 Task: Find connections with filter location Letchworth Garden City with filter topic #linkedinforbusinesswith filter profile language English with filter current company V-Mart Retail Ltd. with filter school Government Polytechnic with filter industry Specialty Trade Contractors with filter service category Information Security with filter keywords title Taper
Action: Mouse moved to (198, 262)
Screenshot: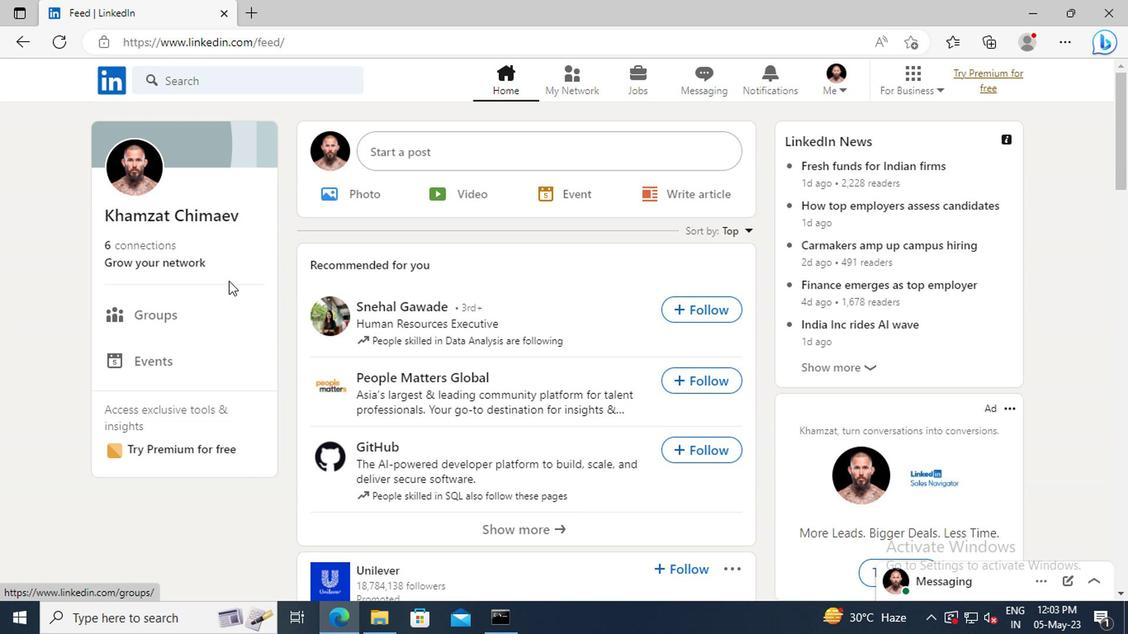 
Action: Mouse pressed left at (198, 262)
Screenshot: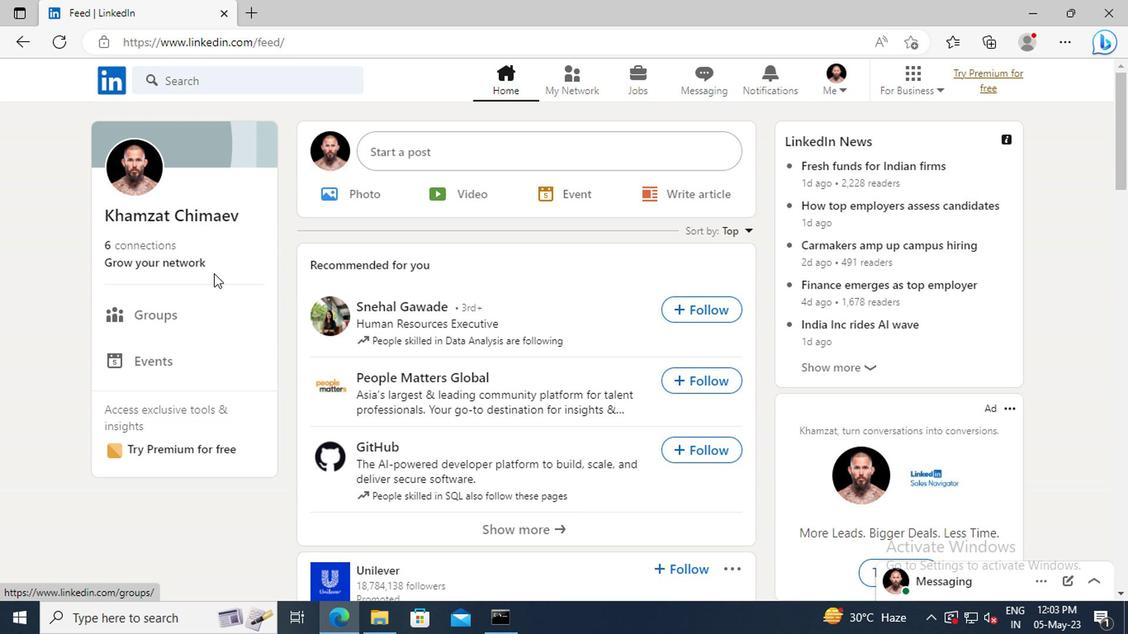 
Action: Mouse moved to (194, 182)
Screenshot: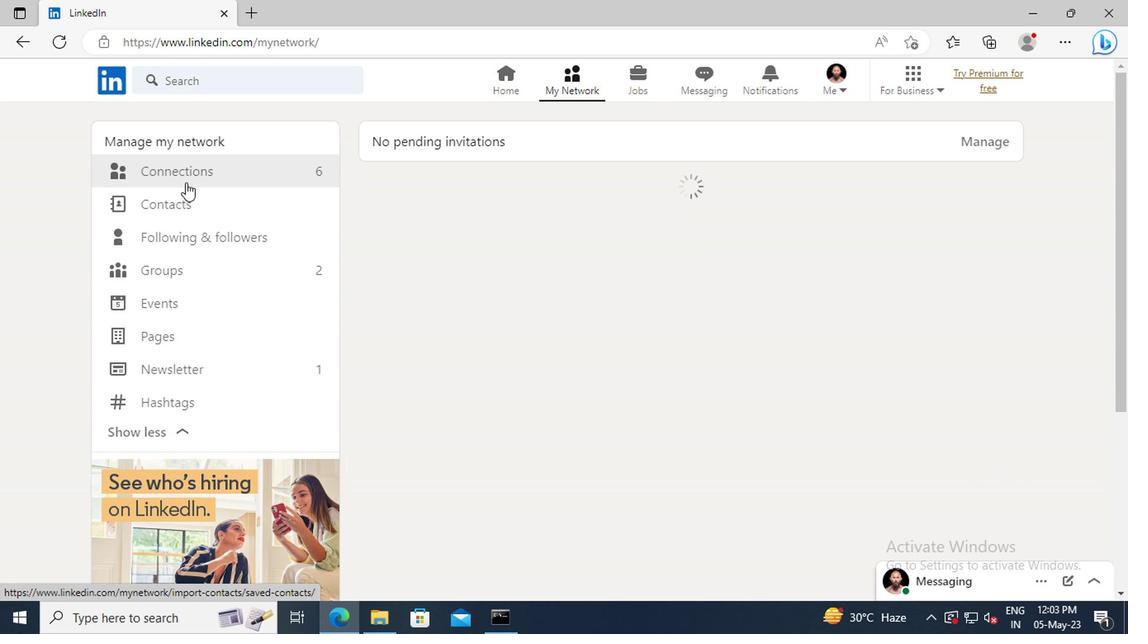 
Action: Mouse pressed left at (194, 182)
Screenshot: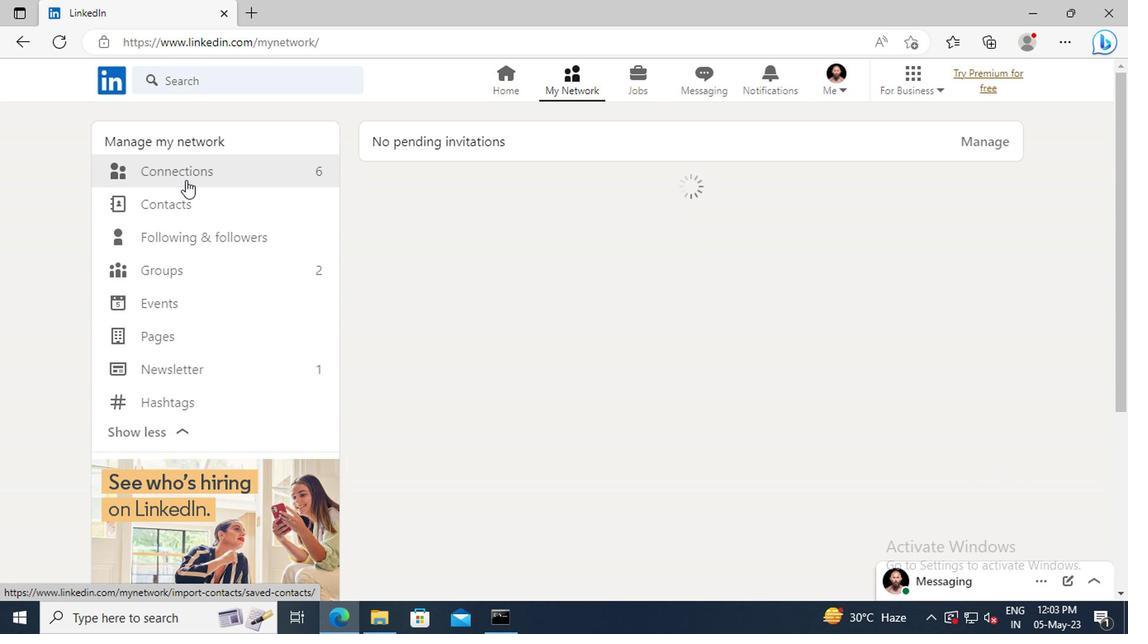
Action: Mouse moved to (672, 180)
Screenshot: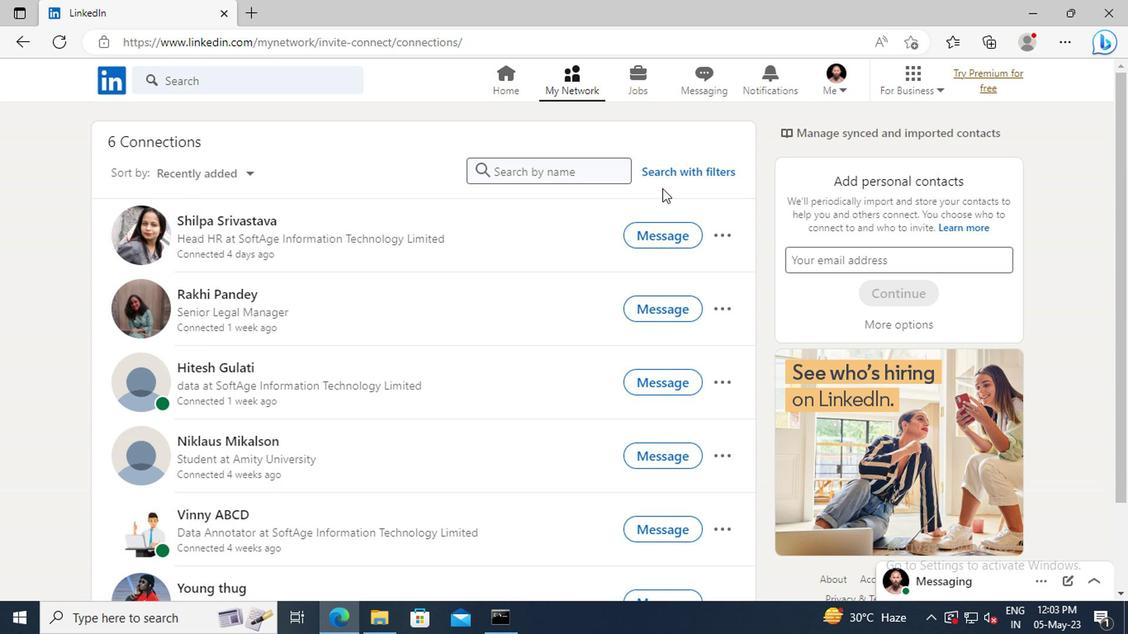 
Action: Mouse pressed left at (672, 180)
Screenshot: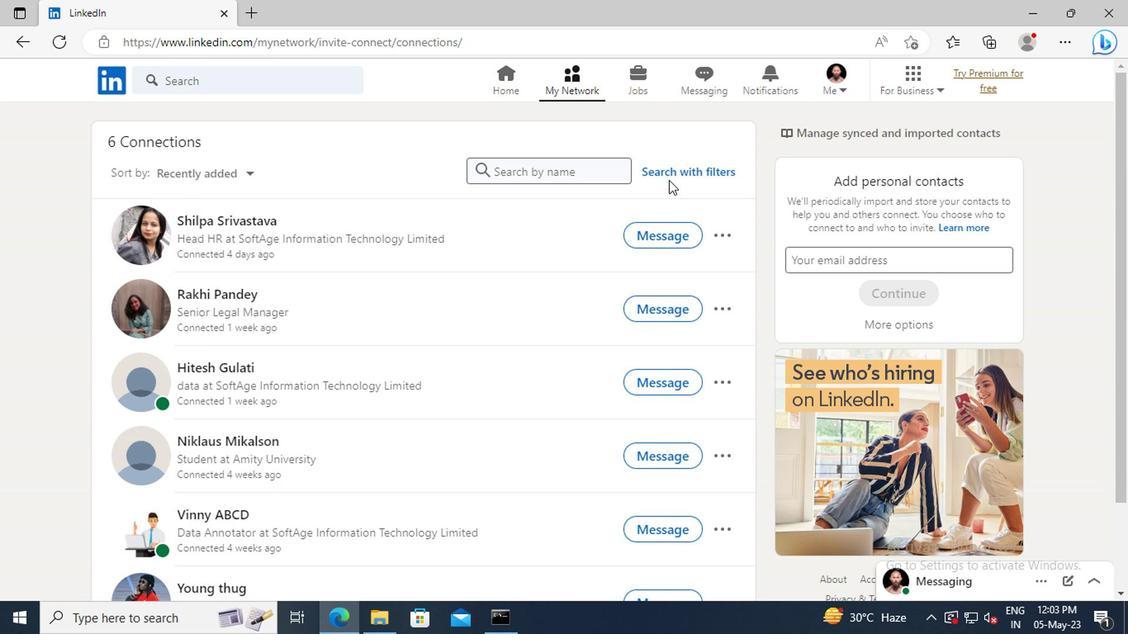 
Action: Mouse moved to (628, 139)
Screenshot: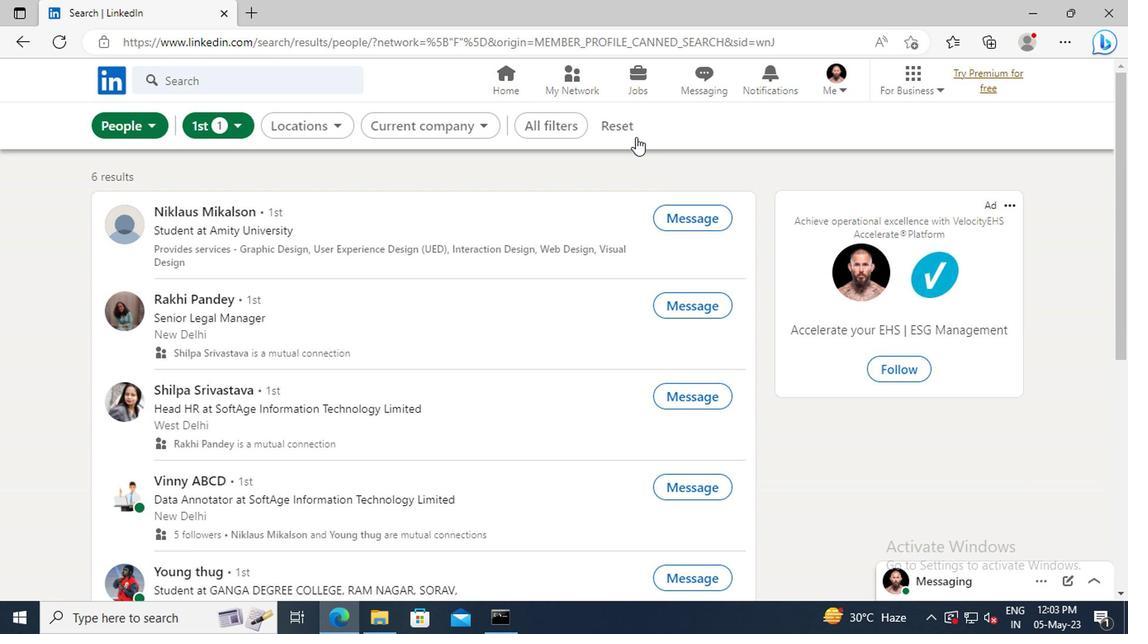 
Action: Mouse pressed left at (628, 139)
Screenshot: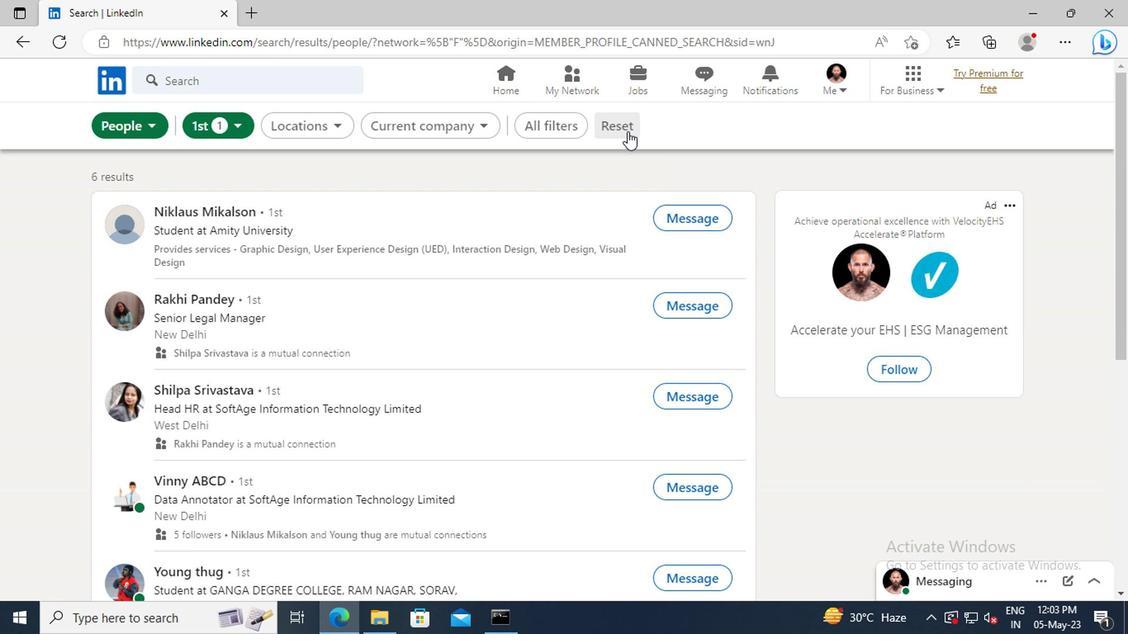 
Action: Mouse moved to (611, 133)
Screenshot: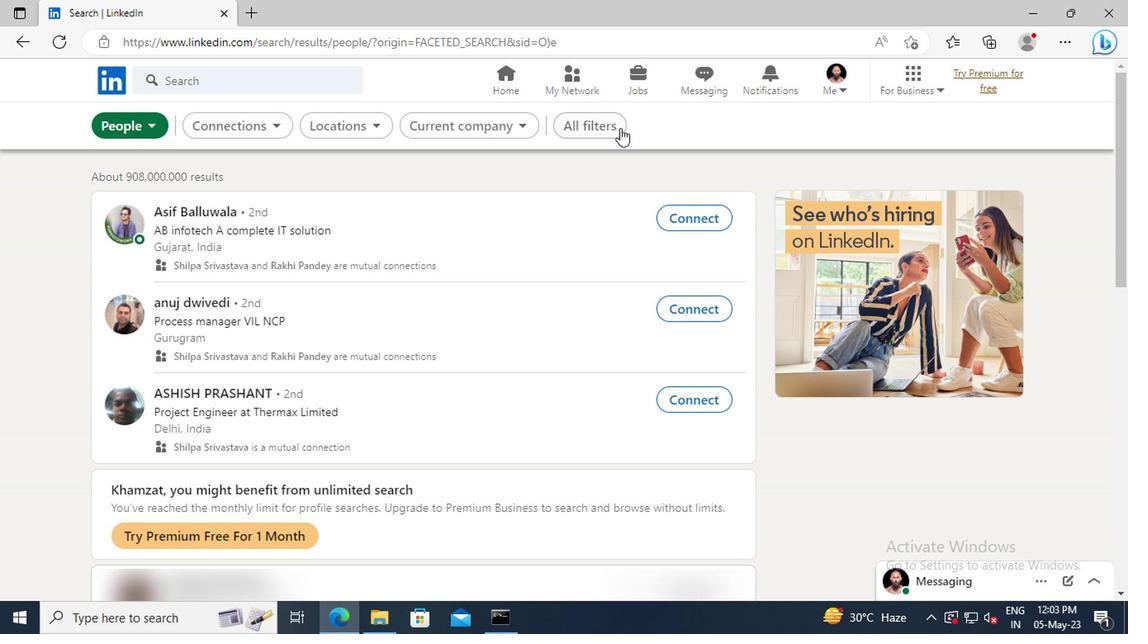 
Action: Mouse pressed left at (611, 133)
Screenshot: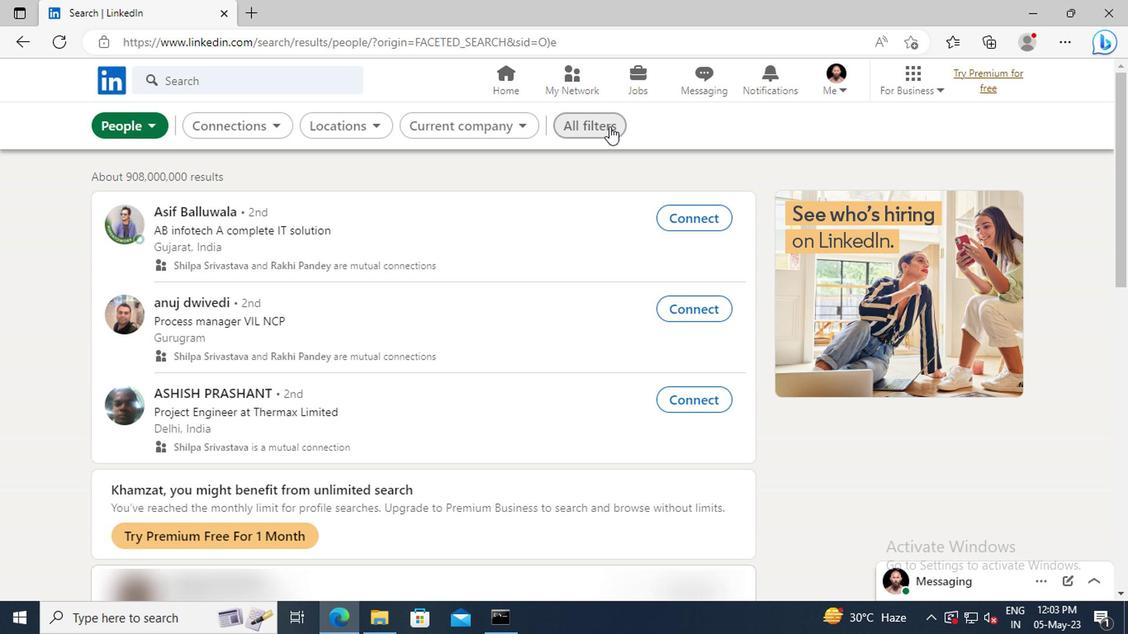 
Action: Mouse moved to (843, 286)
Screenshot: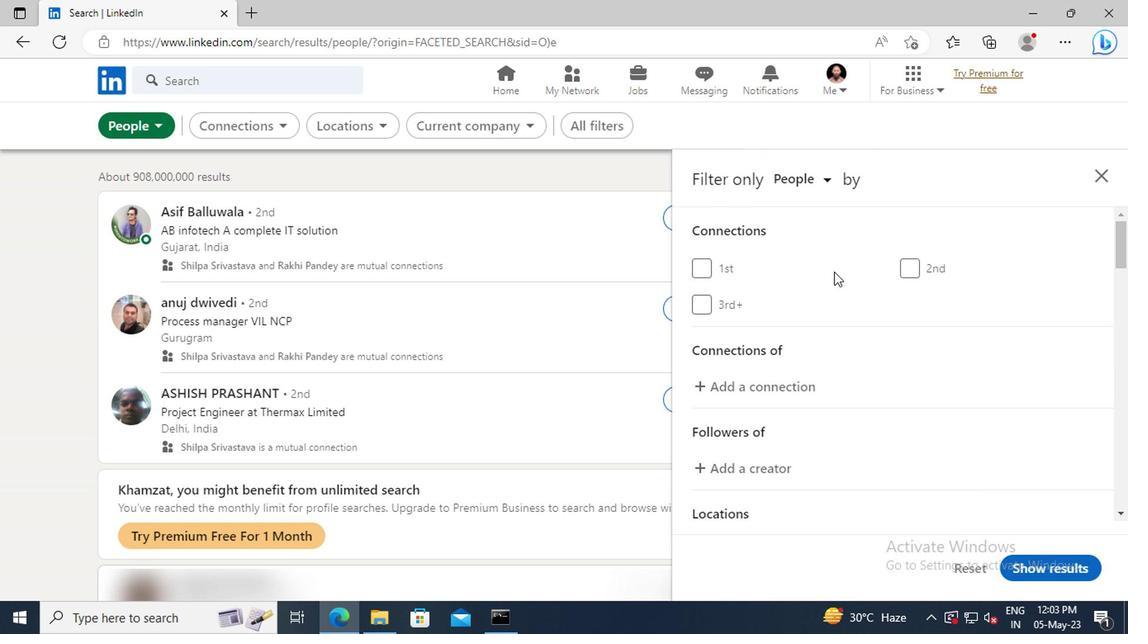 
Action: Mouse scrolled (843, 285) with delta (0, 0)
Screenshot: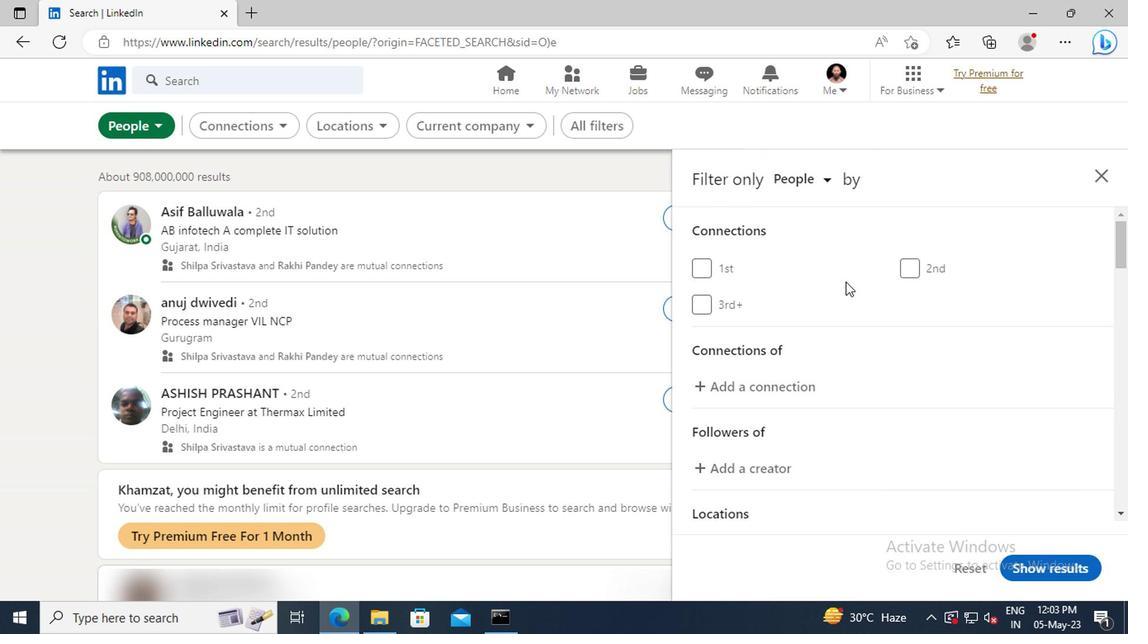 
Action: Mouse scrolled (843, 285) with delta (0, 0)
Screenshot: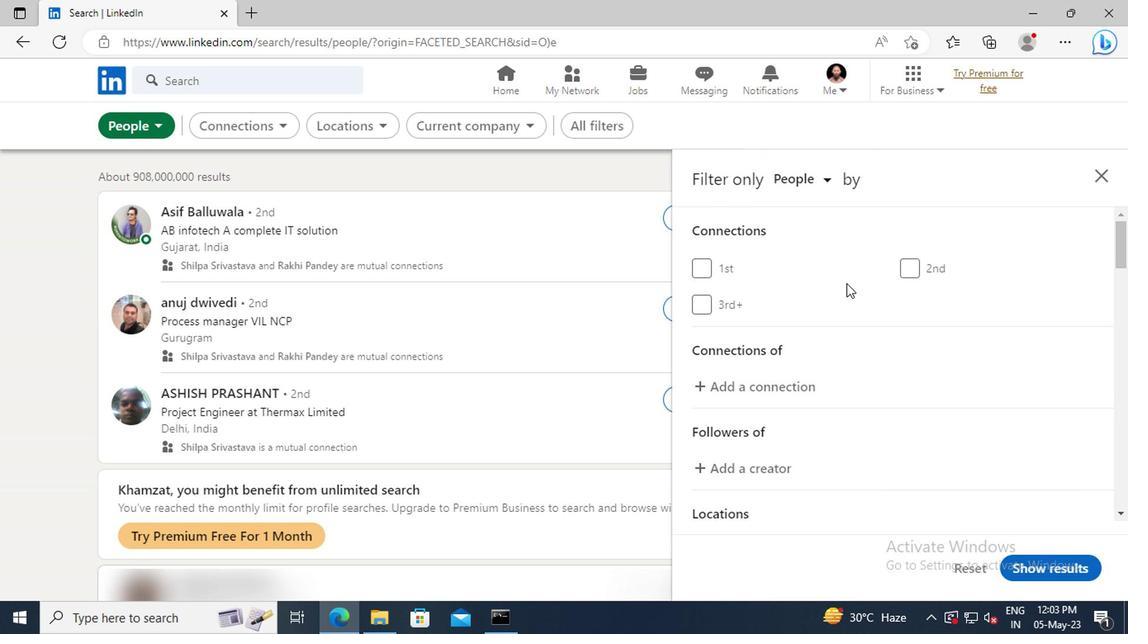
Action: Mouse moved to (843, 287)
Screenshot: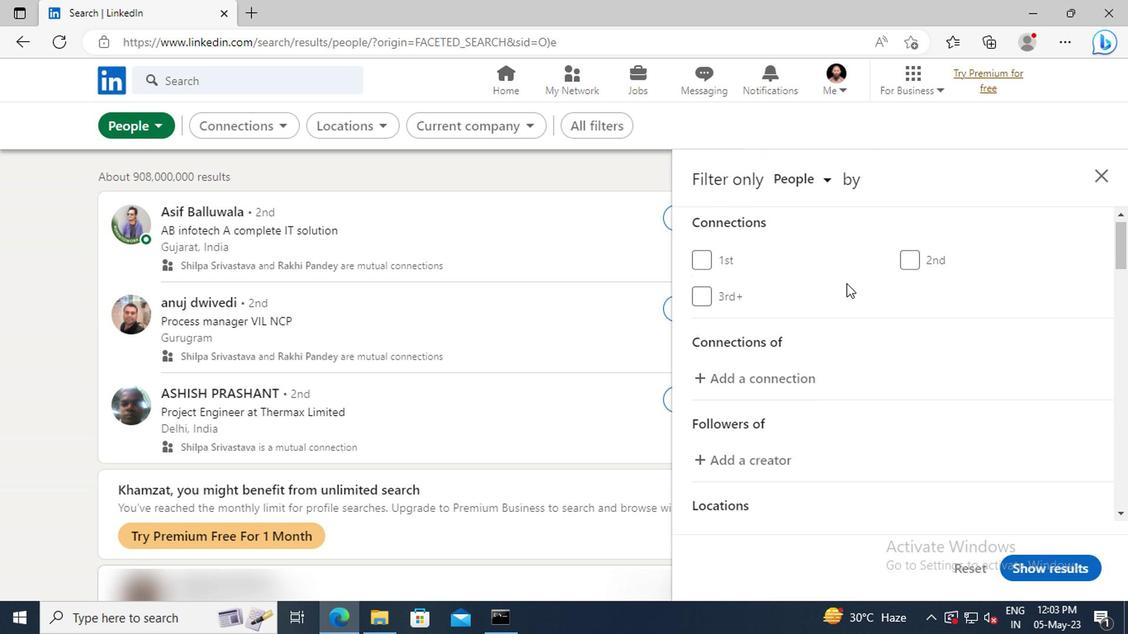 
Action: Mouse scrolled (843, 286) with delta (0, -1)
Screenshot: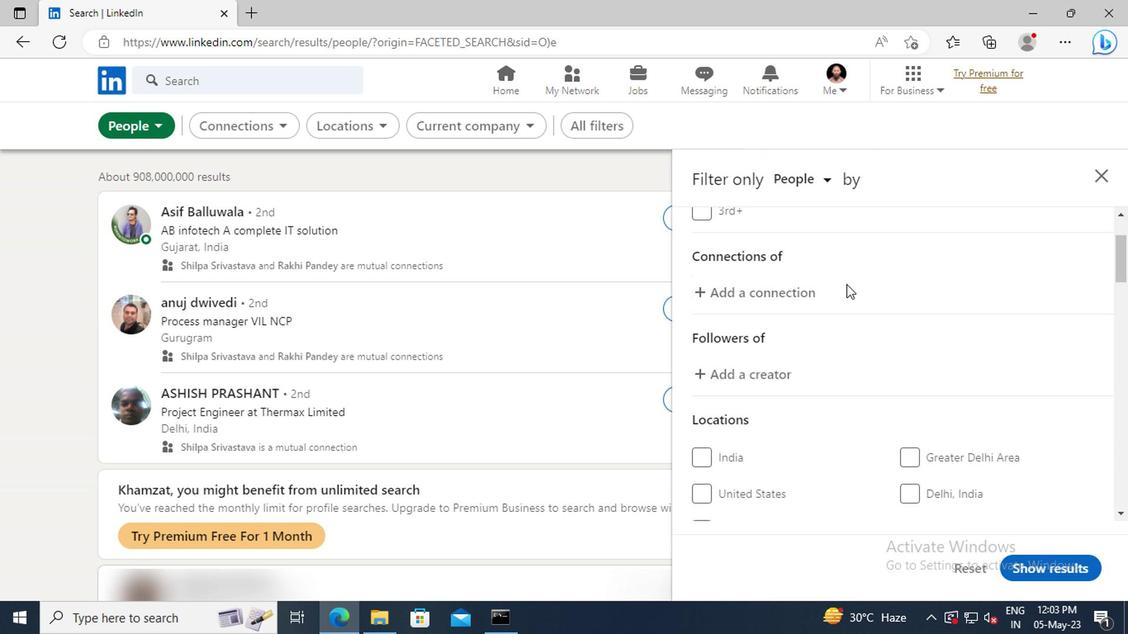 
Action: Mouse moved to (845, 288)
Screenshot: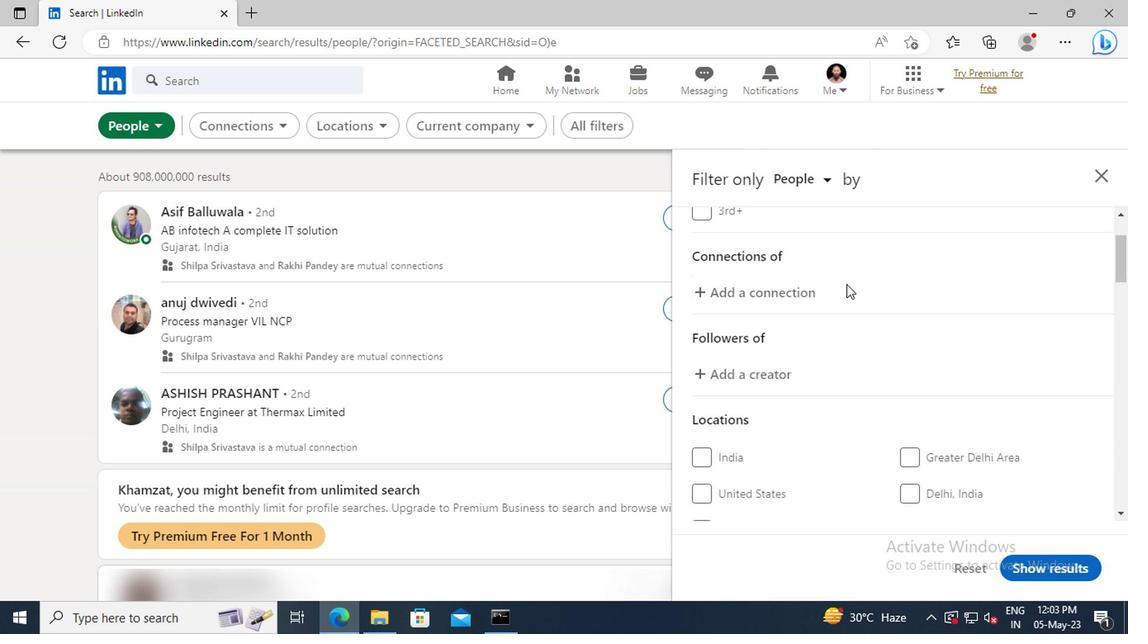 
Action: Mouse scrolled (845, 287) with delta (0, 0)
Screenshot: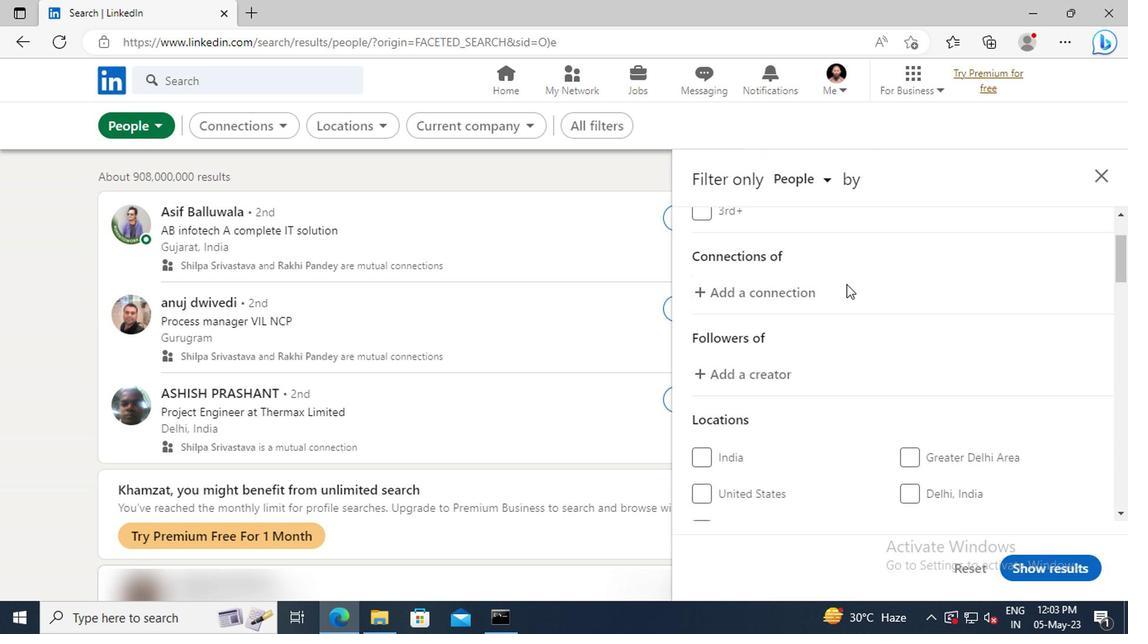 
Action: Mouse scrolled (845, 287) with delta (0, 0)
Screenshot: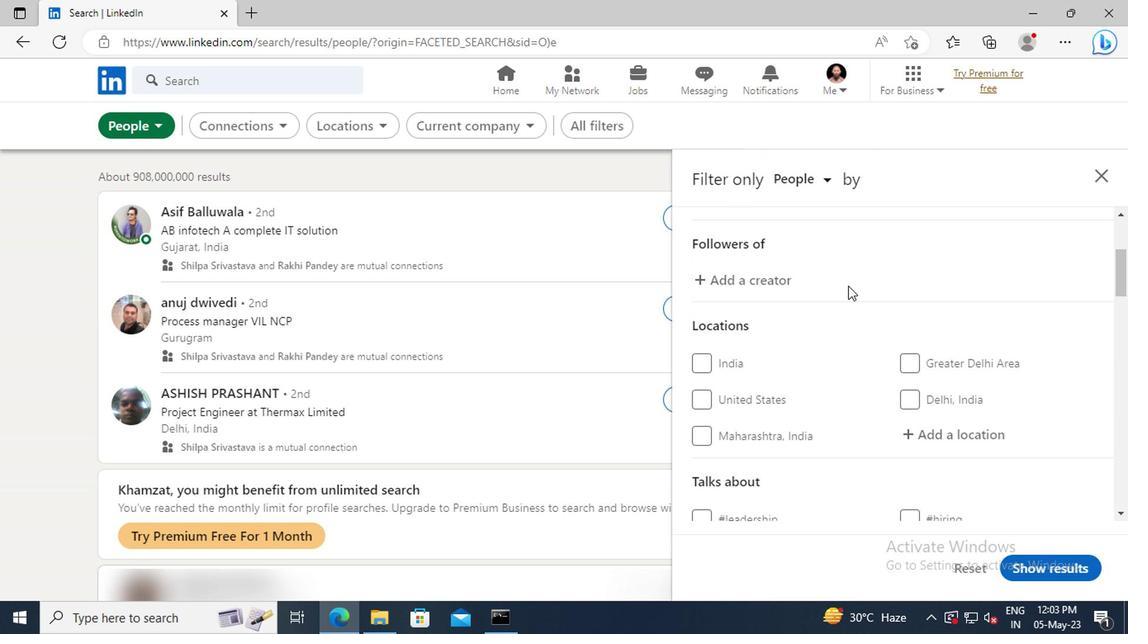 
Action: Mouse scrolled (845, 287) with delta (0, 0)
Screenshot: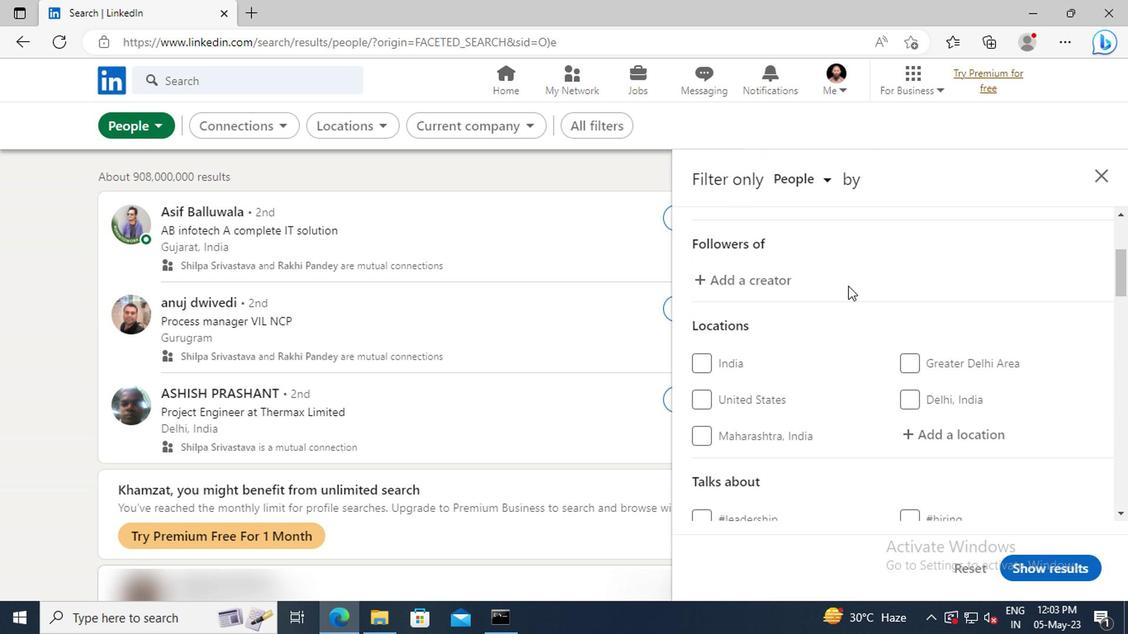 
Action: Mouse scrolled (845, 287) with delta (0, 0)
Screenshot: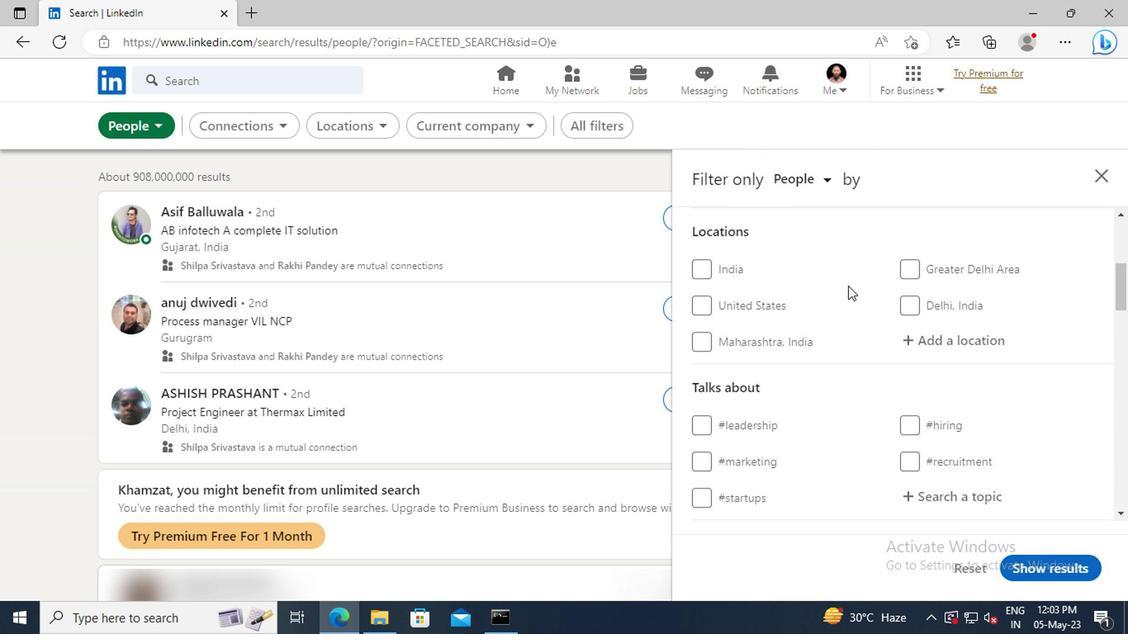 
Action: Mouse moved to (902, 296)
Screenshot: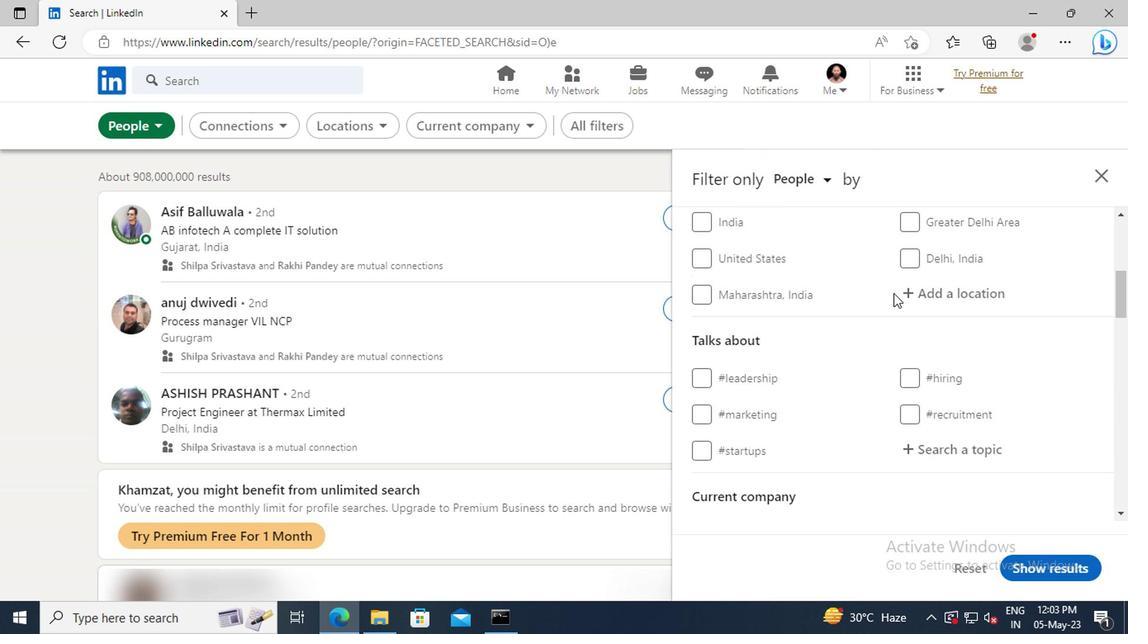 
Action: Mouse pressed left at (902, 296)
Screenshot: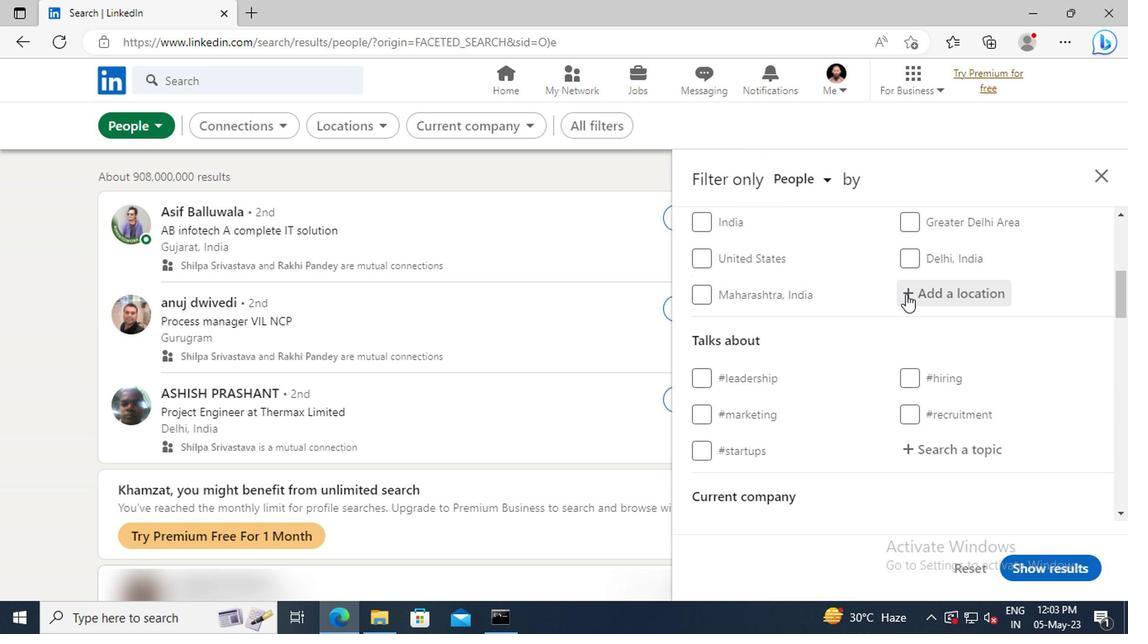 
Action: Mouse moved to (897, 299)
Screenshot: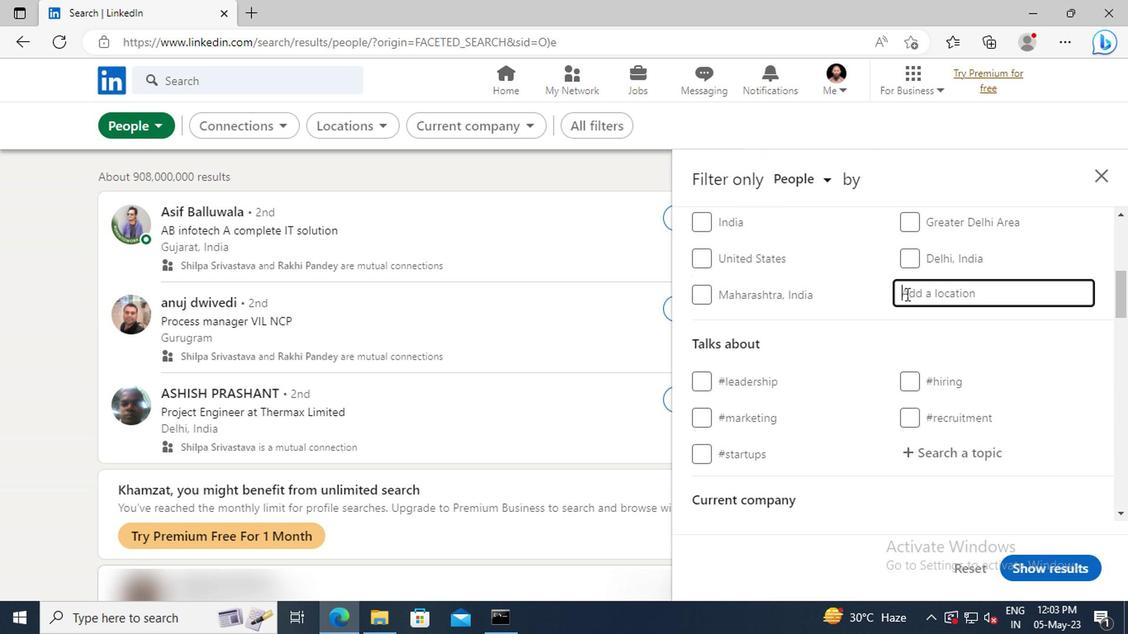 
Action: Key pressed <Key.shift>LETCHWORTH<Key.space>
Screenshot: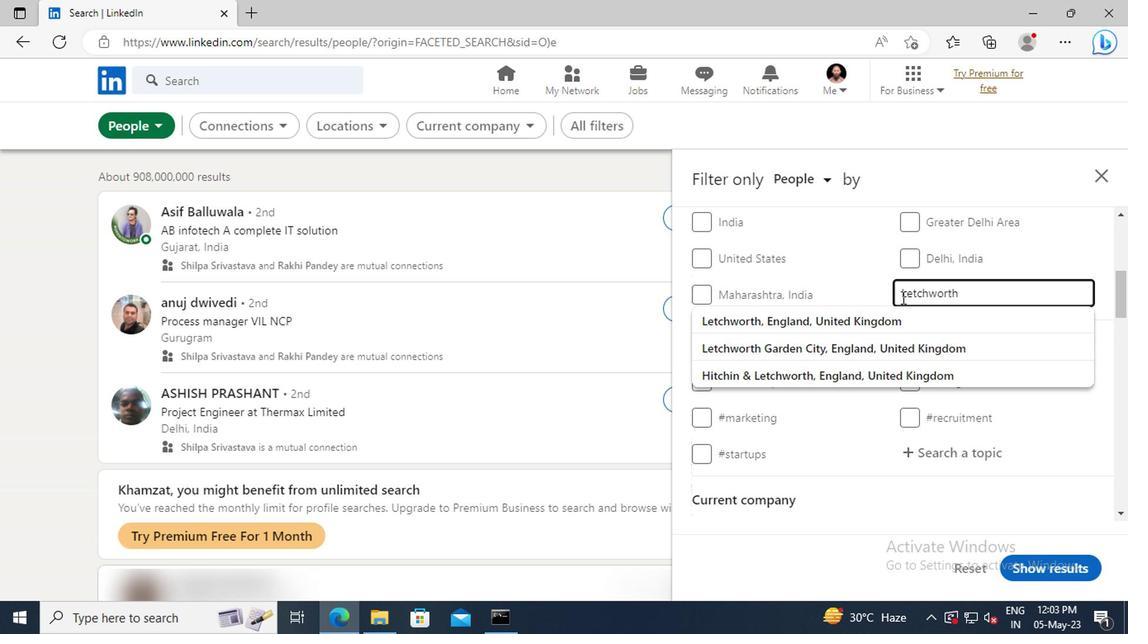 
Action: Mouse moved to (907, 343)
Screenshot: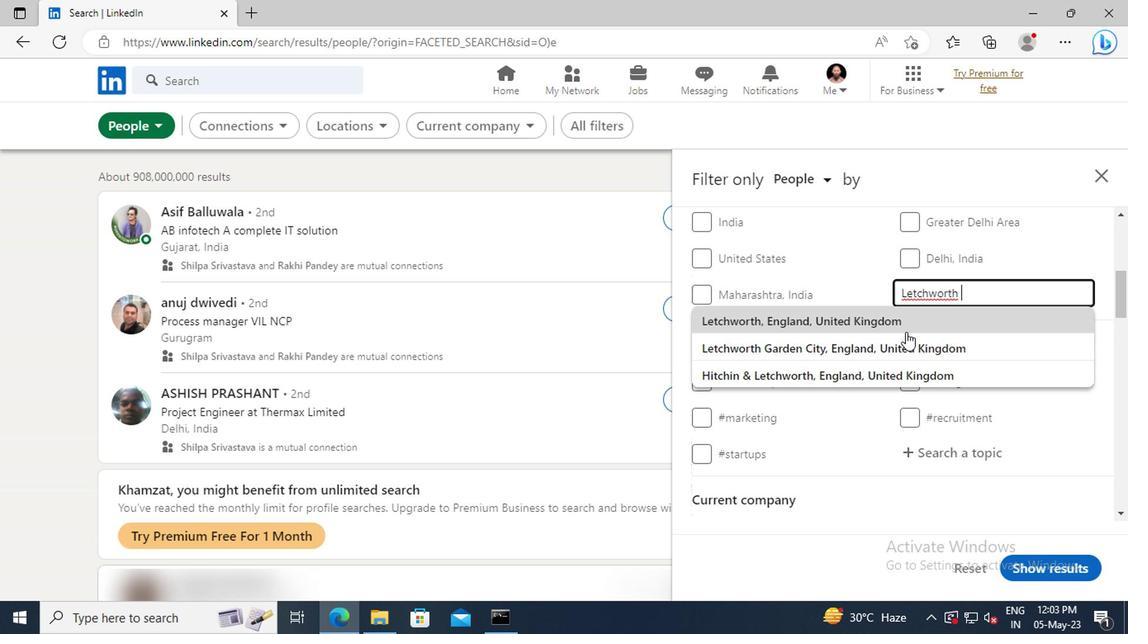 
Action: Mouse pressed left at (907, 343)
Screenshot: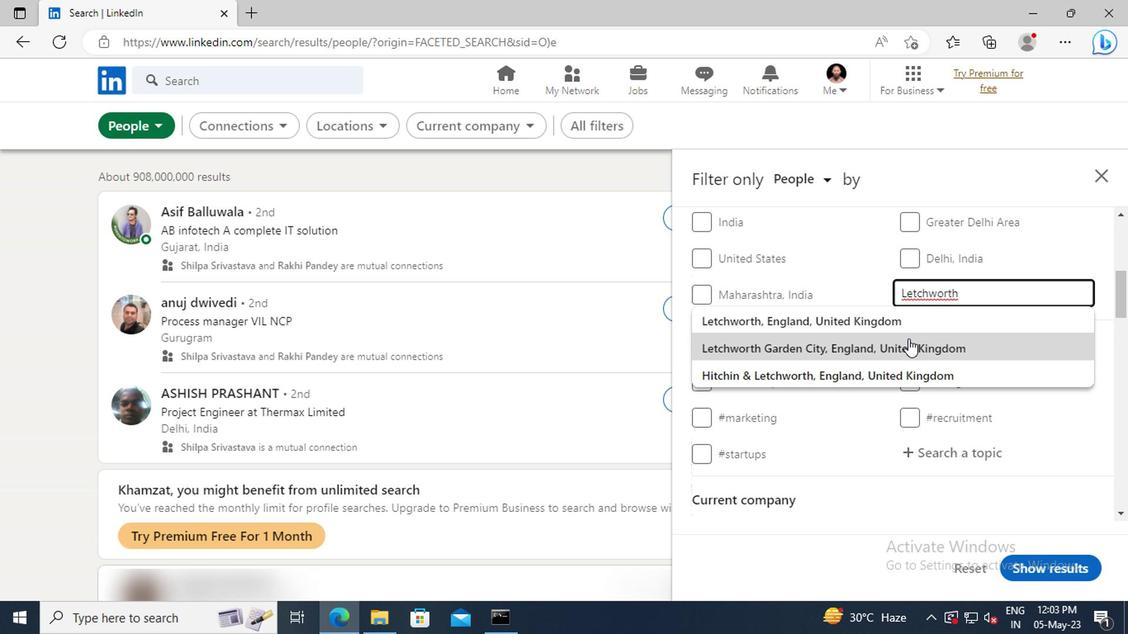 
Action: Mouse scrolled (907, 343) with delta (0, 0)
Screenshot: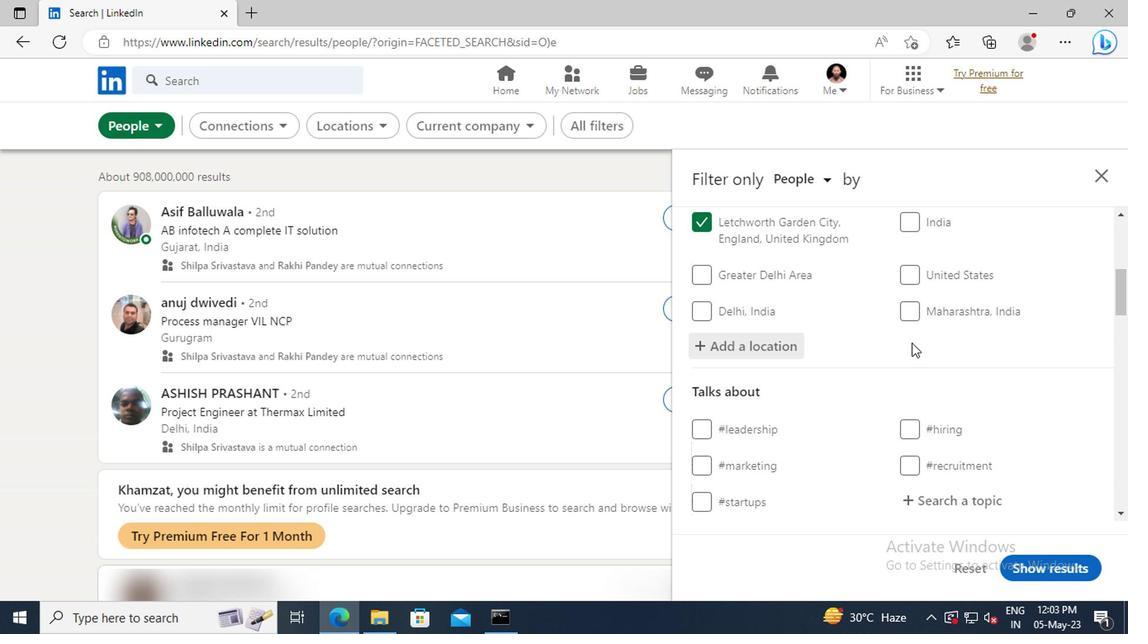 
Action: Mouse scrolled (907, 343) with delta (0, 0)
Screenshot: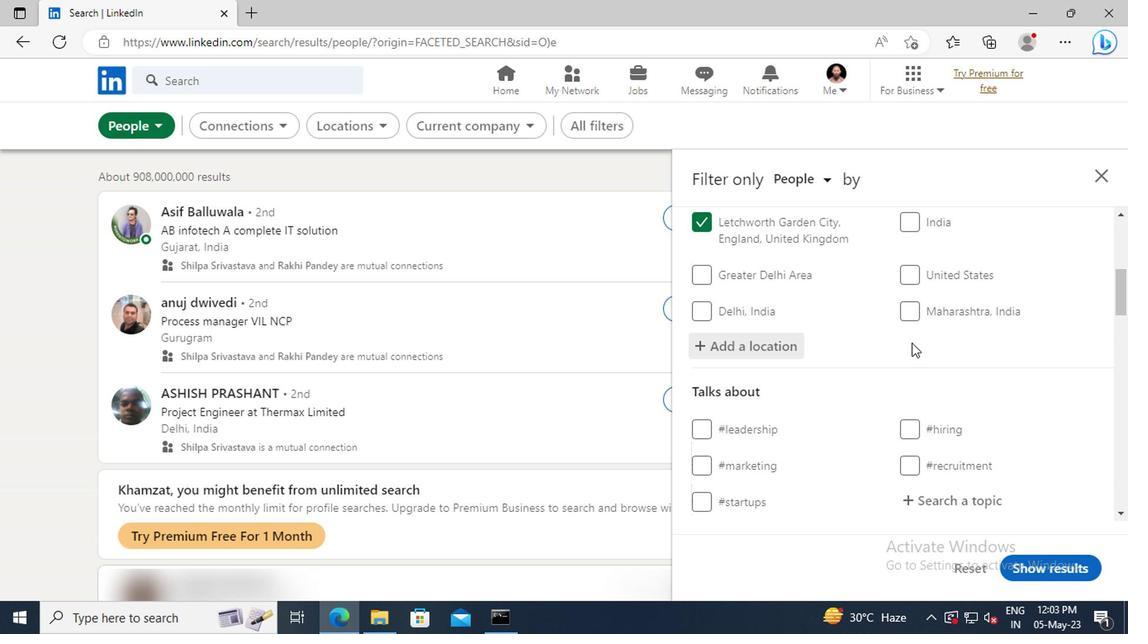 
Action: Mouse scrolled (907, 343) with delta (0, 0)
Screenshot: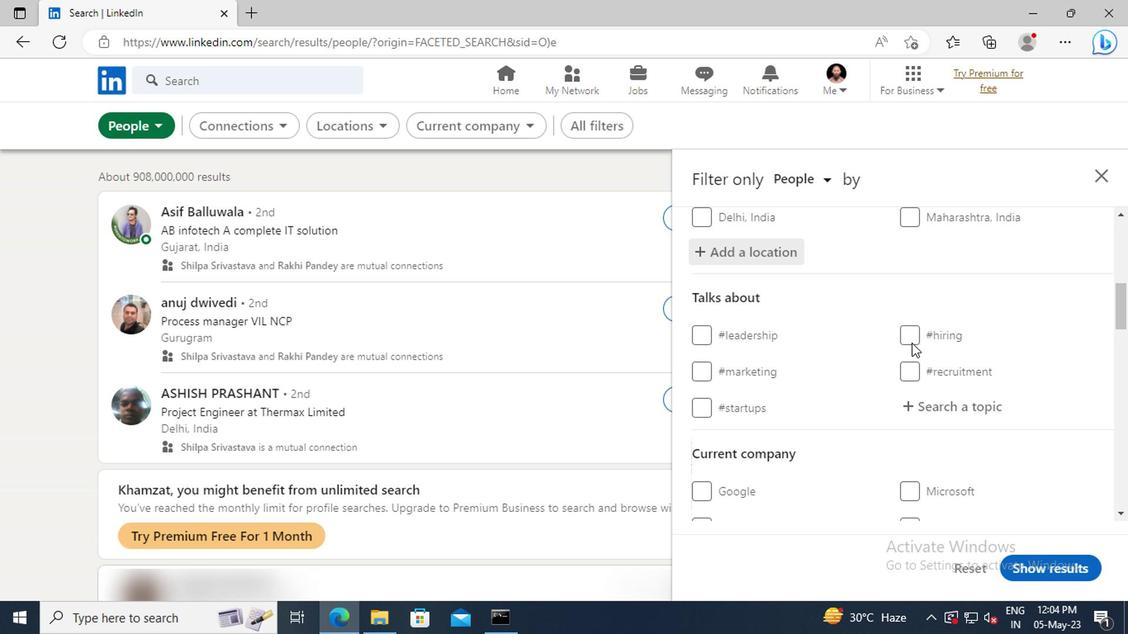 
Action: Mouse moved to (919, 354)
Screenshot: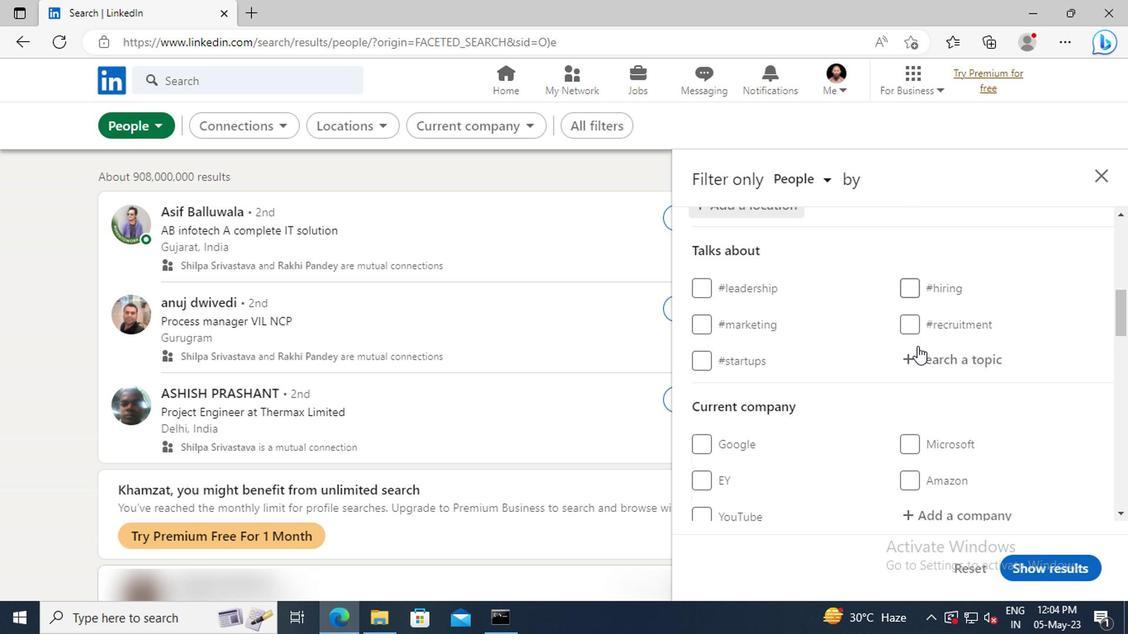
Action: Mouse pressed left at (919, 354)
Screenshot: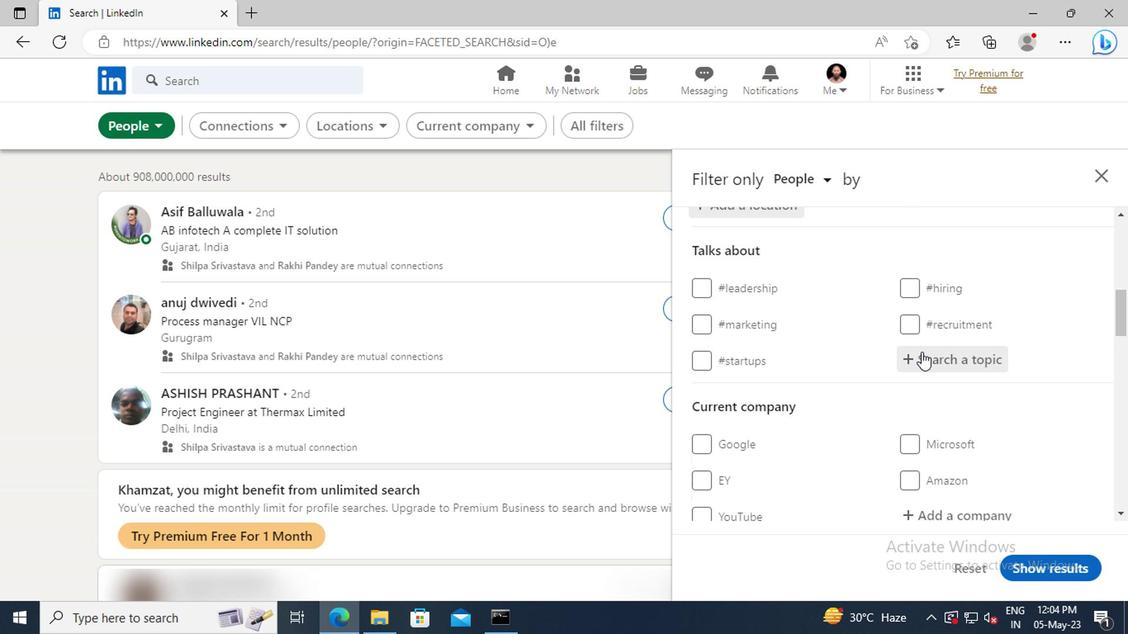 
Action: Key pressed LINKEDINFORB
Screenshot: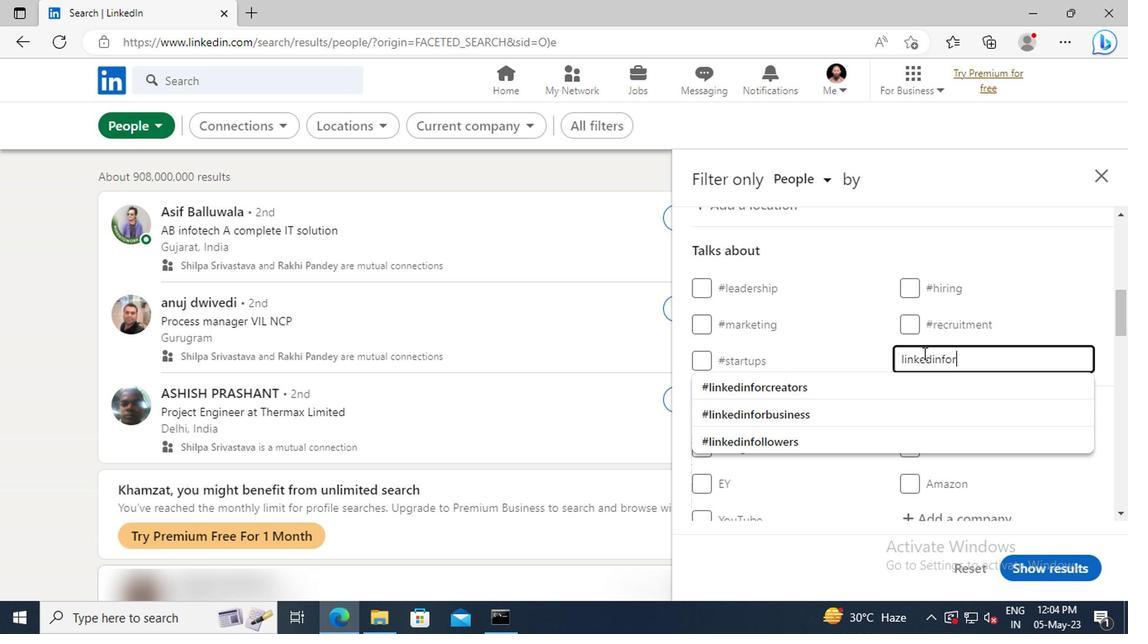 
Action: Mouse moved to (922, 380)
Screenshot: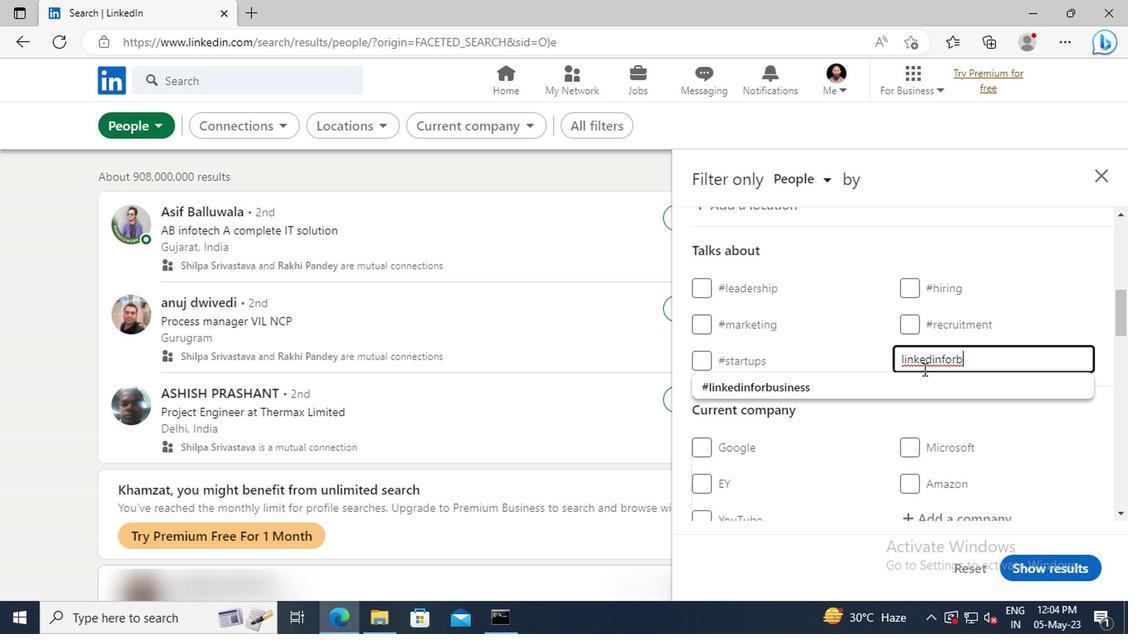 
Action: Mouse pressed left at (922, 380)
Screenshot: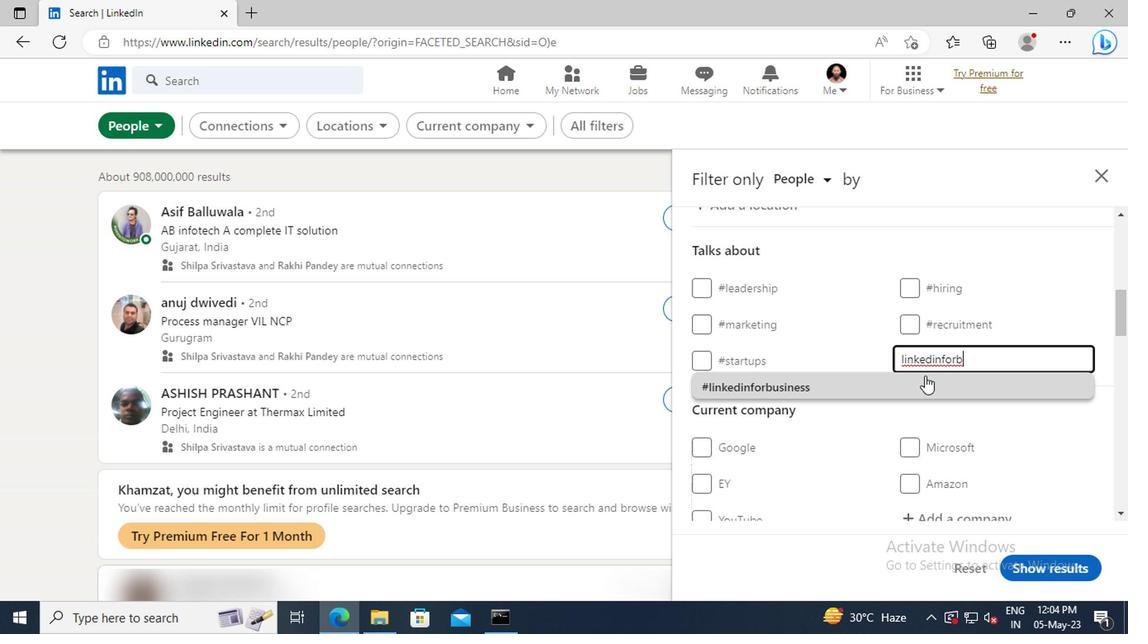 
Action: Mouse scrolled (922, 379) with delta (0, -1)
Screenshot: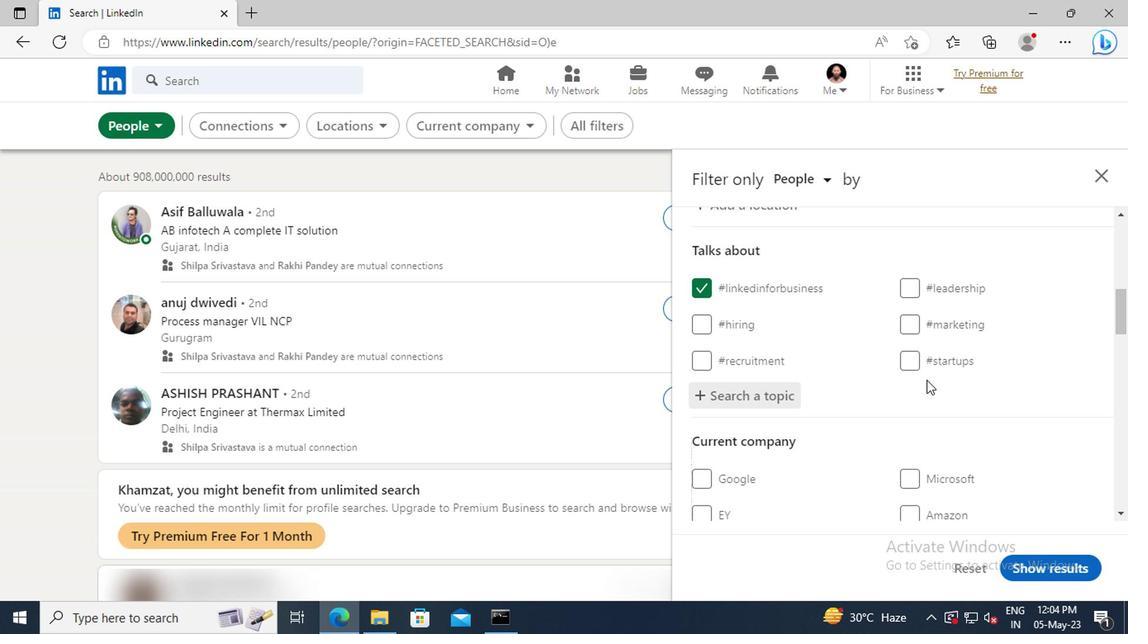 
Action: Mouse scrolled (922, 379) with delta (0, -1)
Screenshot: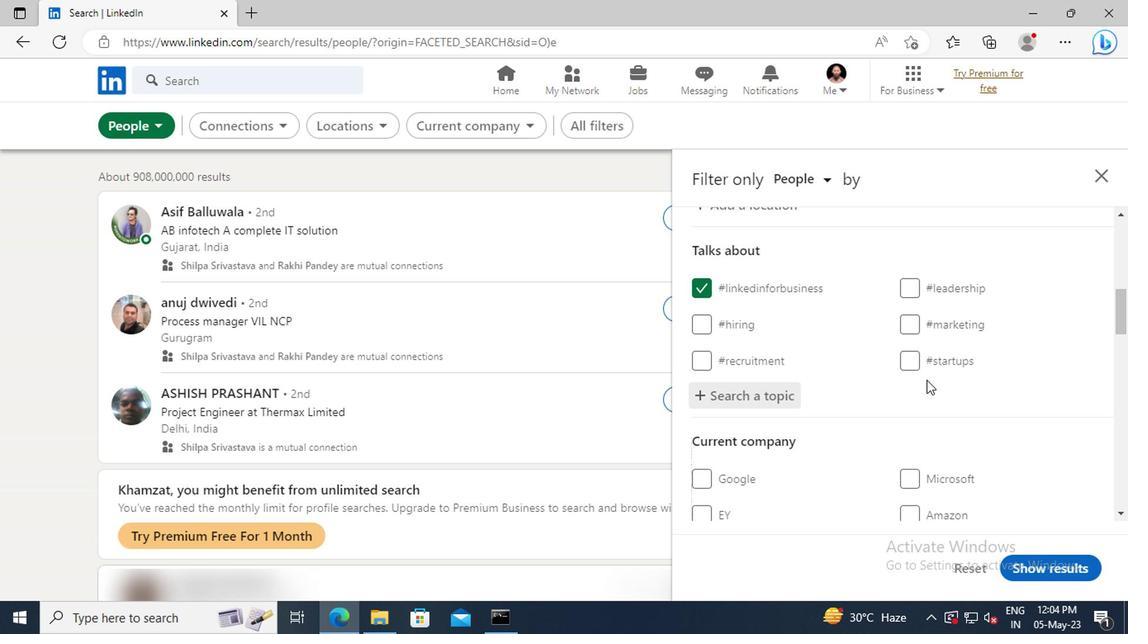 
Action: Mouse scrolled (922, 379) with delta (0, -1)
Screenshot: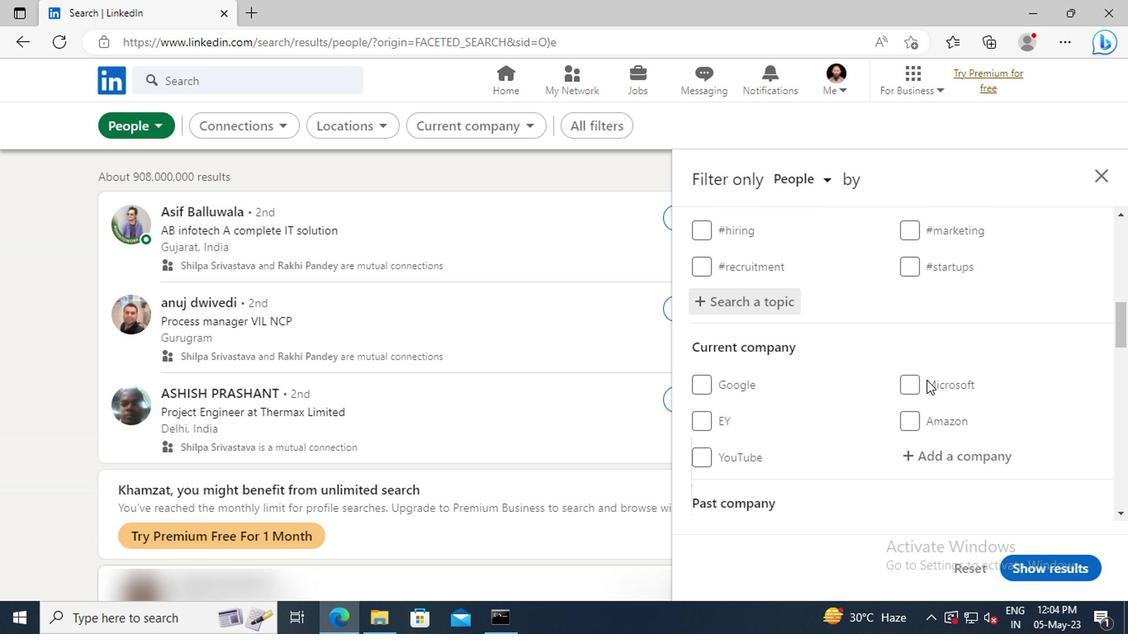 
Action: Mouse scrolled (922, 379) with delta (0, -1)
Screenshot: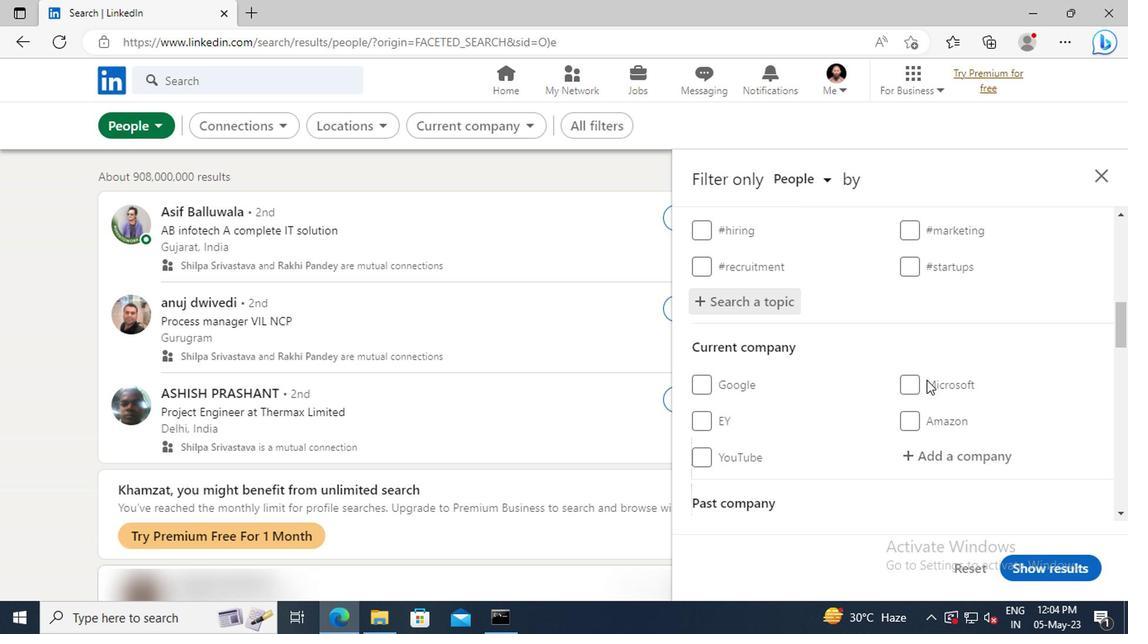 
Action: Mouse scrolled (922, 379) with delta (0, -1)
Screenshot: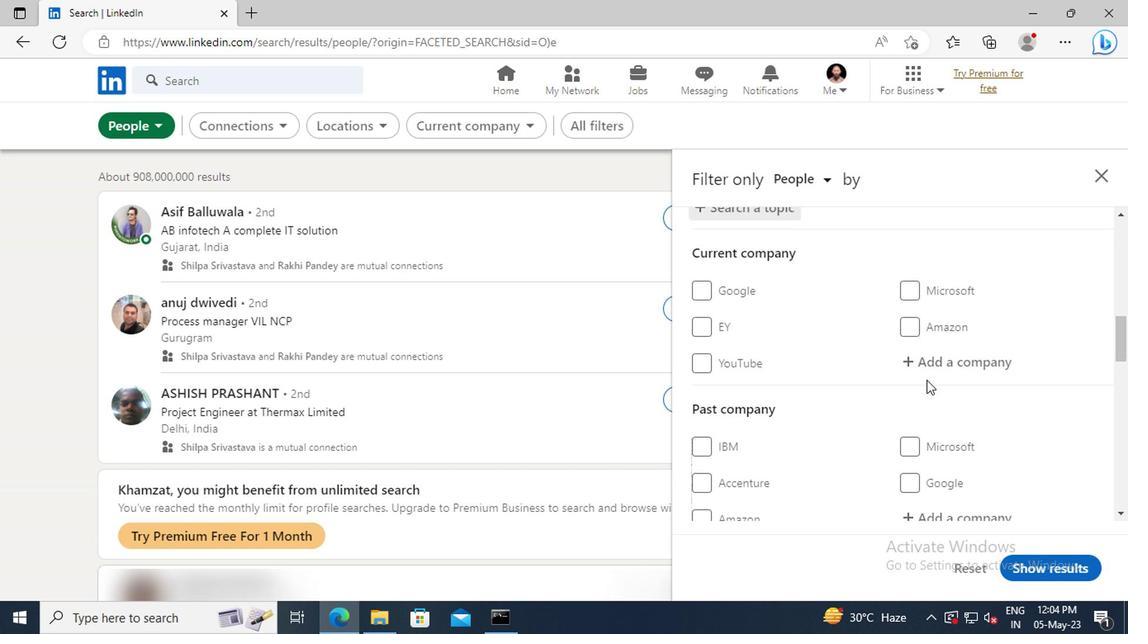 
Action: Mouse scrolled (922, 379) with delta (0, -1)
Screenshot: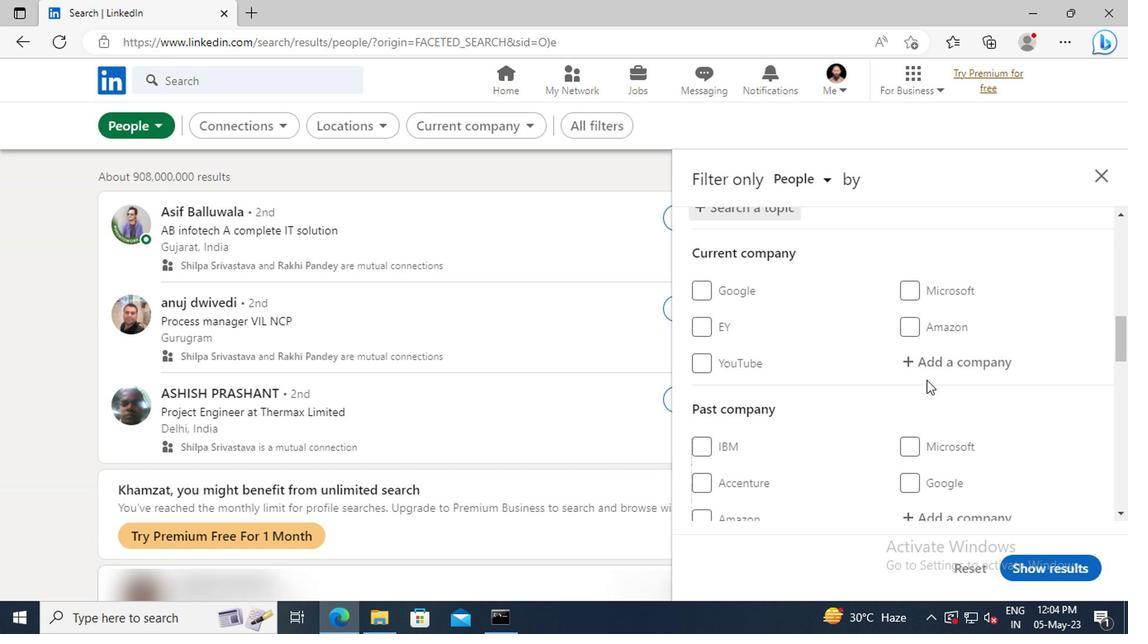 
Action: Mouse scrolled (922, 379) with delta (0, -1)
Screenshot: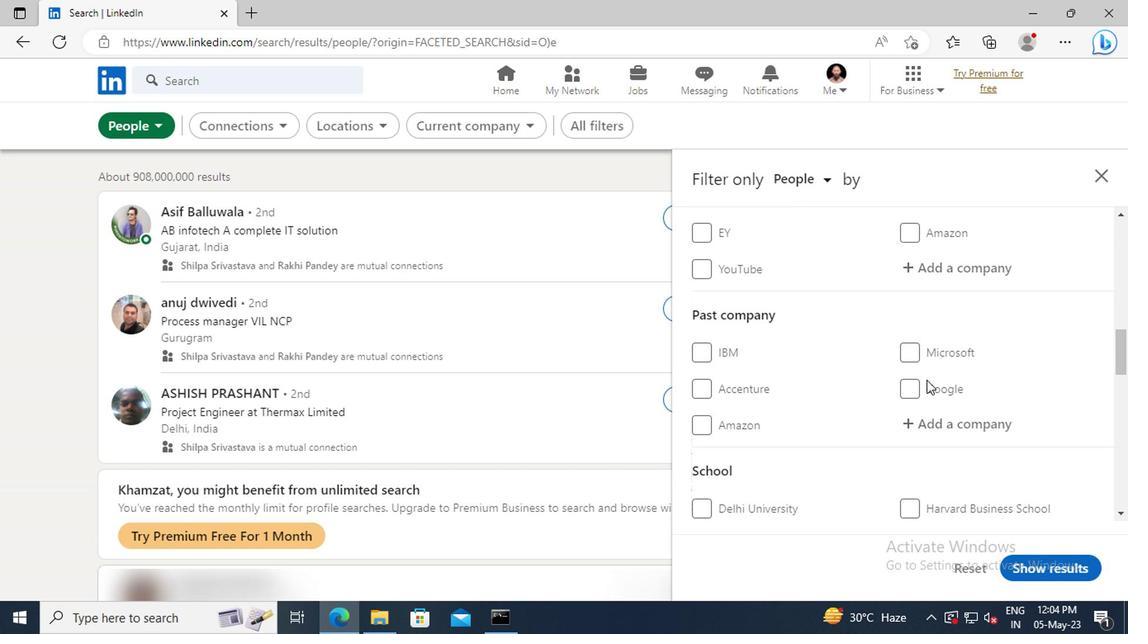 
Action: Mouse scrolled (922, 379) with delta (0, -1)
Screenshot: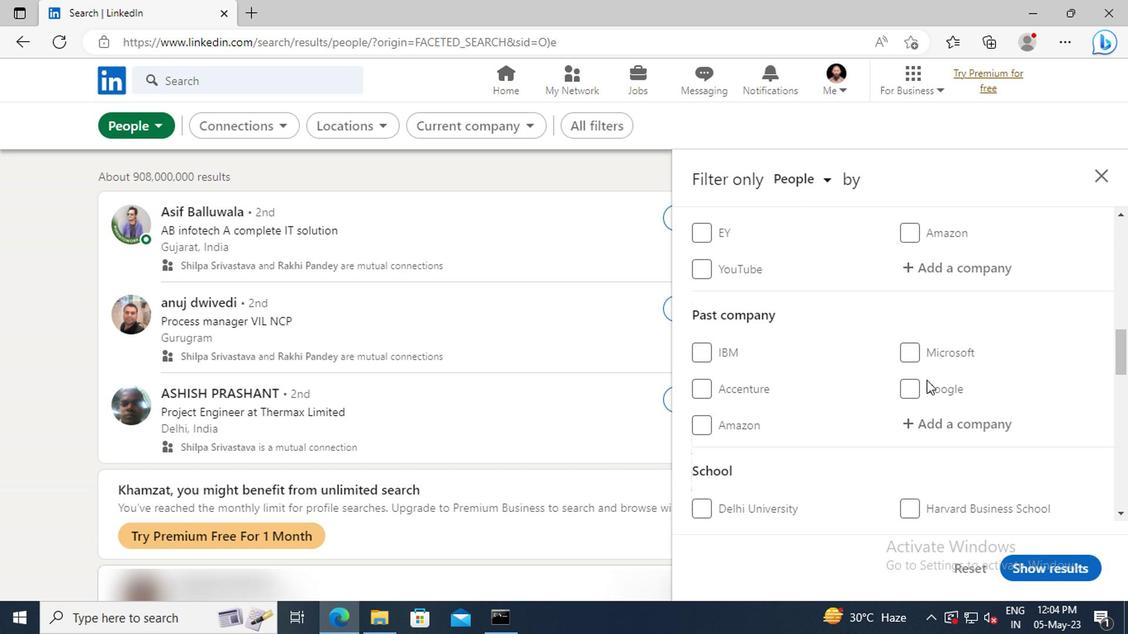 
Action: Mouse scrolled (922, 379) with delta (0, -1)
Screenshot: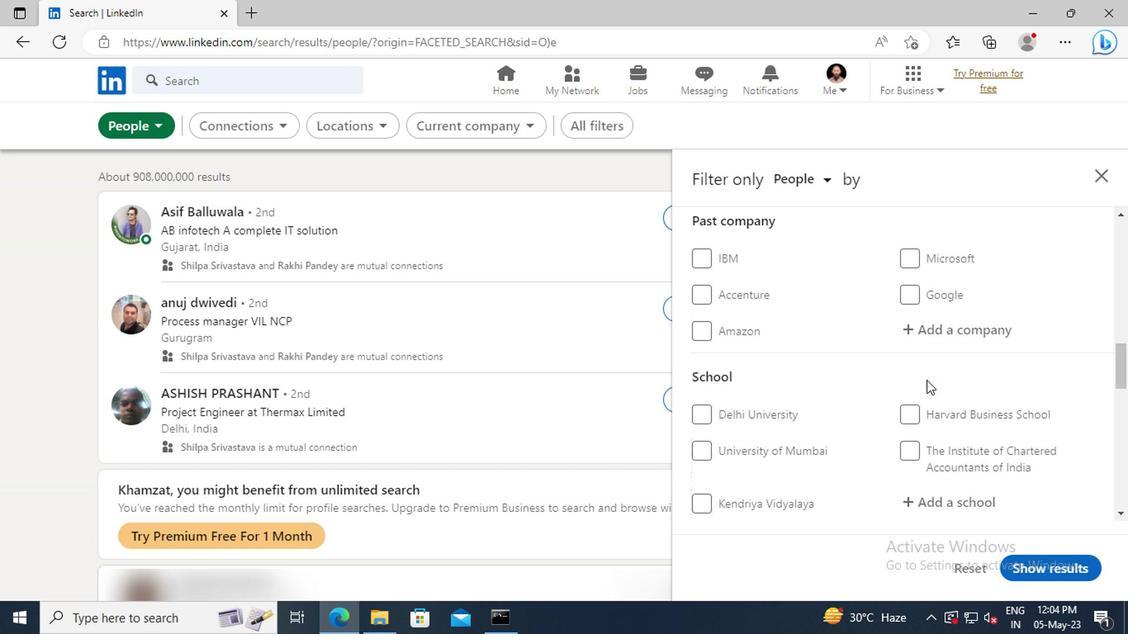 
Action: Mouse scrolled (922, 379) with delta (0, -1)
Screenshot: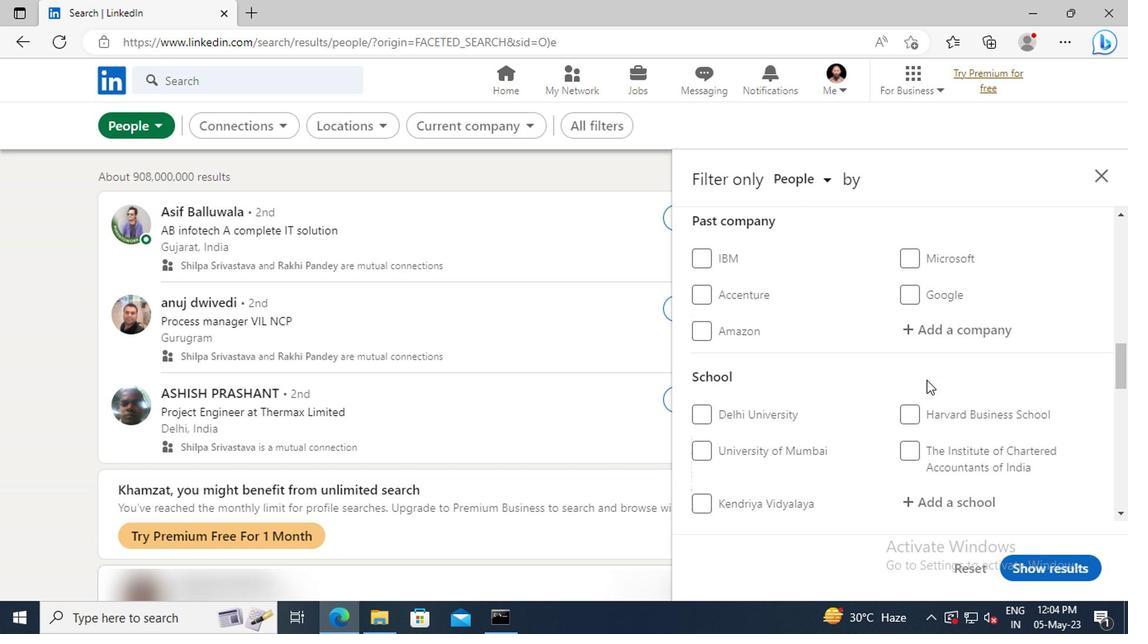 
Action: Mouse scrolled (922, 379) with delta (0, -1)
Screenshot: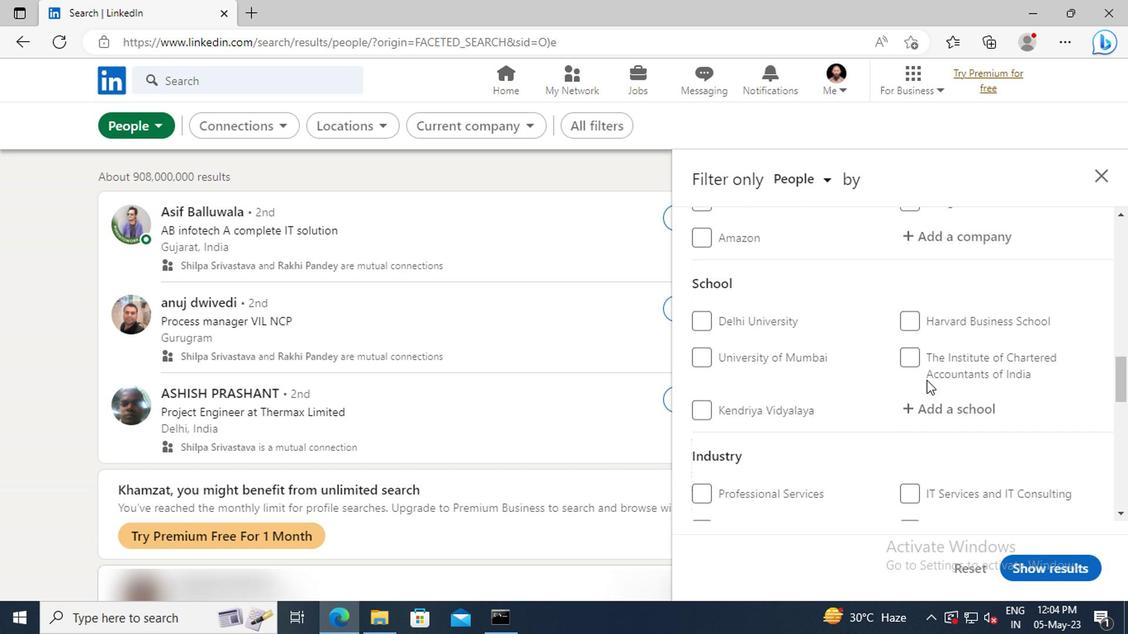 
Action: Mouse scrolled (922, 379) with delta (0, -1)
Screenshot: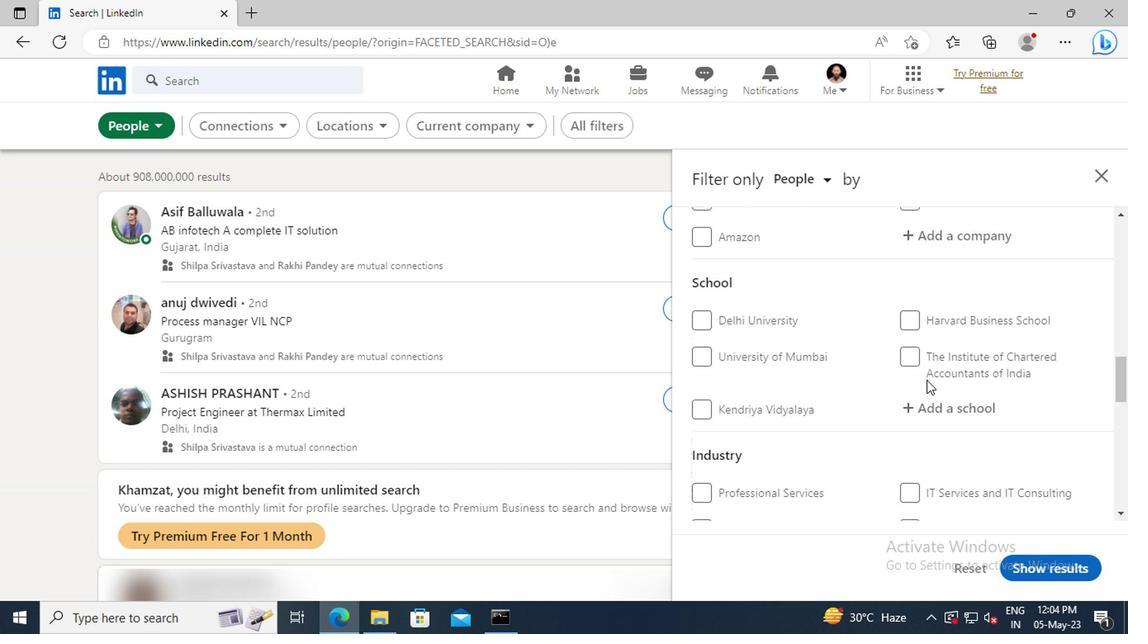 
Action: Mouse scrolled (922, 379) with delta (0, -1)
Screenshot: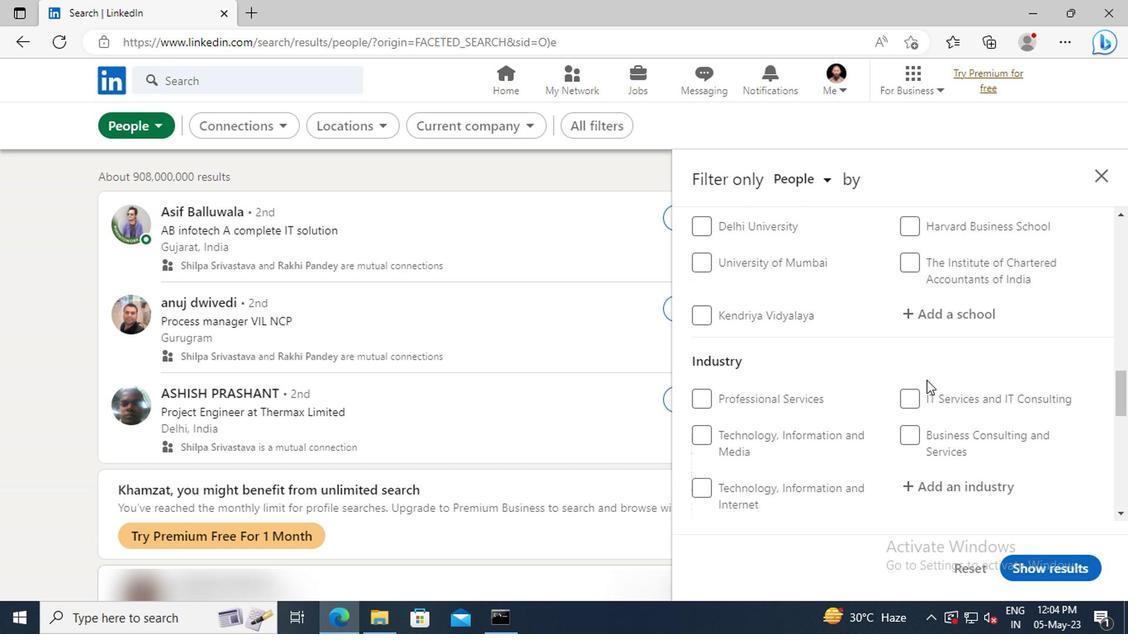 
Action: Mouse scrolled (922, 379) with delta (0, -1)
Screenshot: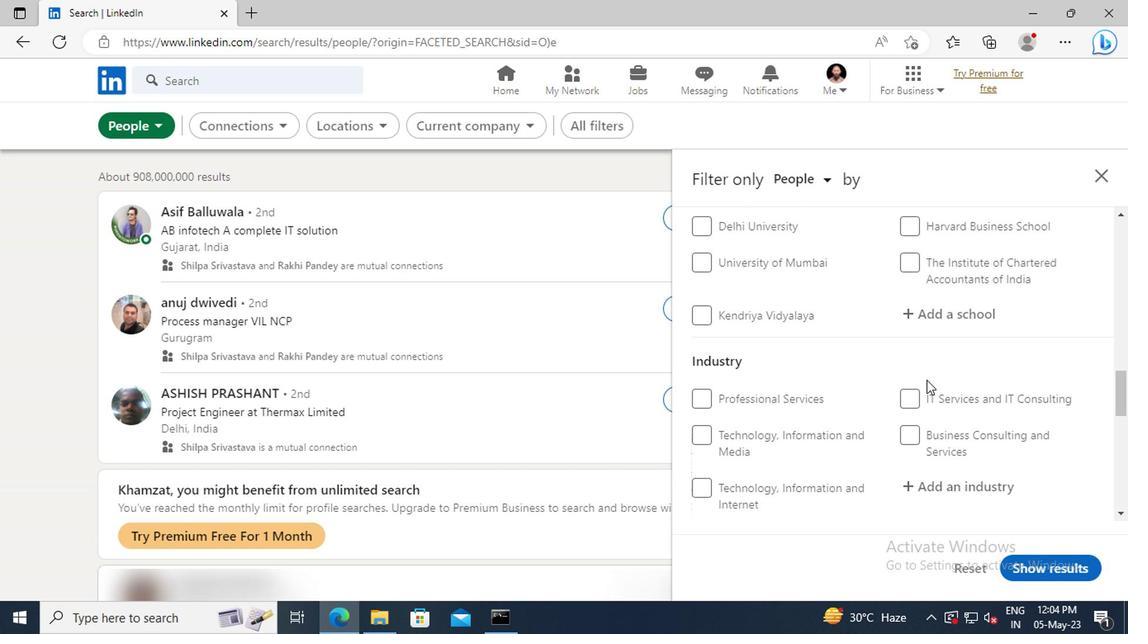 
Action: Mouse scrolled (922, 379) with delta (0, -1)
Screenshot: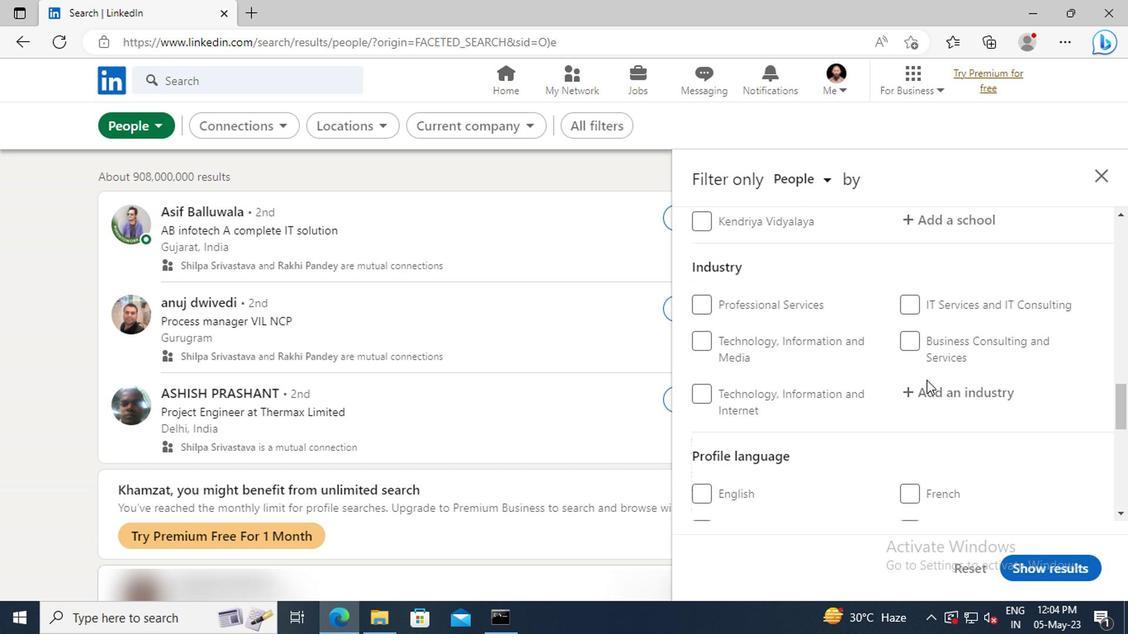 
Action: Mouse scrolled (922, 379) with delta (0, -1)
Screenshot: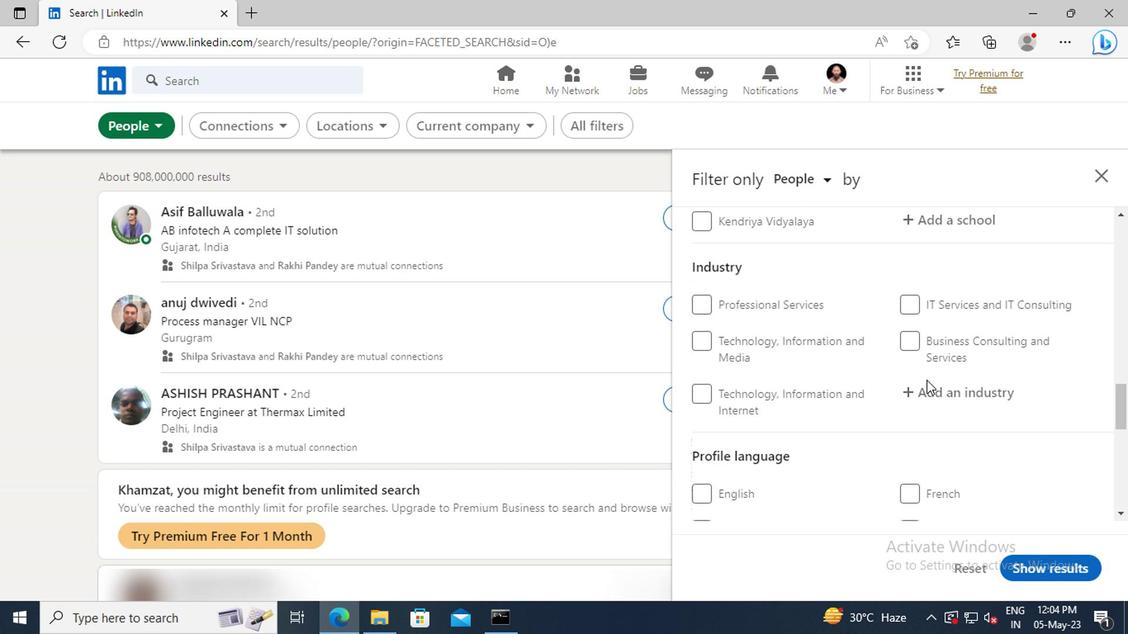 
Action: Mouse moved to (701, 400)
Screenshot: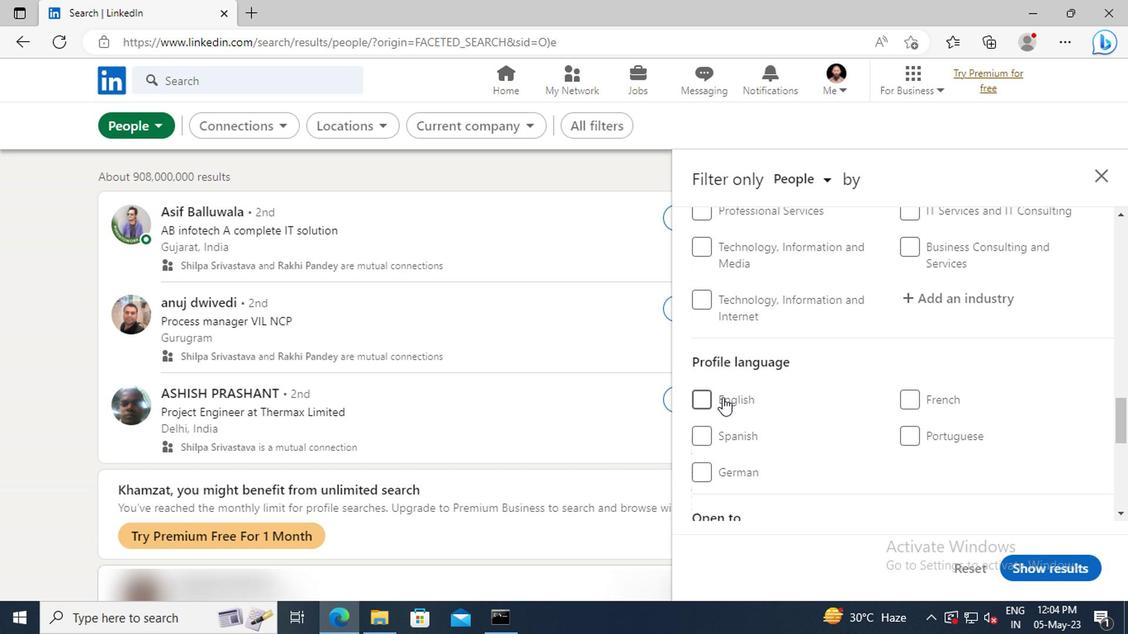 
Action: Mouse pressed left at (701, 400)
Screenshot: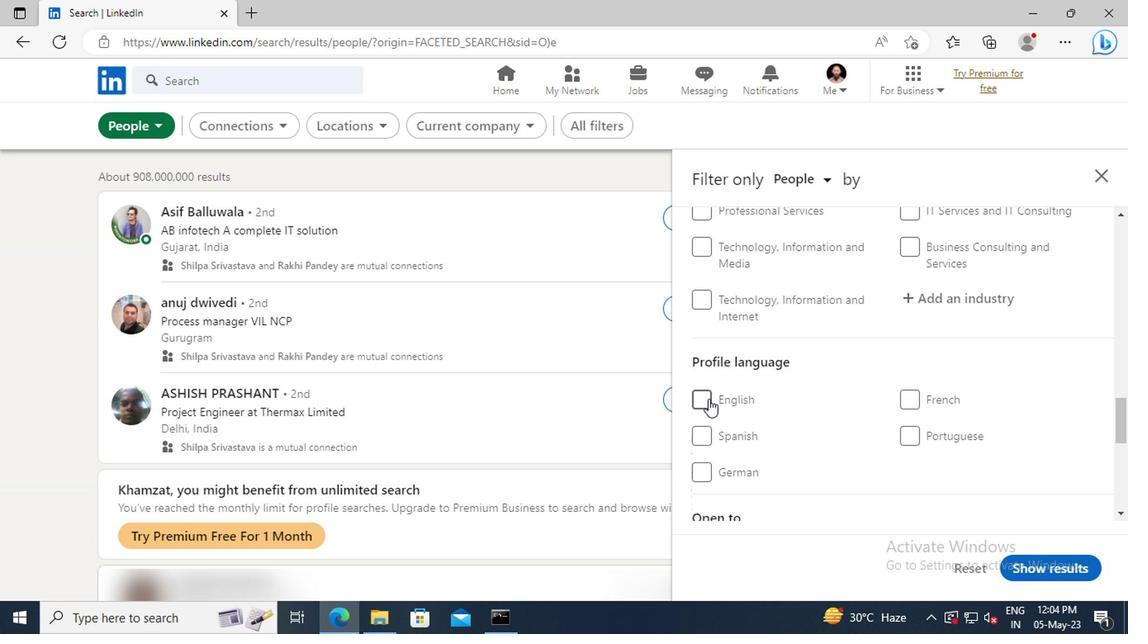 
Action: Mouse moved to (907, 374)
Screenshot: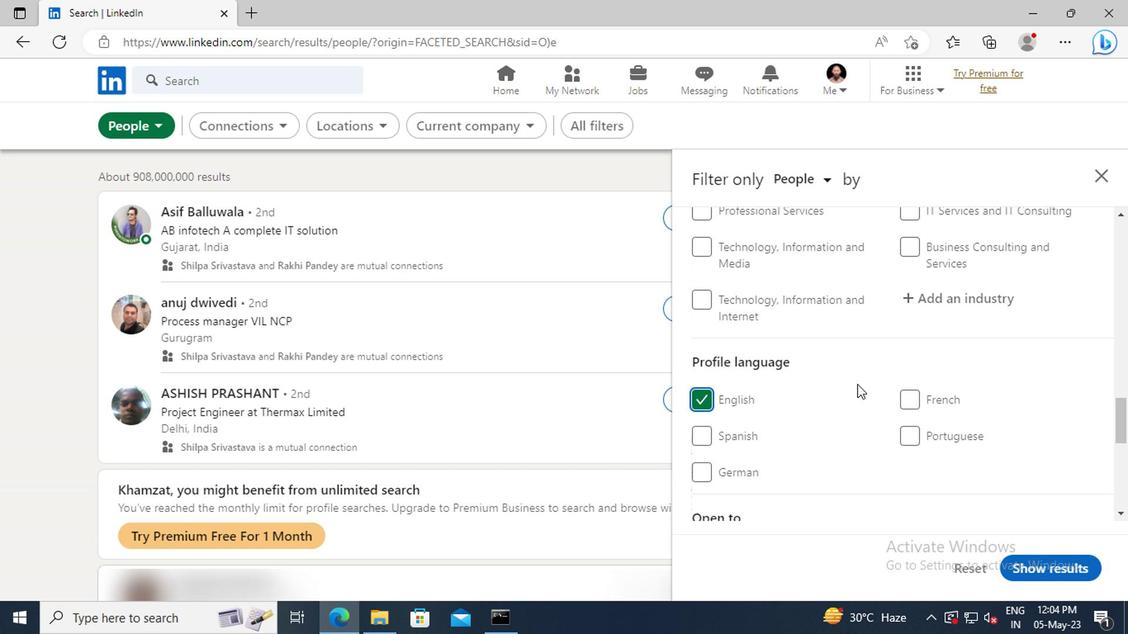 
Action: Mouse scrolled (907, 376) with delta (0, 1)
Screenshot: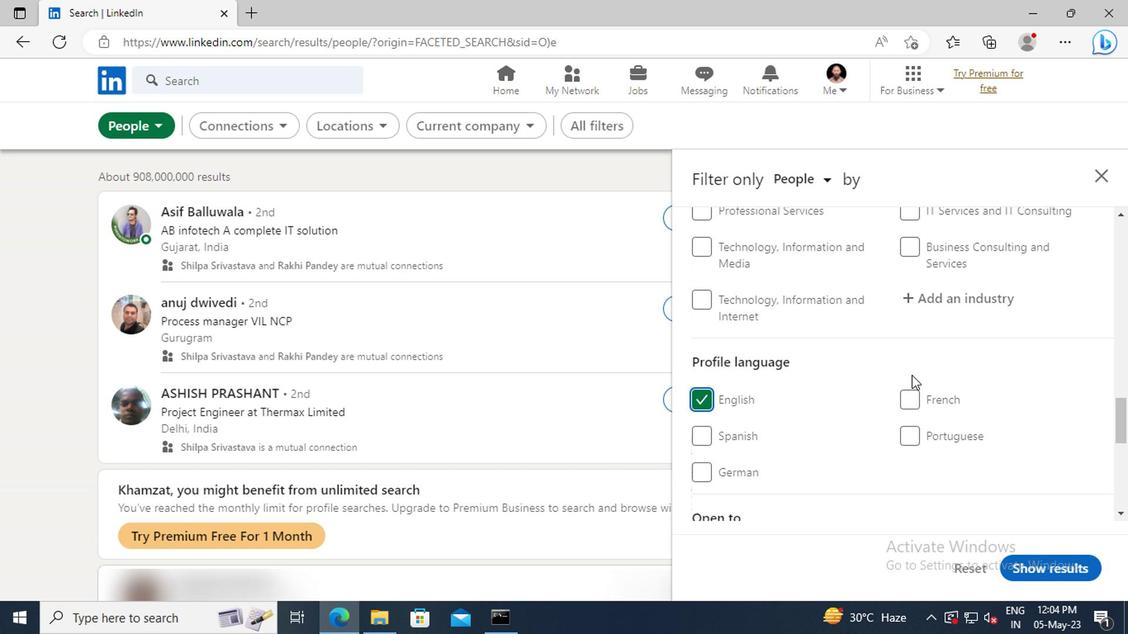 
Action: Mouse scrolled (907, 376) with delta (0, 1)
Screenshot: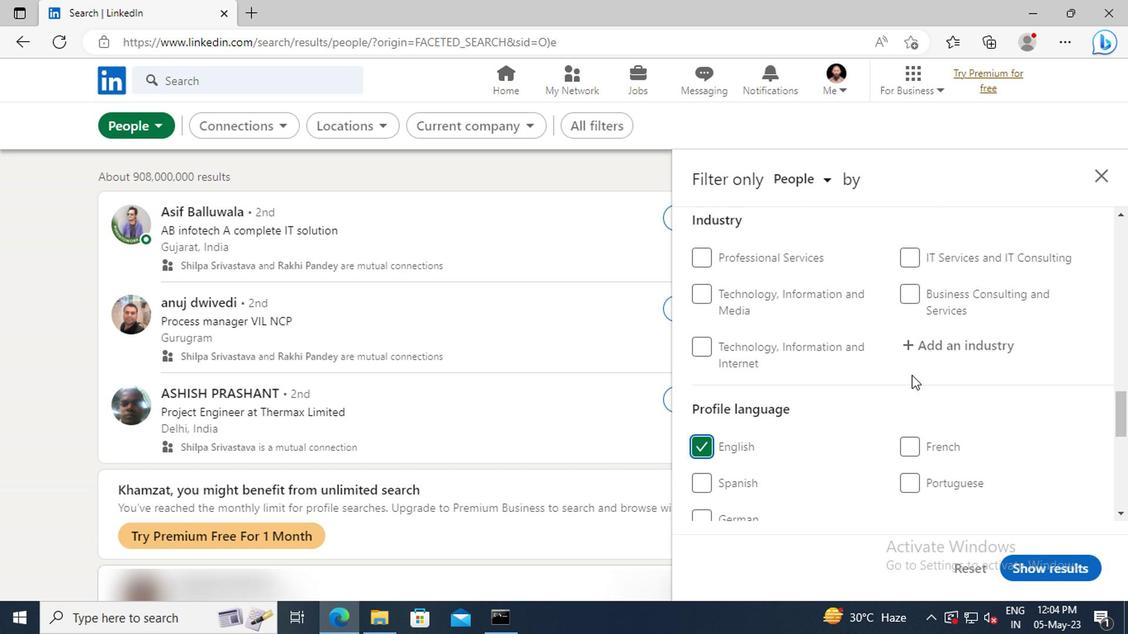 
Action: Mouse scrolled (907, 376) with delta (0, 1)
Screenshot: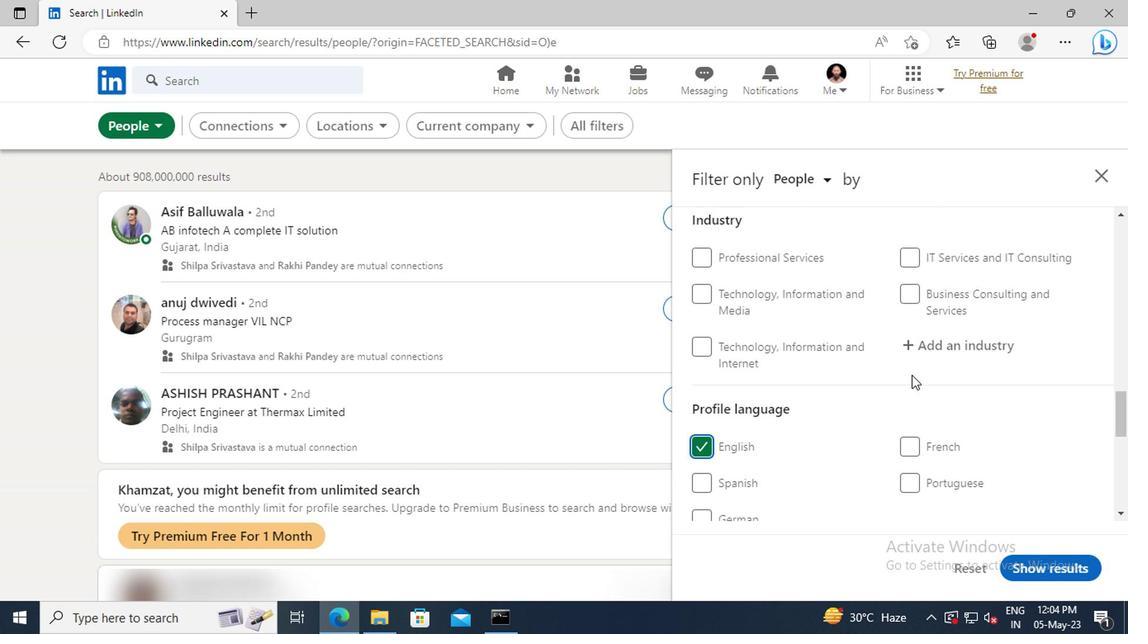 
Action: Mouse scrolled (907, 376) with delta (0, 1)
Screenshot: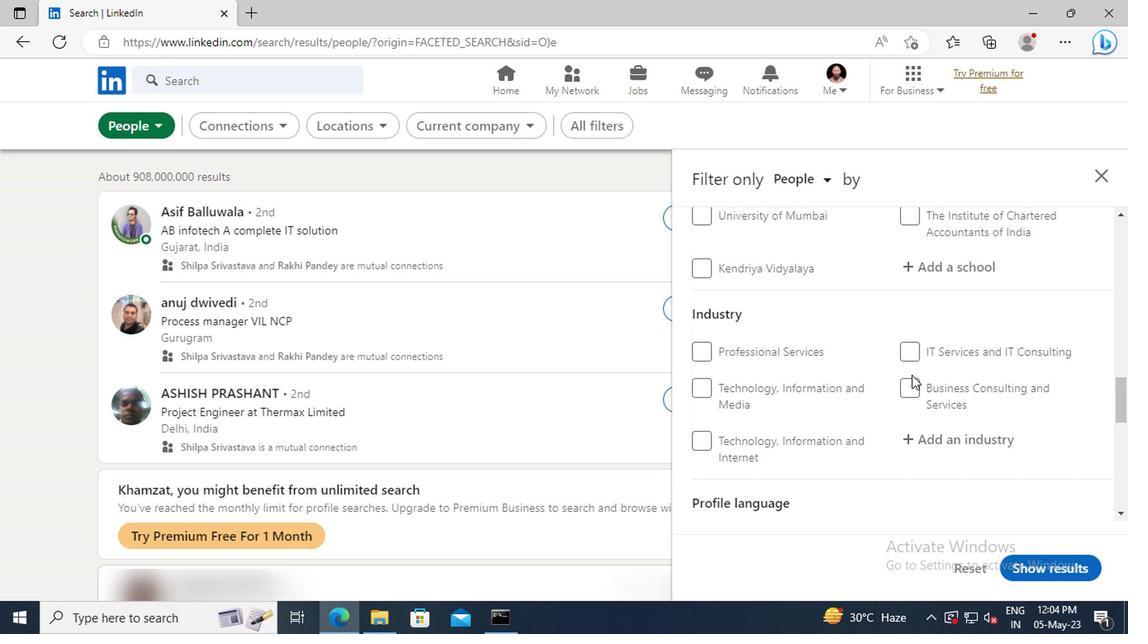 
Action: Mouse scrolled (907, 376) with delta (0, 1)
Screenshot: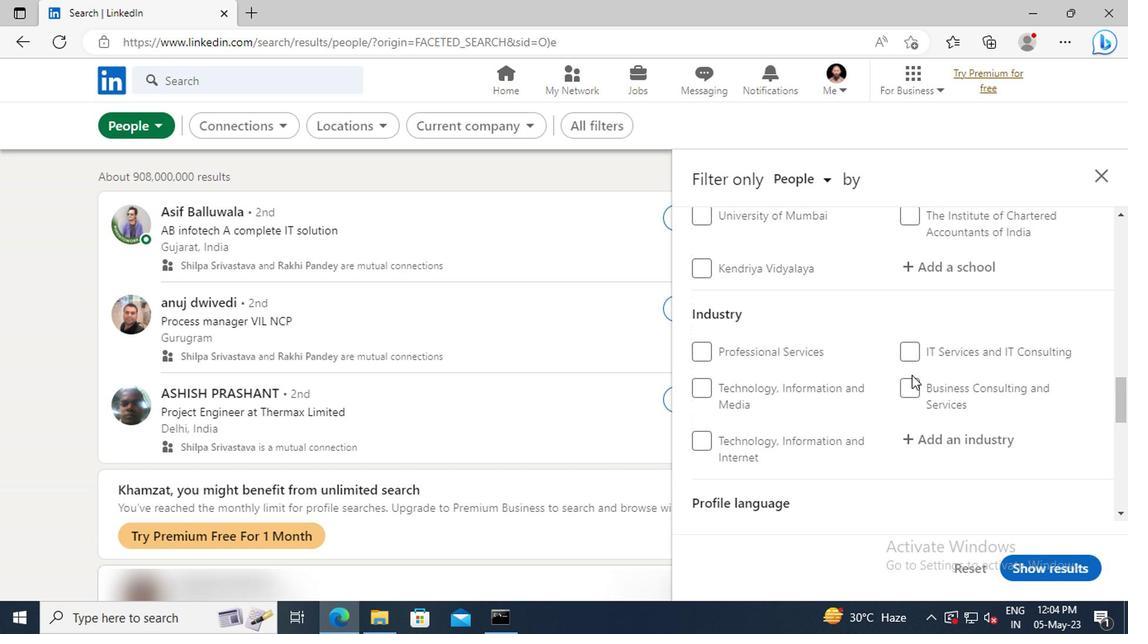 
Action: Mouse scrolled (907, 376) with delta (0, 1)
Screenshot: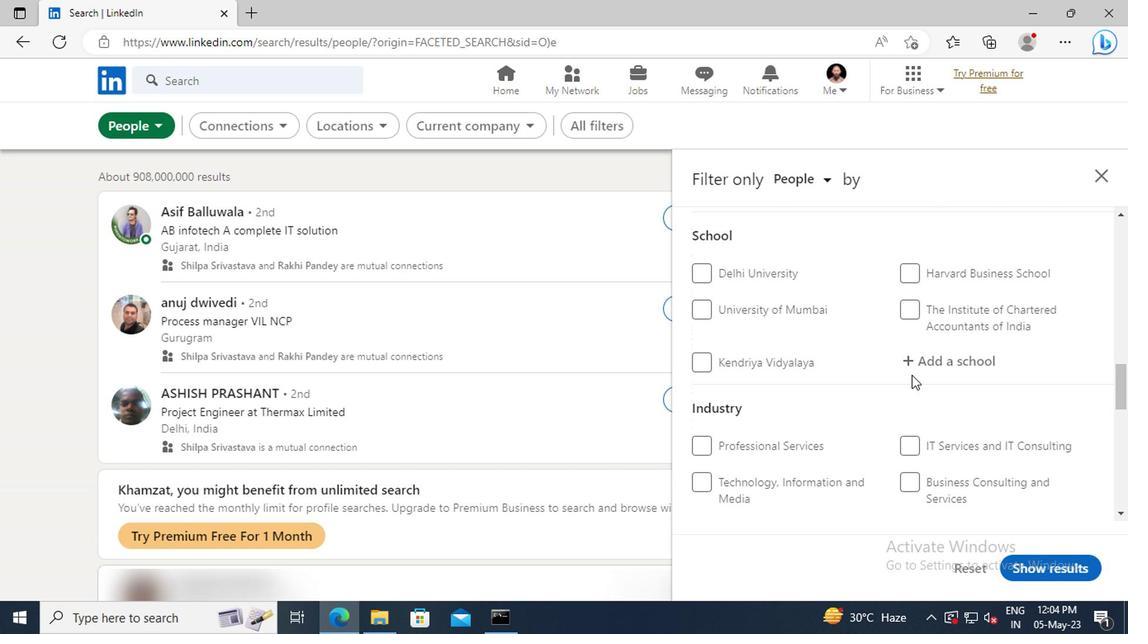 
Action: Mouse scrolled (907, 376) with delta (0, 1)
Screenshot: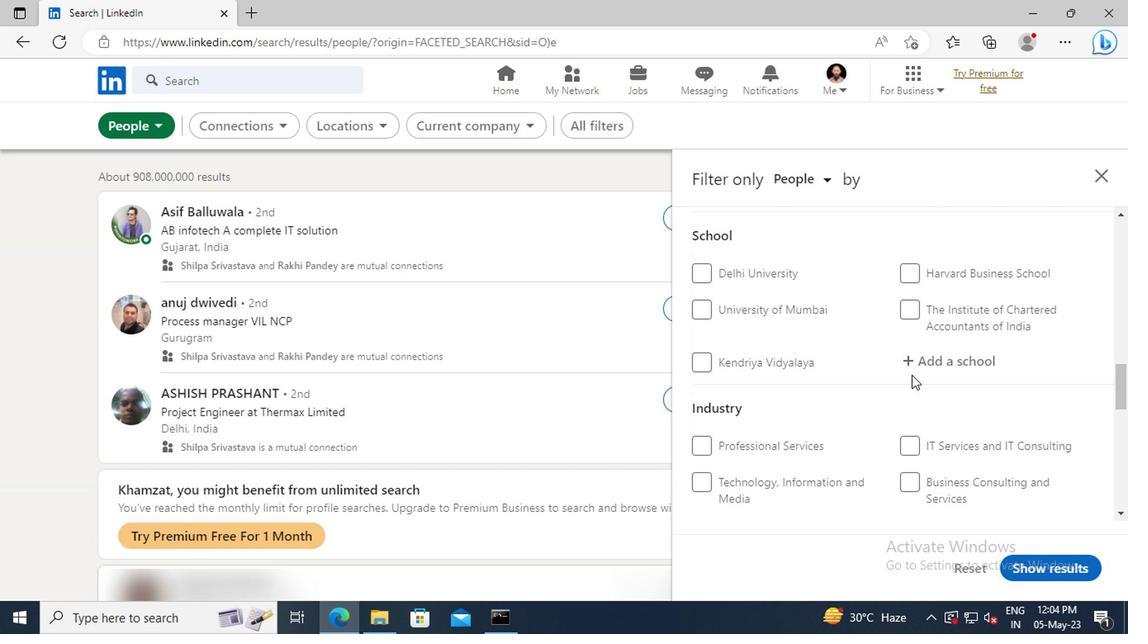 
Action: Mouse scrolled (907, 376) with delta (0, 1)
Screenshot: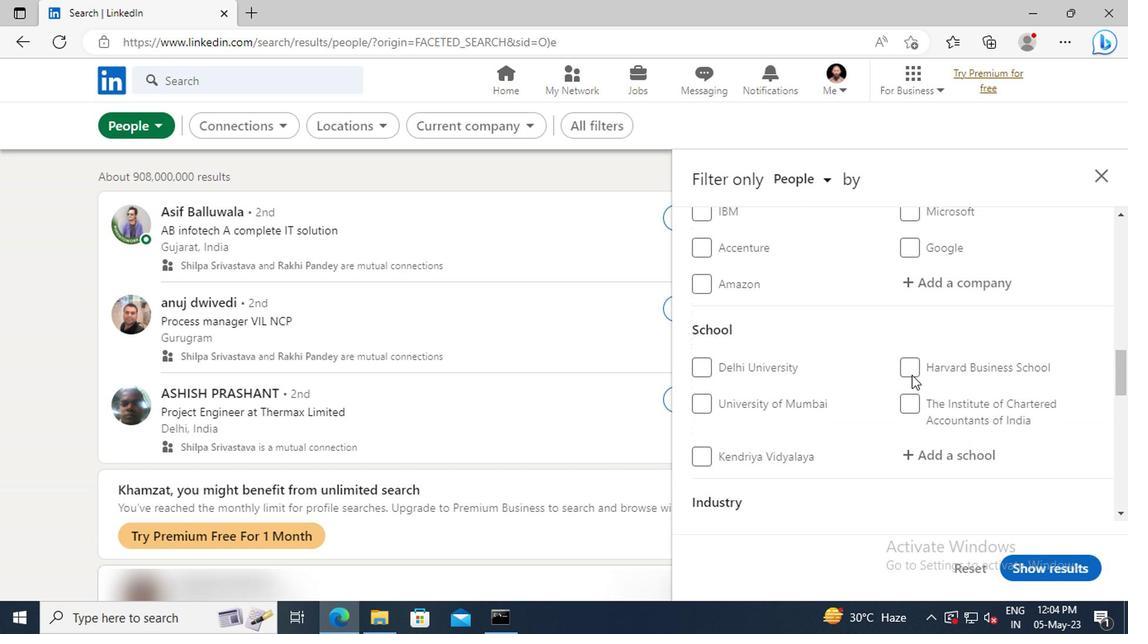 
Action: Mouse scrolled (907, 376) with delta (0, 1)
Screenshot: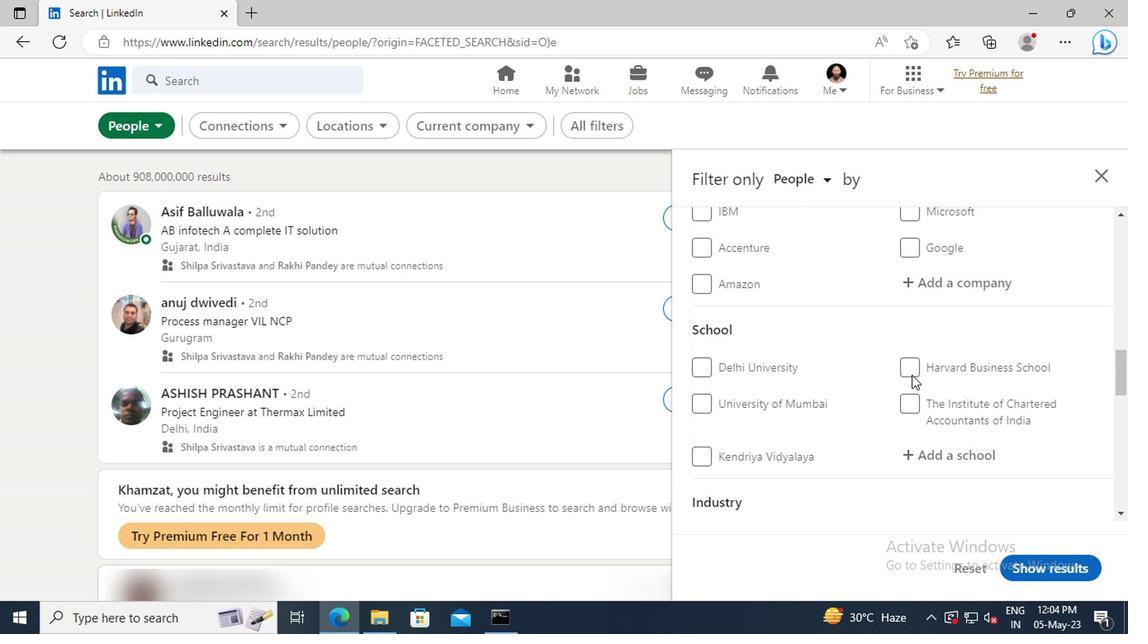 
Action: Mouse scrolled (907, 376) with delta (0, 1)
Screenshot: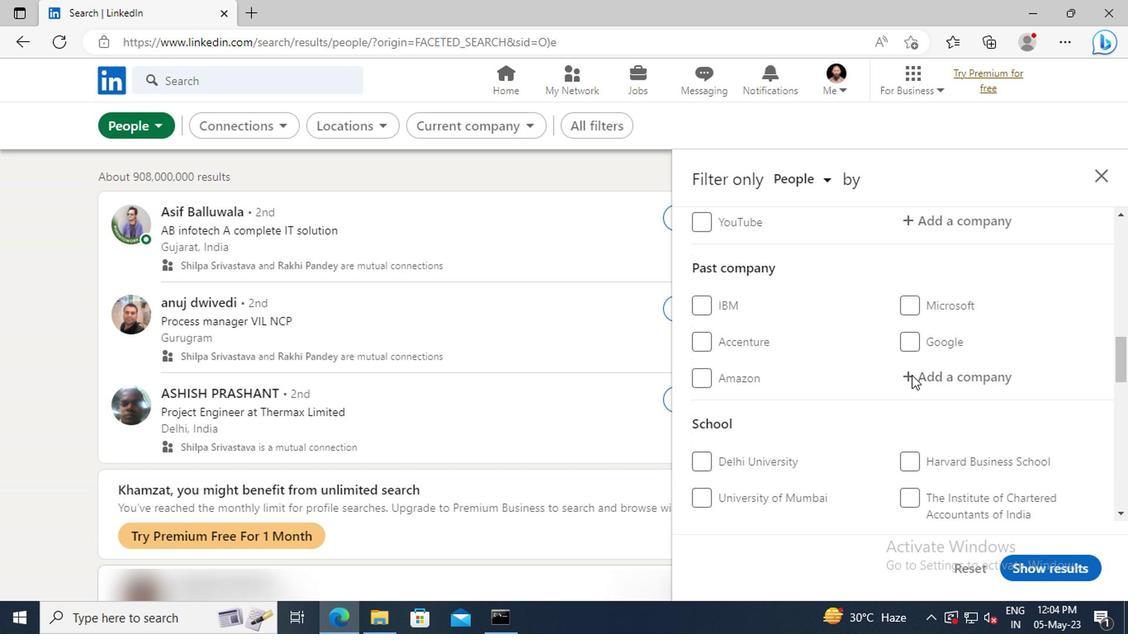 
Action: Mouse scrolled (907, 376) with delta (0, 1)
Screenshot: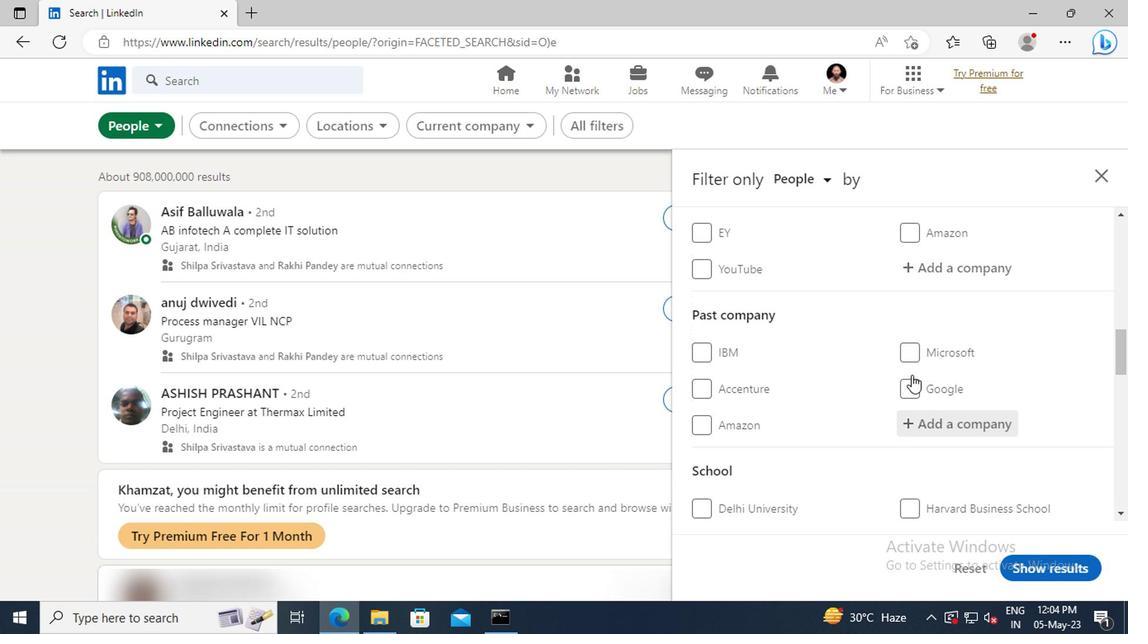 
Action: Mouse scrolled (907, 376) with delta (0, 1)
Screenshot: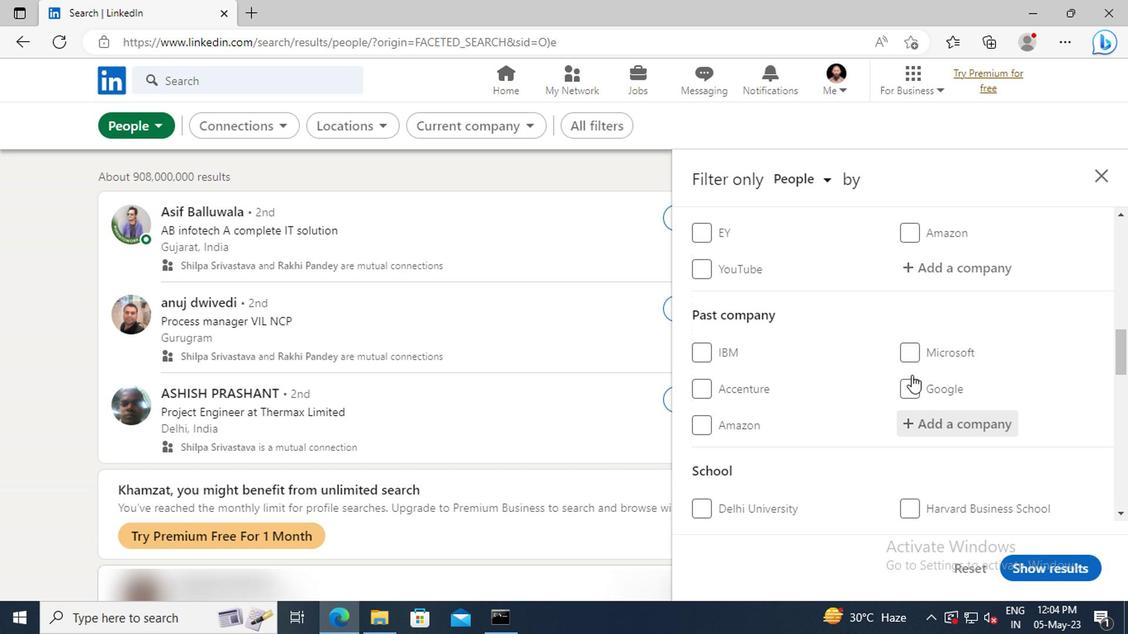 
Action: Mouse moved to (916, 366)
Screenshot: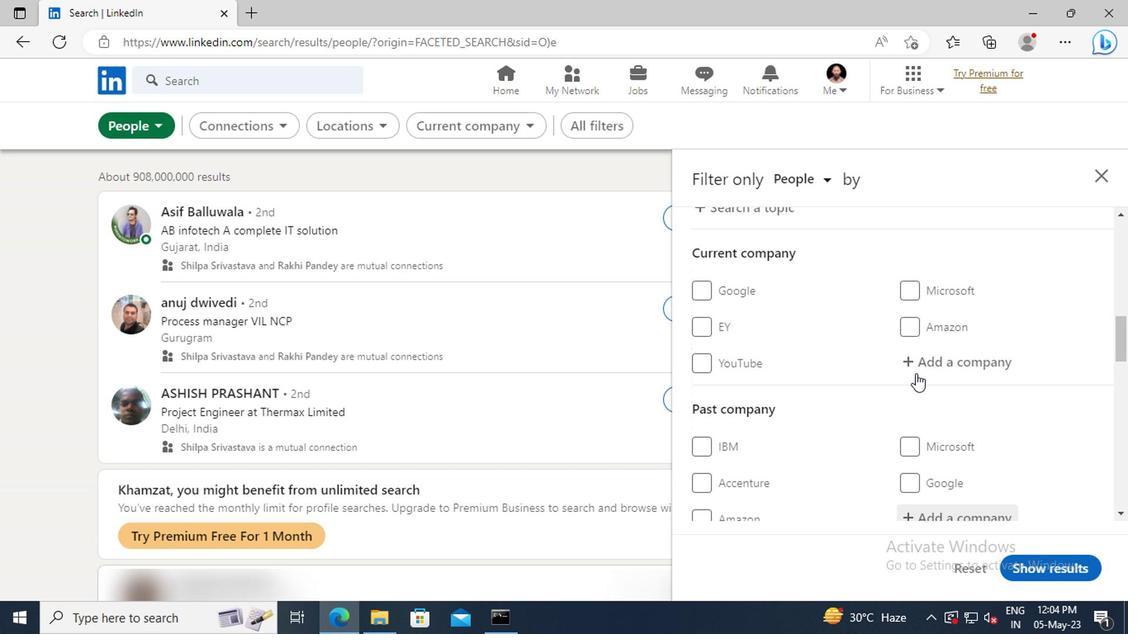 
Action: Mouse pressed left at (916, 366)
Screenshot: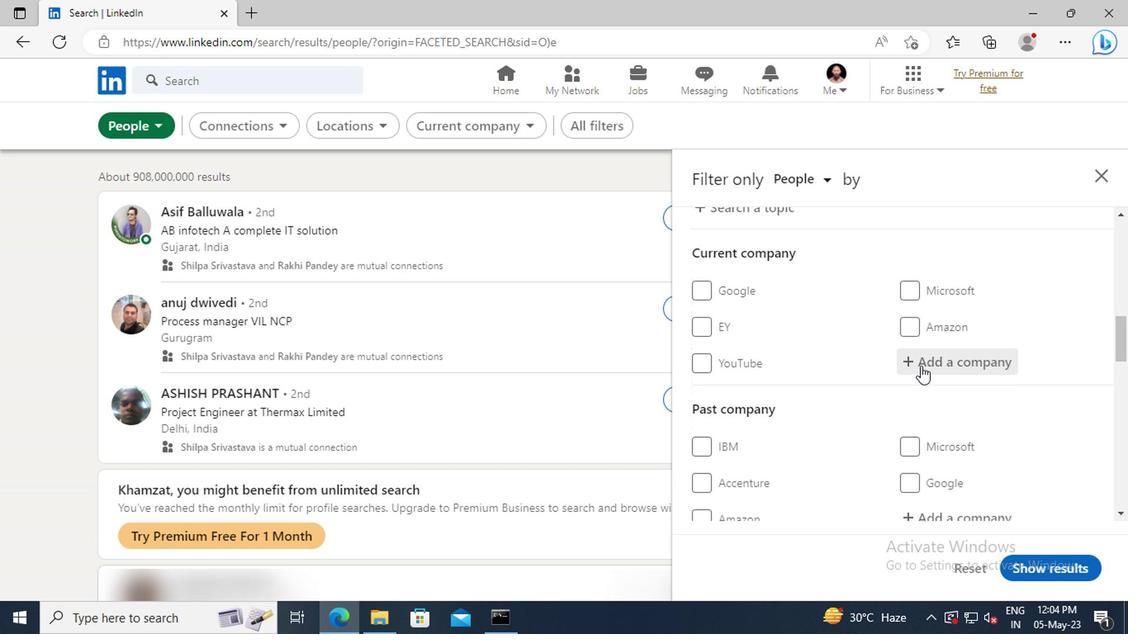 
Action: Mouse moved to (916, 364)
Screenshot: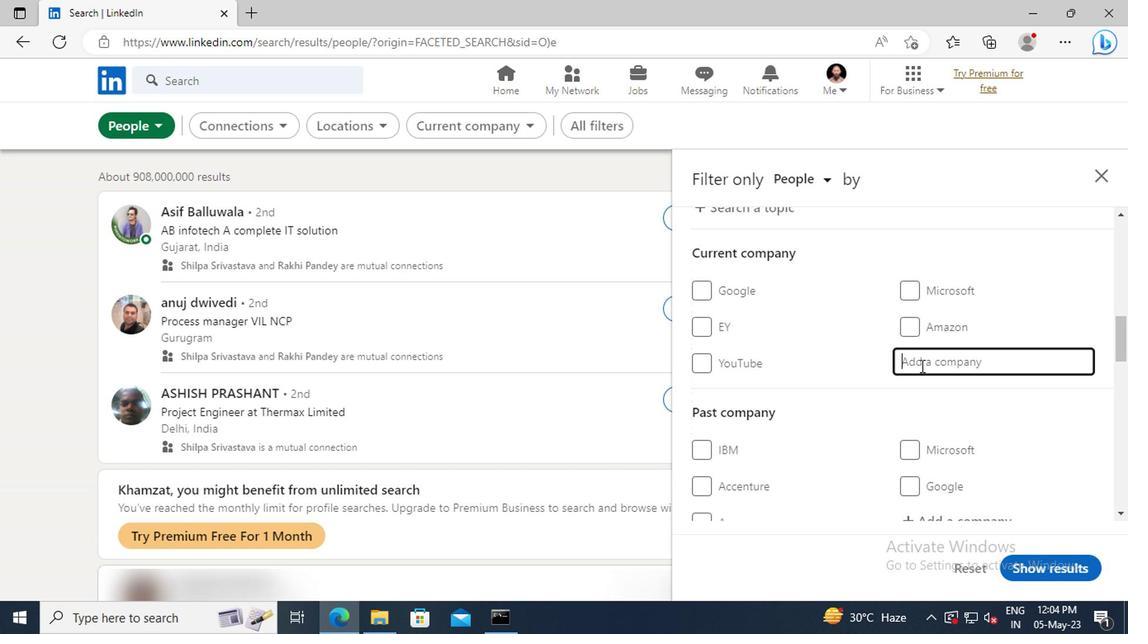 
Action: Key pressed <Key.shift>V-<Key.shift>MART<Key.space>
Screenshot: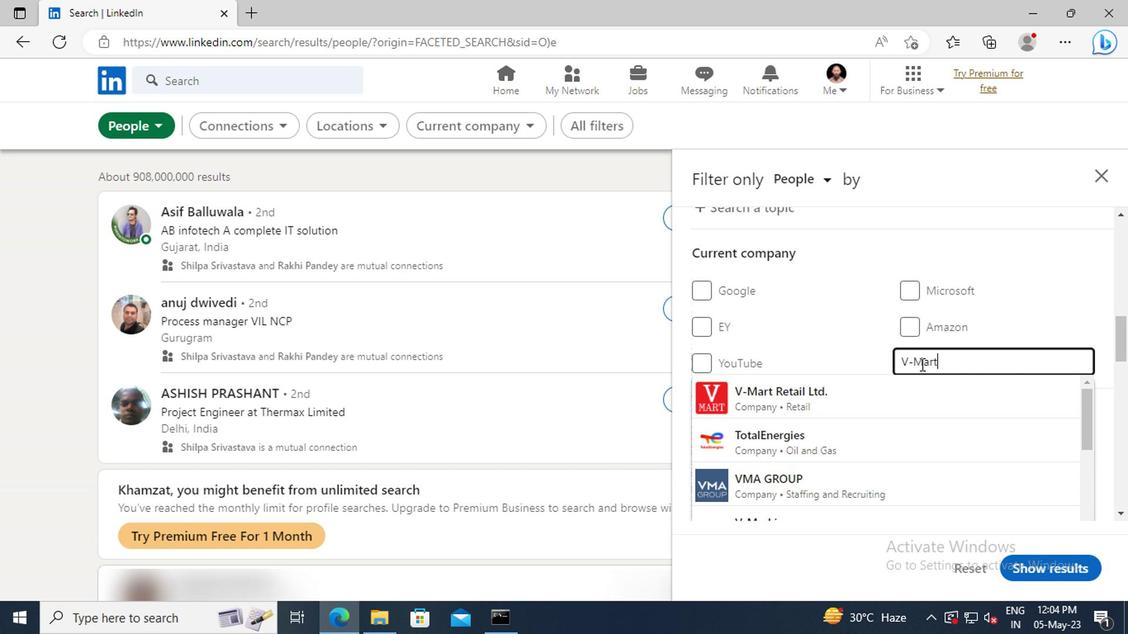 
Action: Mouse moved to (917, 389)
Screenshot: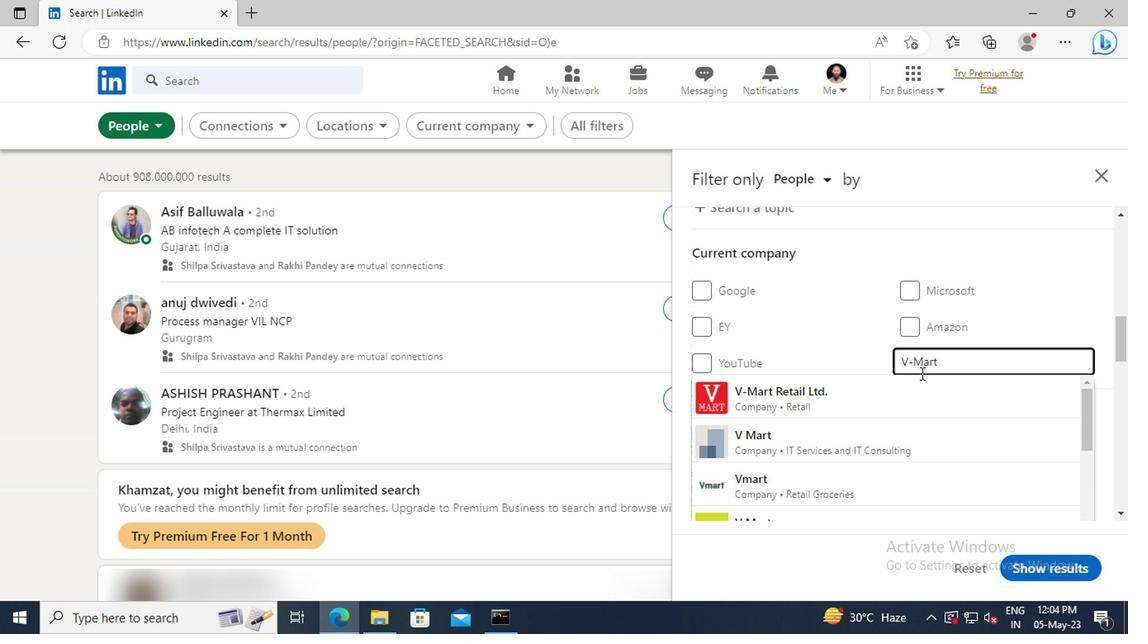 
Action: Mouse pressed left at (917, 389)
Screenshot: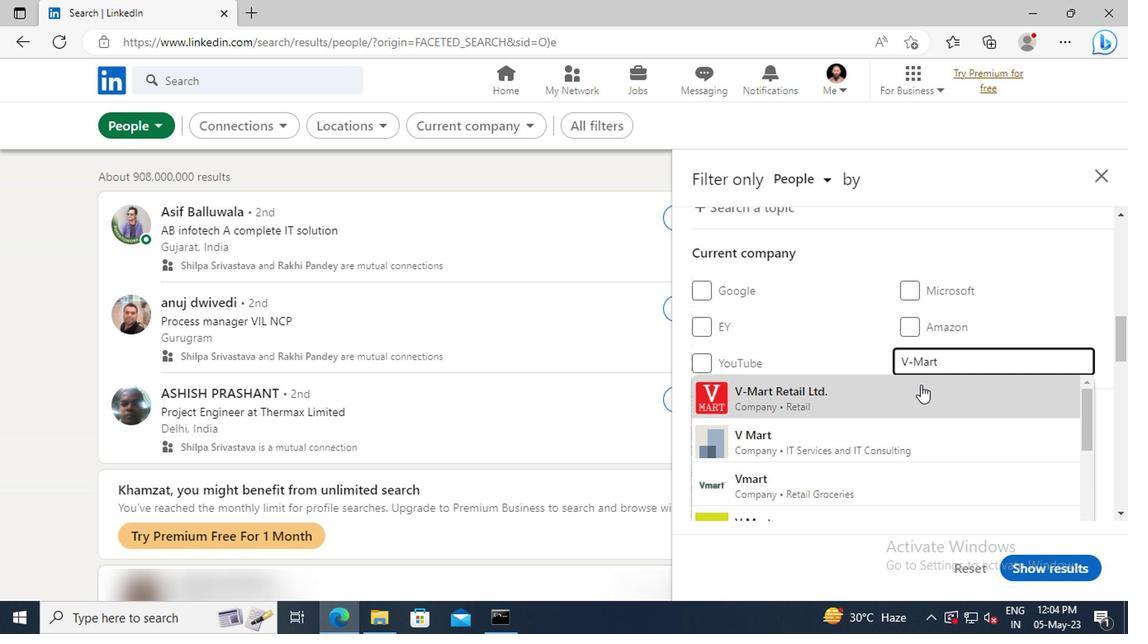 
Action: Mouse scrolled (917, 389) with delta (0, 0)
Screenshot: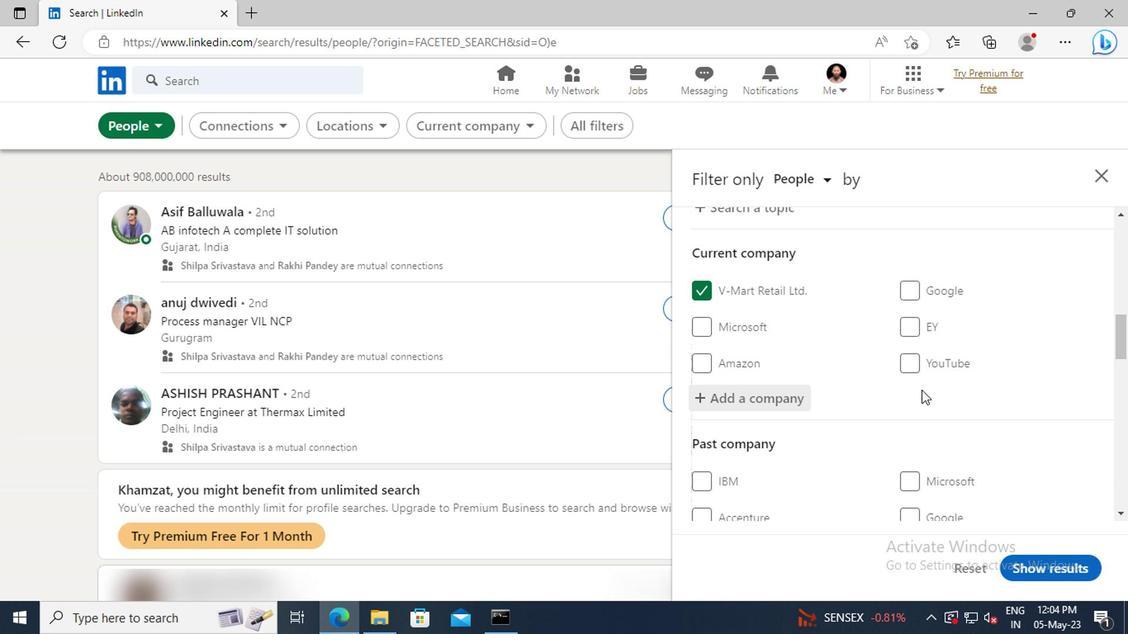 
Action: Mouse scrolled (917, 389) with delta (0, 0)
Screenshot: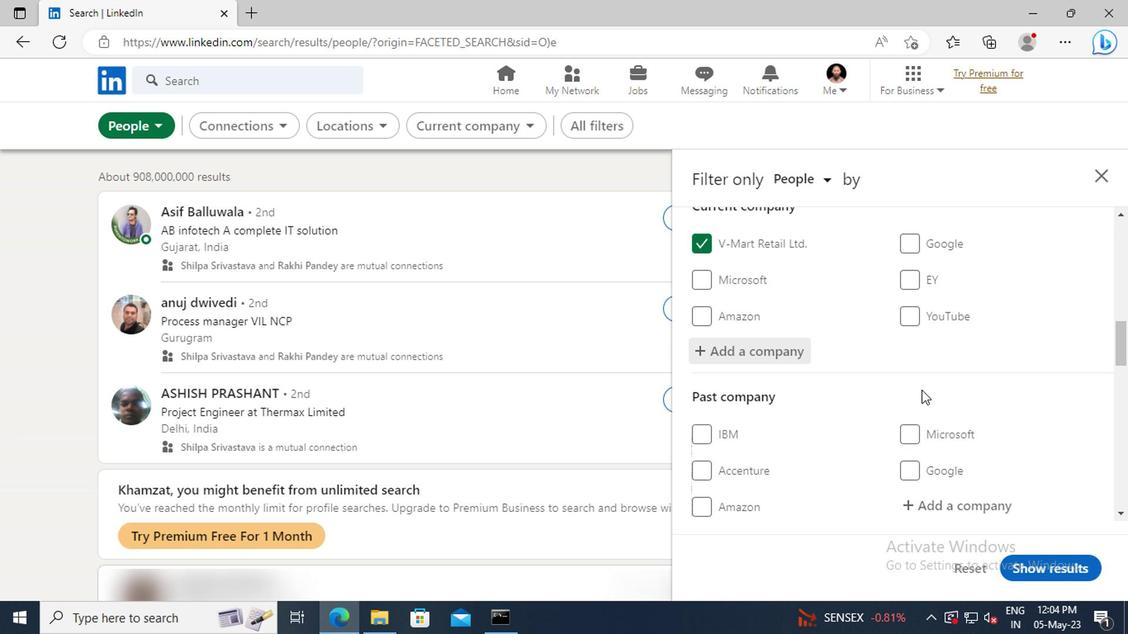 
Action: Mouse scrolled (917, 389) with delta (0, 0)
Screenshot: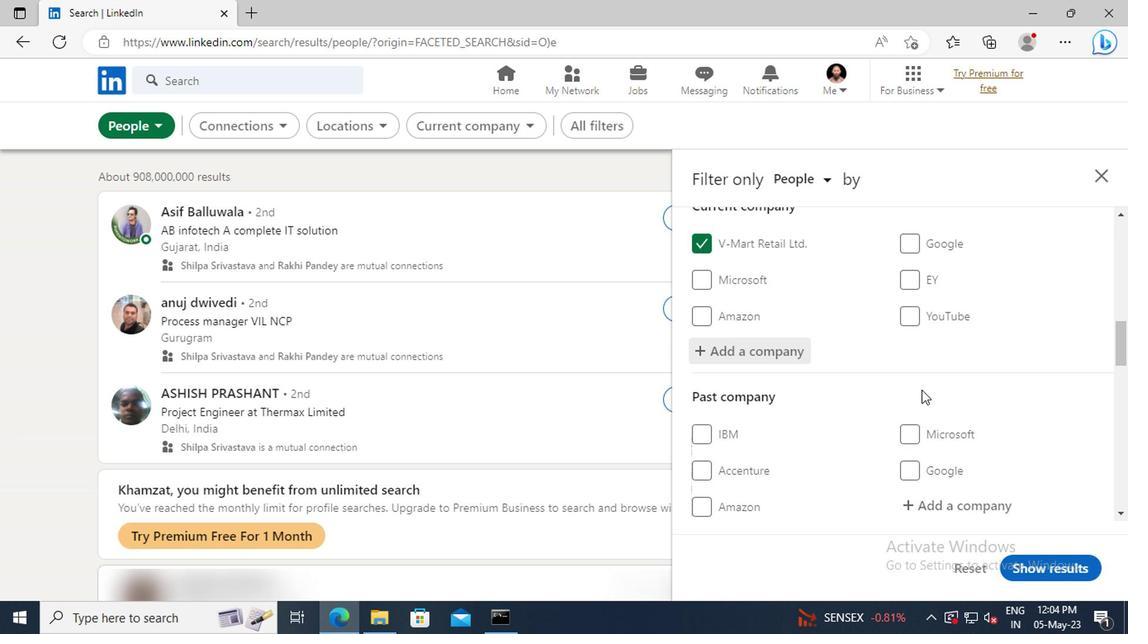 
Action: Mouse scrolled (917, 389) with delta (0, 0)
Screenshot: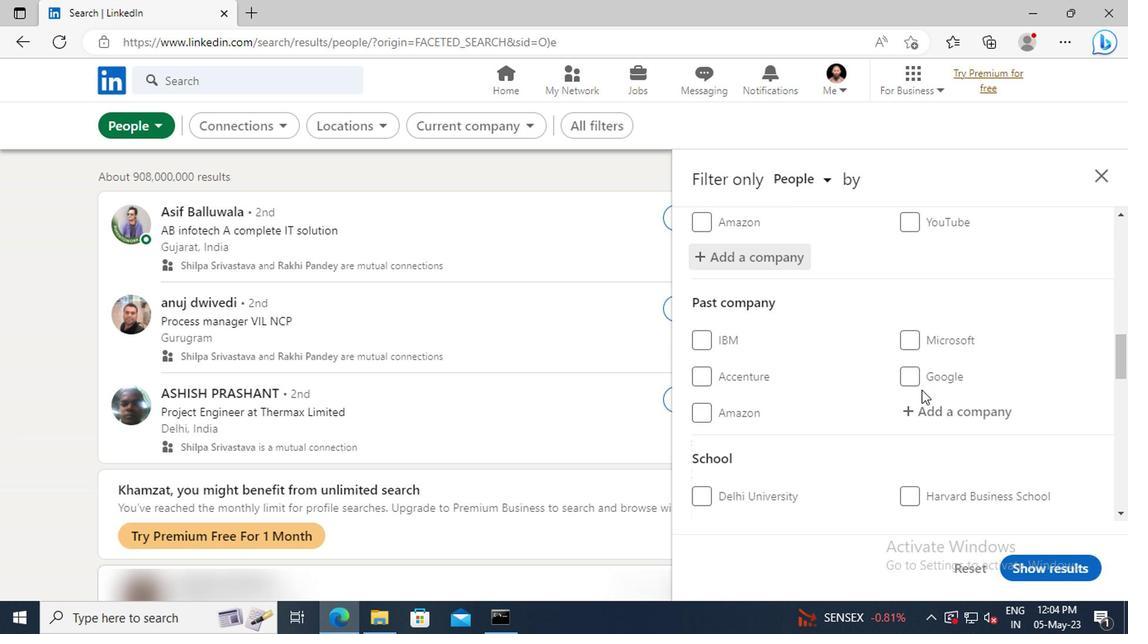 
Action: Mouse scrolled (917, 389) with delta (0, 0)
Screenshot: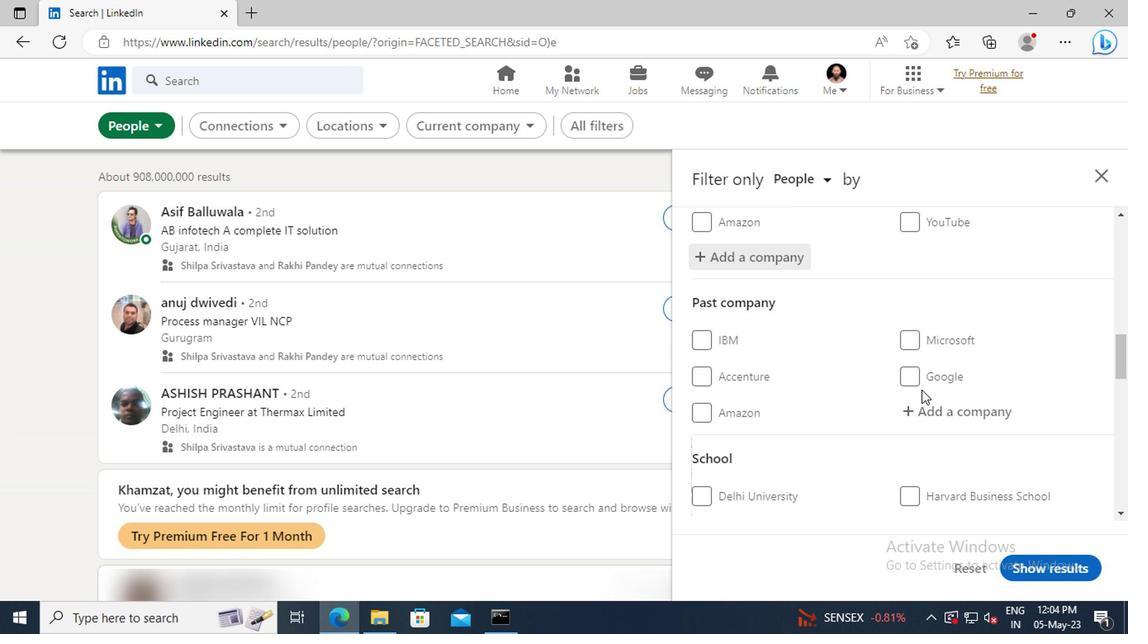 
Action: Mouse scrolled (917, 389) with delta (0, 0)
Screenshot: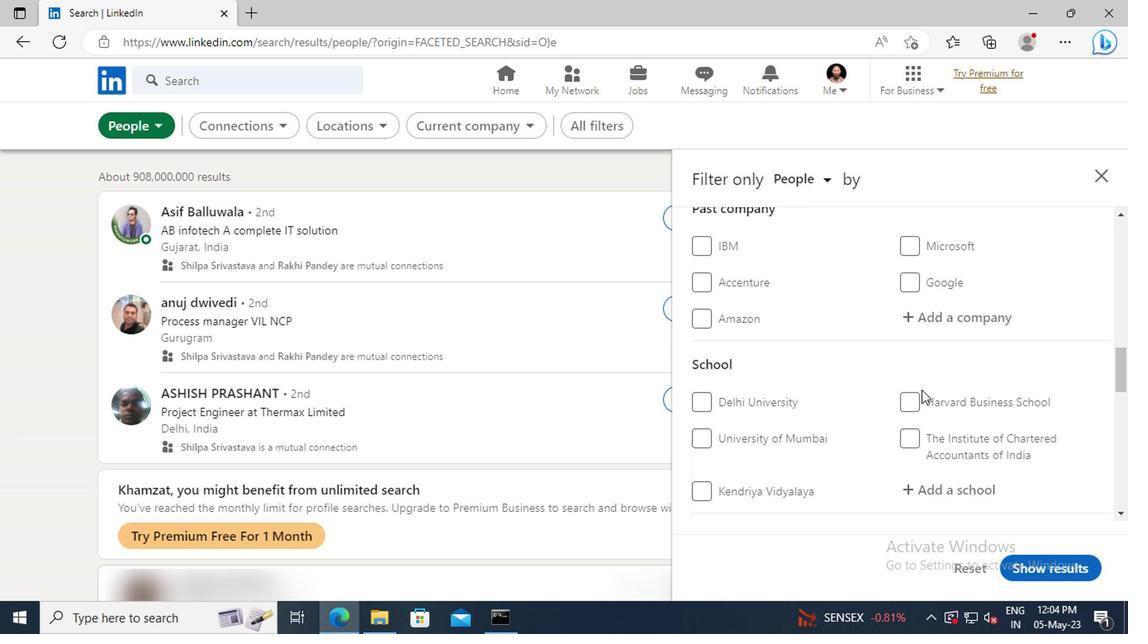 
Action: Mouse scrolled (917, 389) with delta (0, 0)
Screenshot: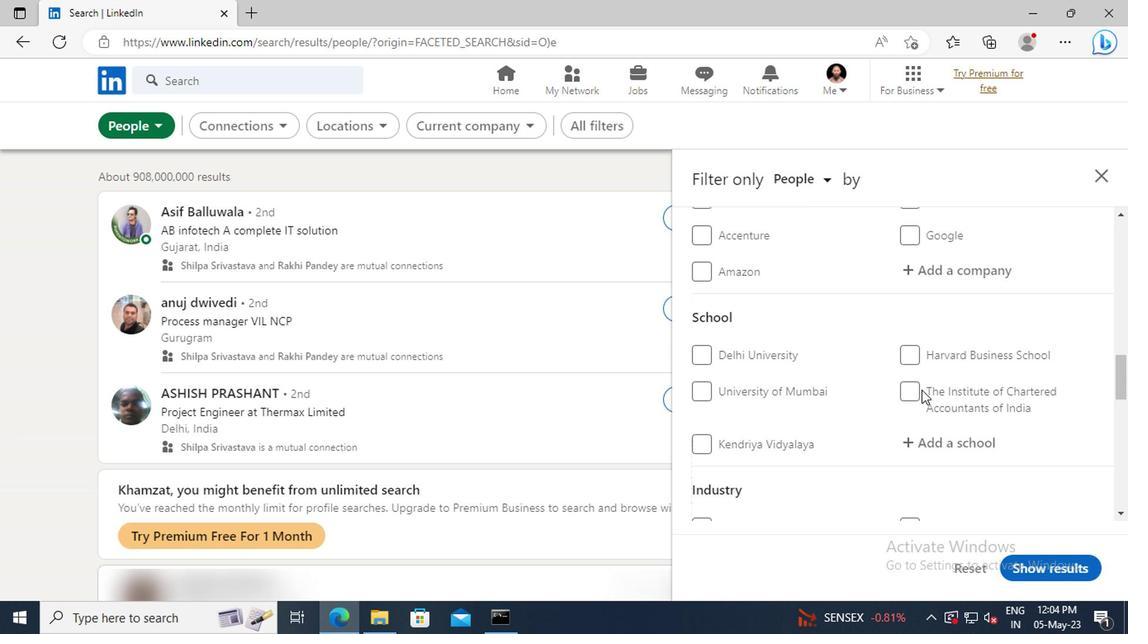 
Action: Mouse moved to (921, 393)
Screenshot: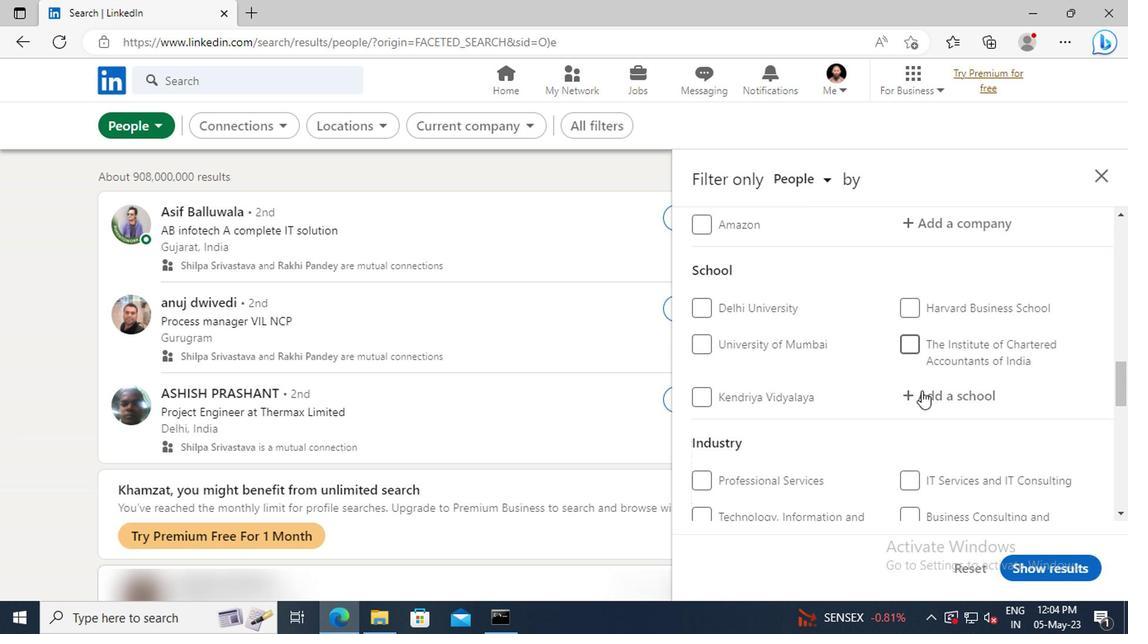 
Action: Mouse pressed left at (921, 393)
Screenshot: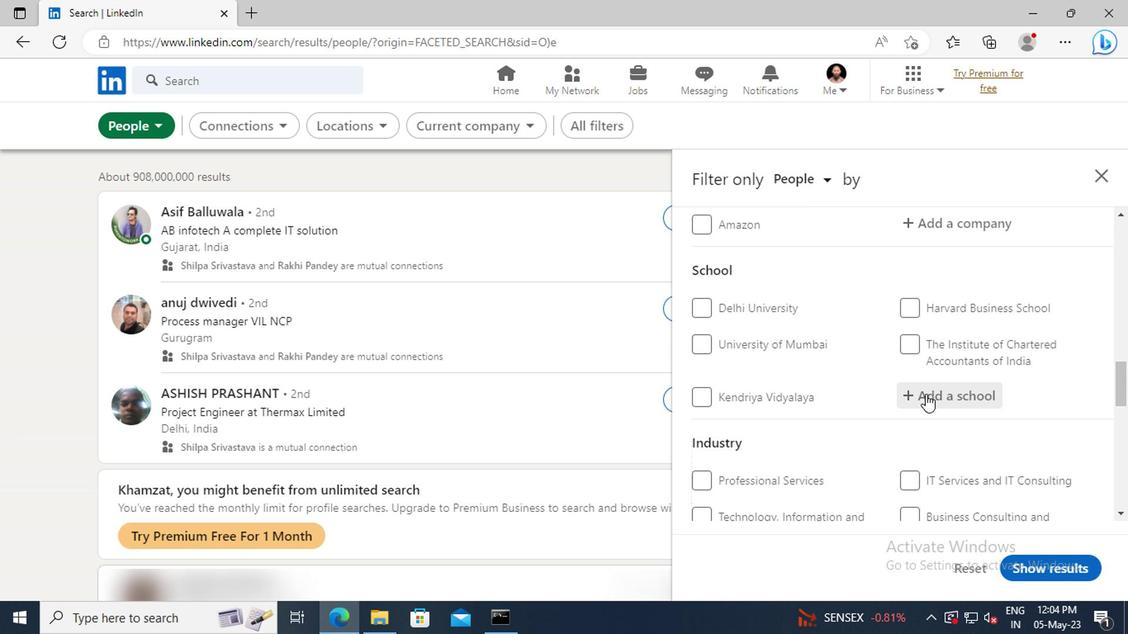 
Action: Key pressed <Key.shift>GOVERNMENT<Key.space><Key.shift>POL
Screenshot: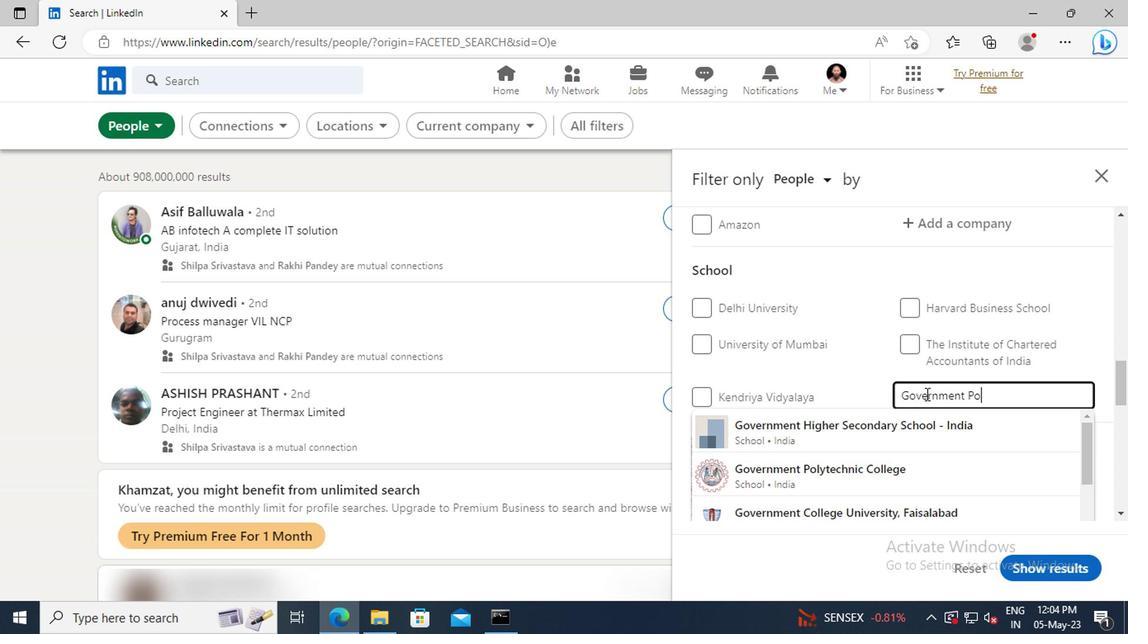
Action: Mouse moved to (943, 503)
Screenshot: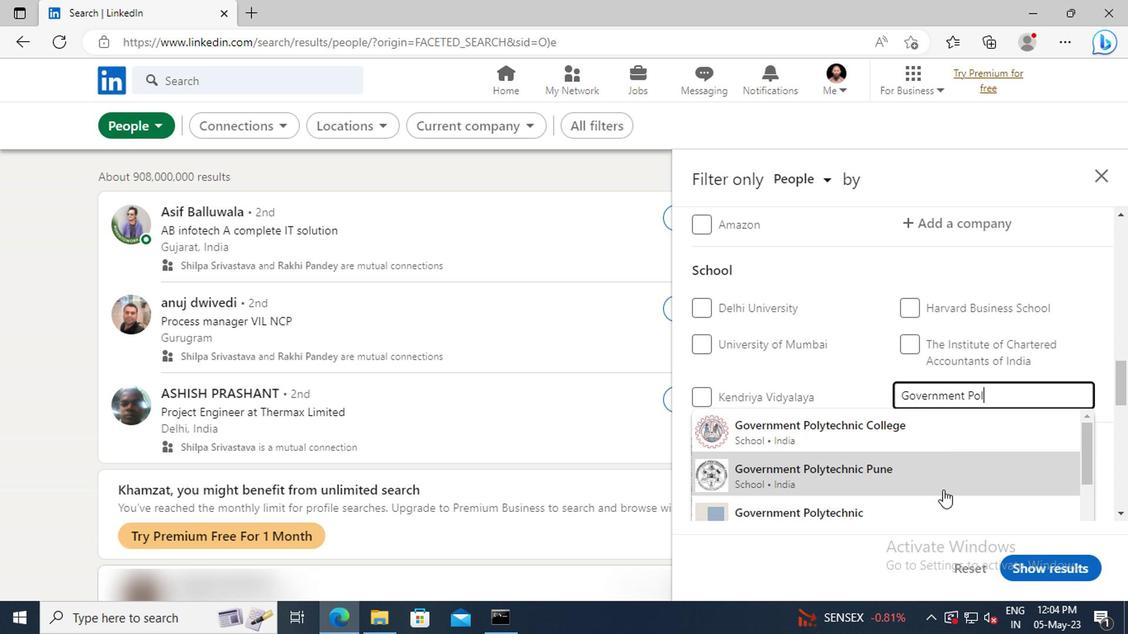 
Action: Mouse pressed left at (943, 503)
Screenshot: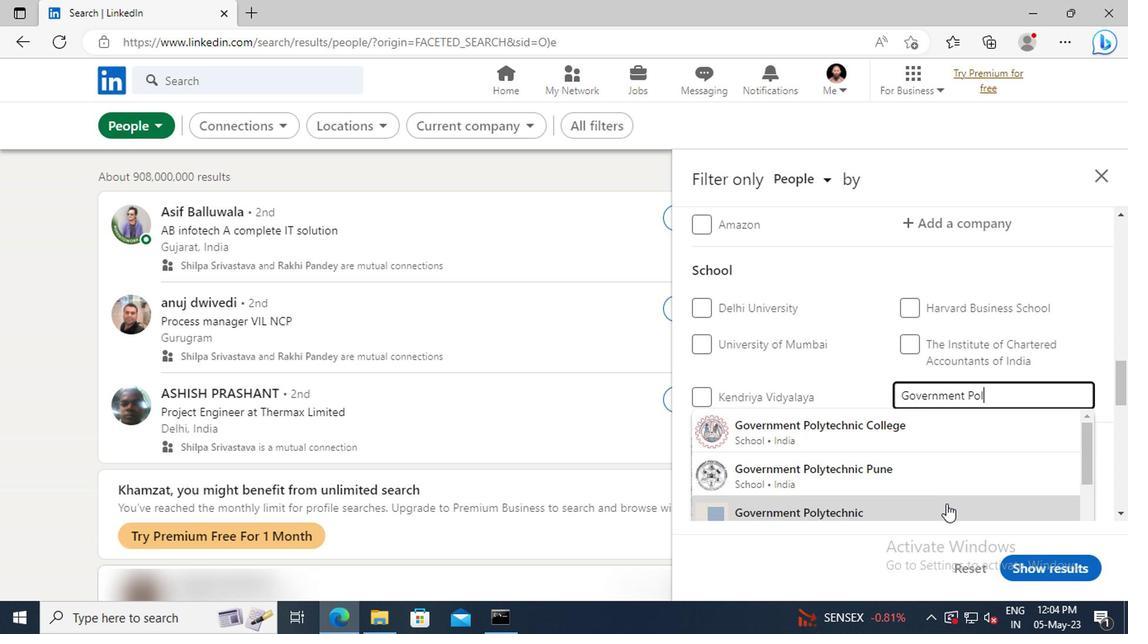 
Action: Mouse moved to (943, 496)
Screenshot: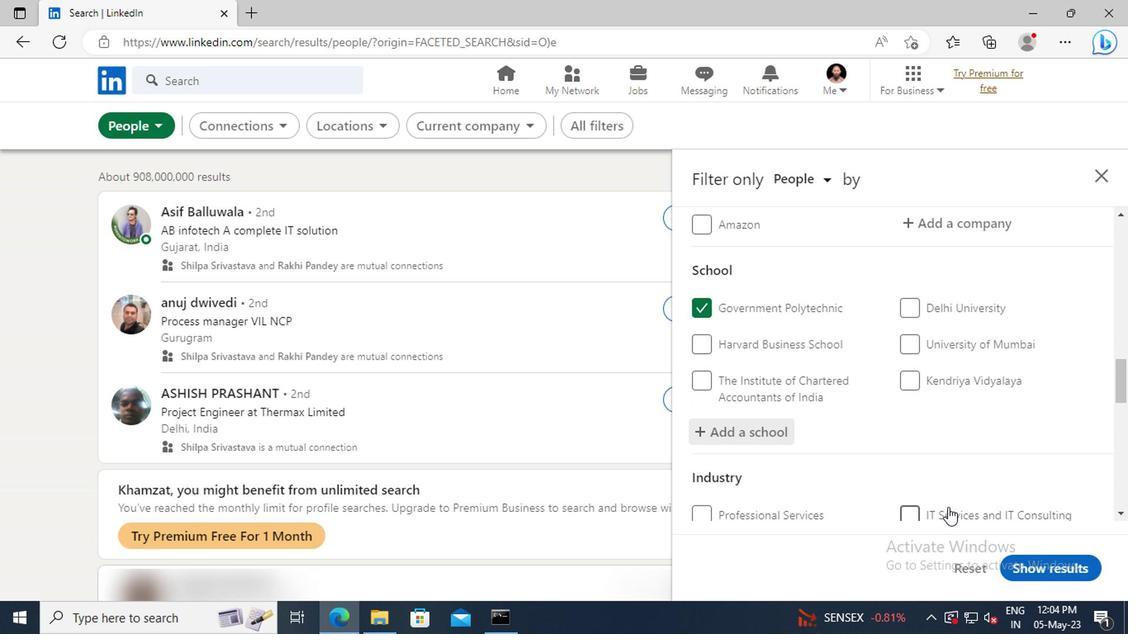 
Action: Mouse scrolled (943, 495) with delta (0, 0)
Screenshot: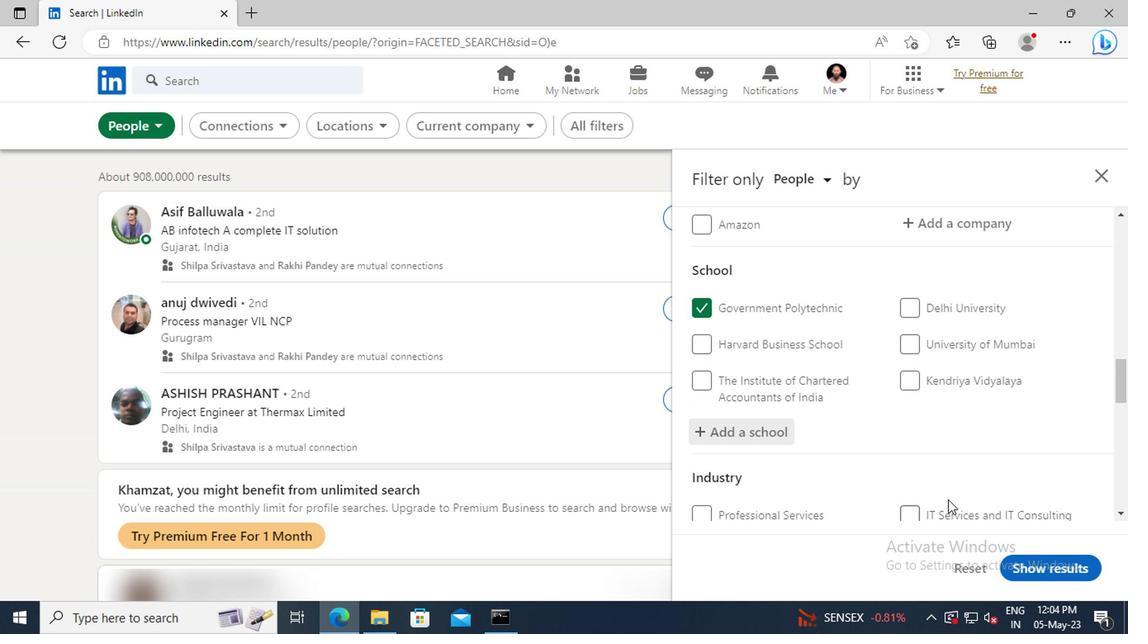 
Action: Mouse moved to (943, 495)
Screenshot: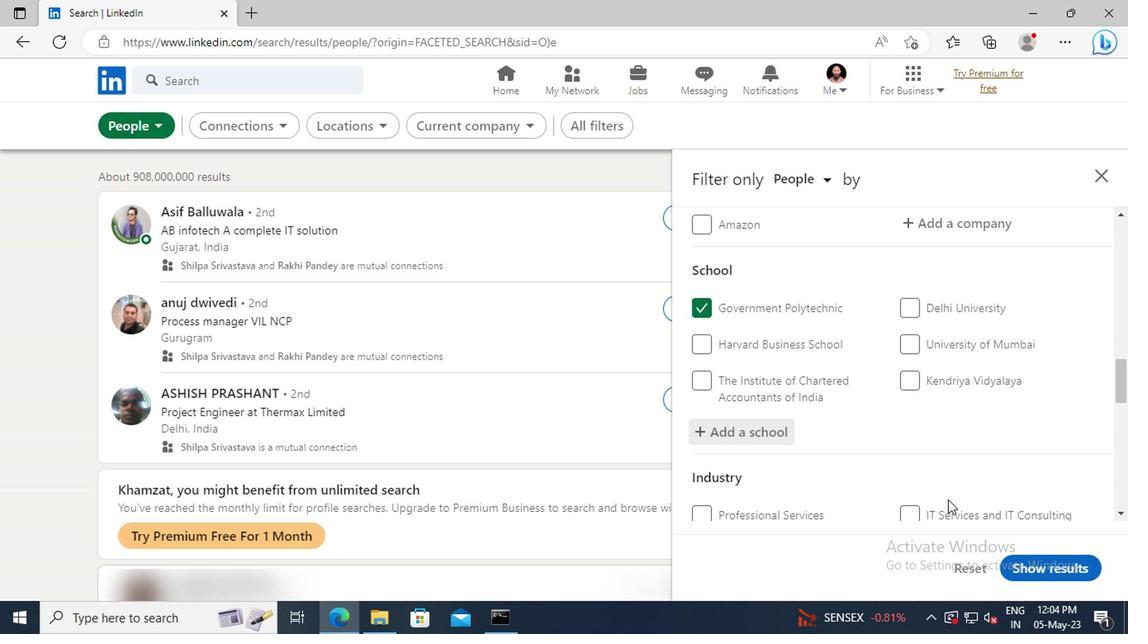 
Action: Mouse scrolled (943, 494) with delta (0, 0)
Screenshot: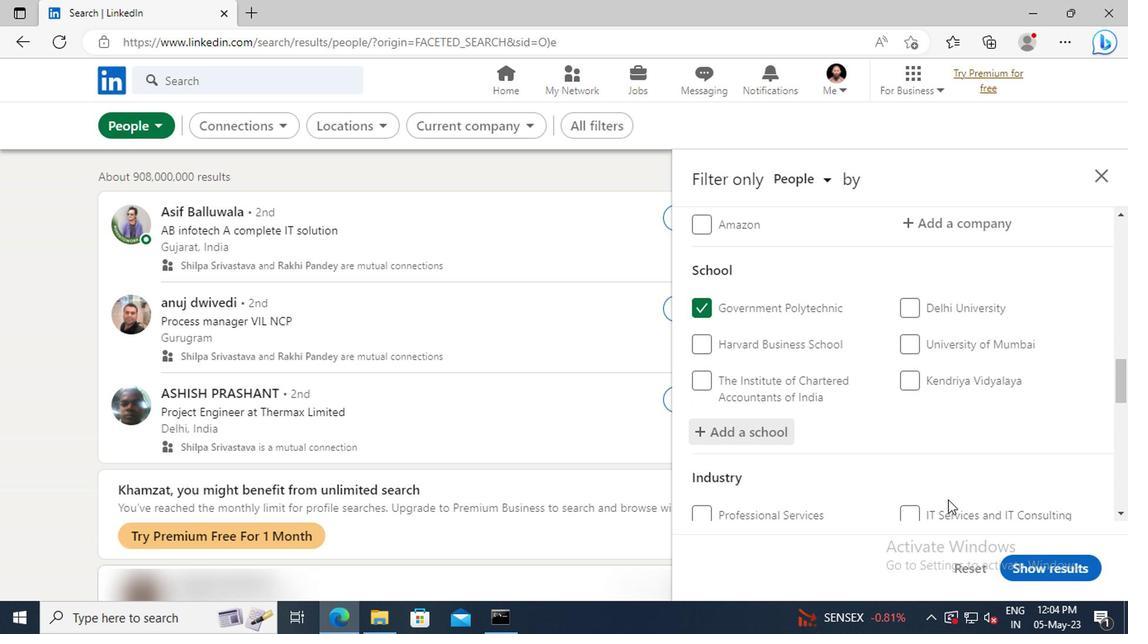
Action: Mouse moved to (944, 486)
Screenshot: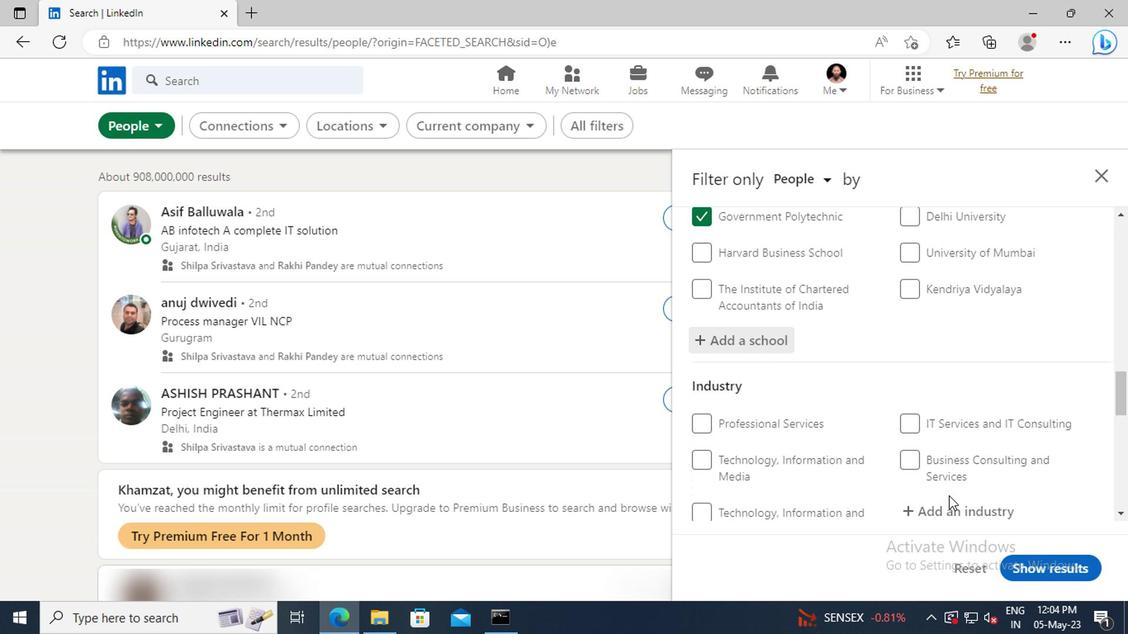 
Action: Mouse scrolled (944, 486) with delta (0, 0)
Screenshot: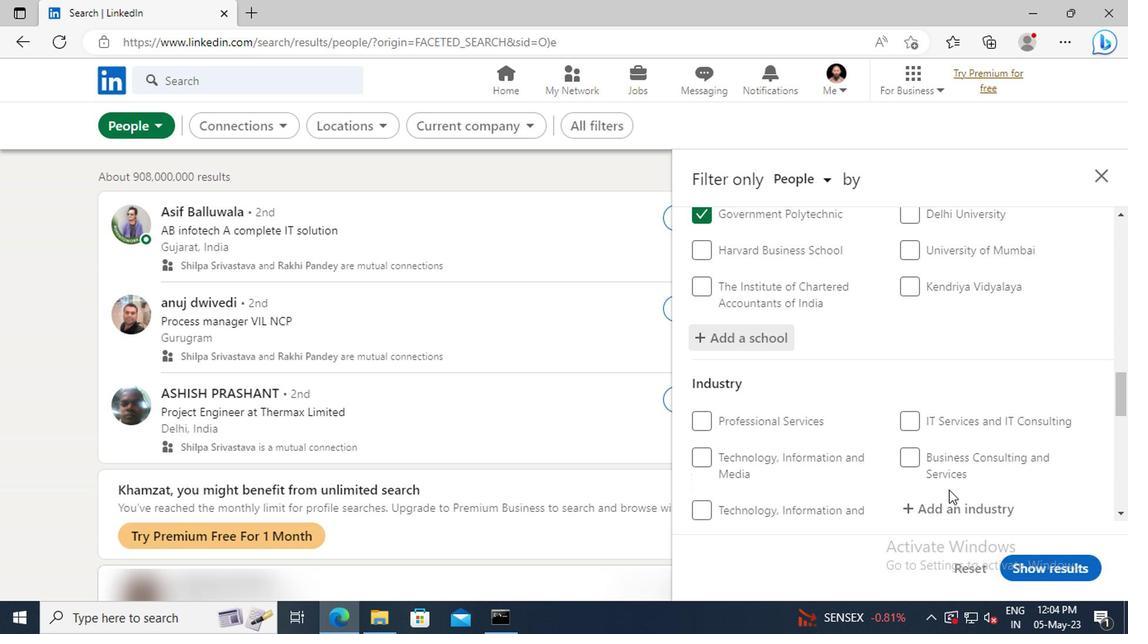 
Action: Mouse moved to (938, 461)
Screenshot: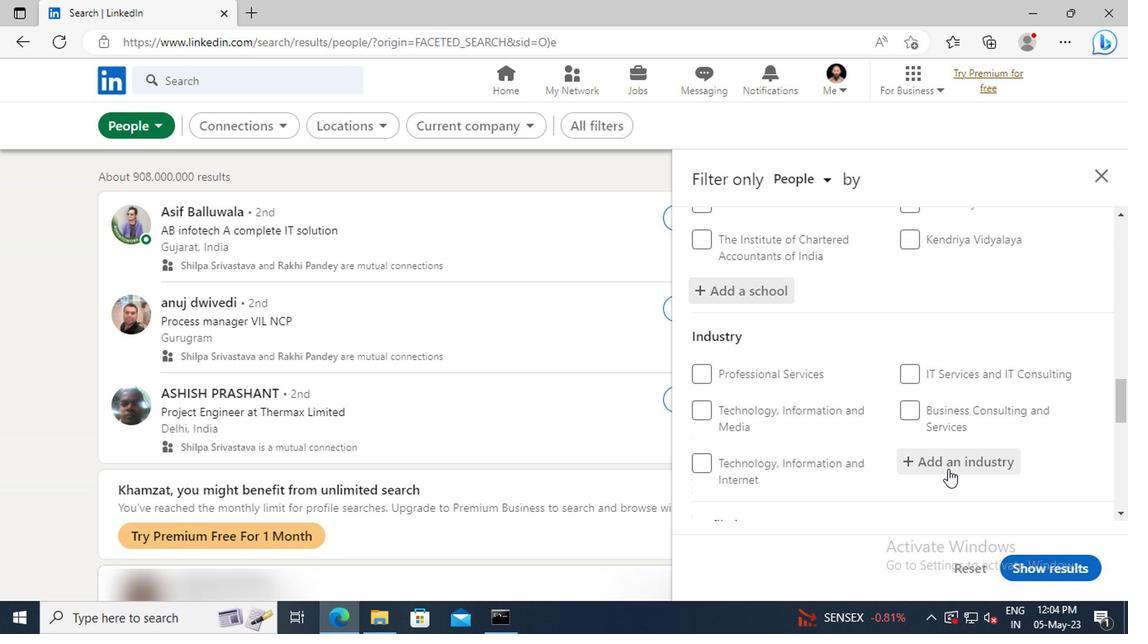 
Action: Mouse pressed left at (938, 461)
Screenshot: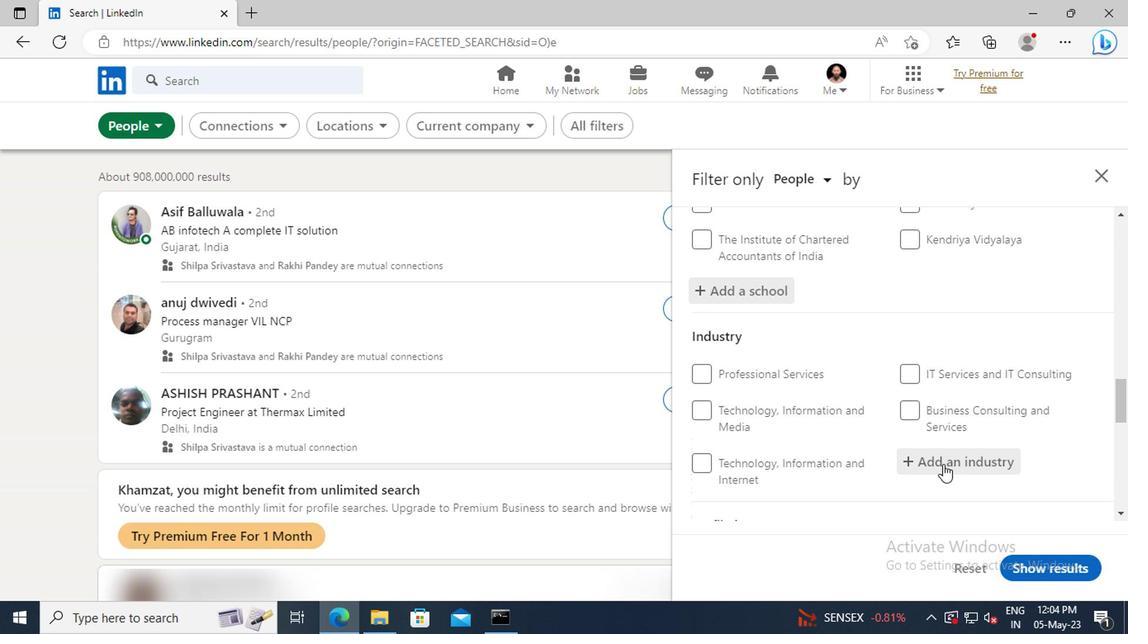 
Action: Key pressed <Key.shift>SPECI
Screenshot: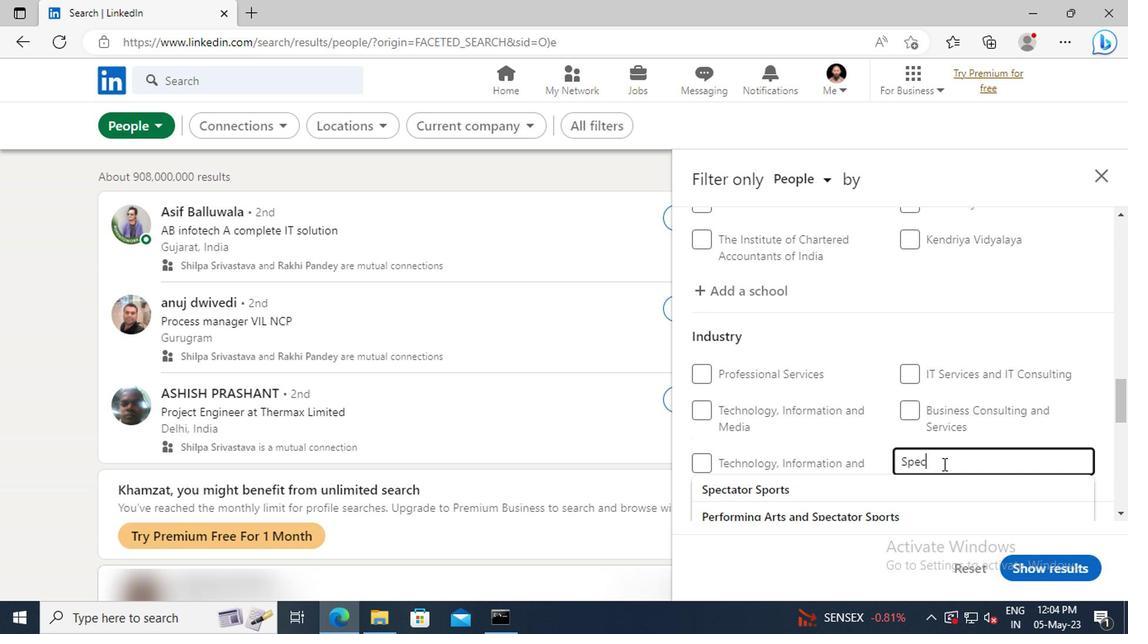 
Action: Mouse moved to (944, 500)
Screenshot: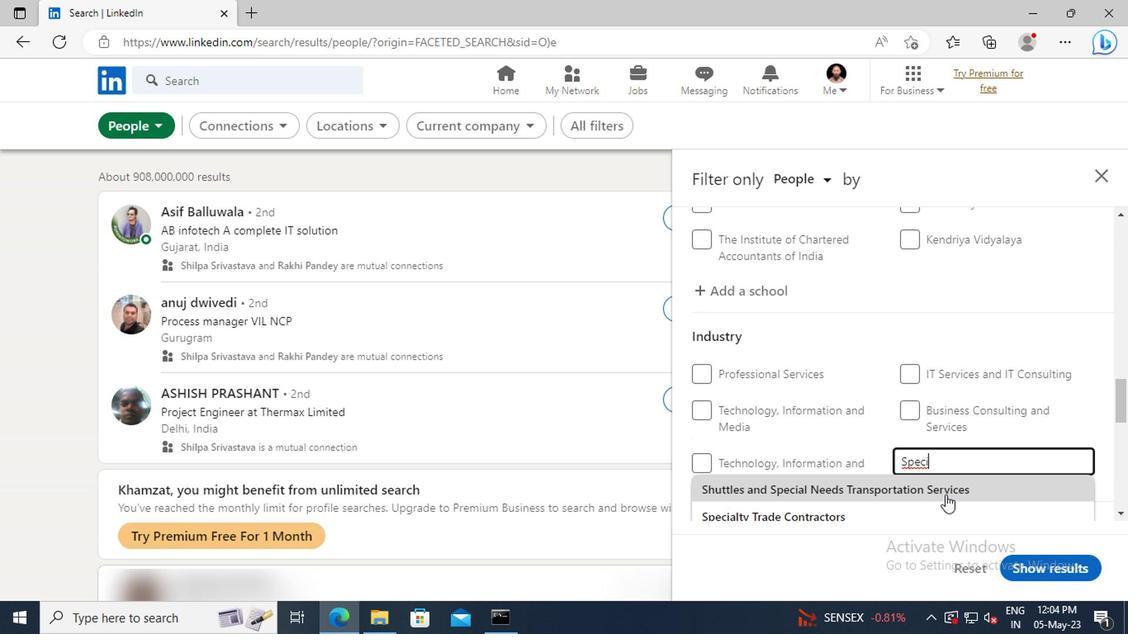 
Action: Mouse pressed left at (944, 500)
Screenshot: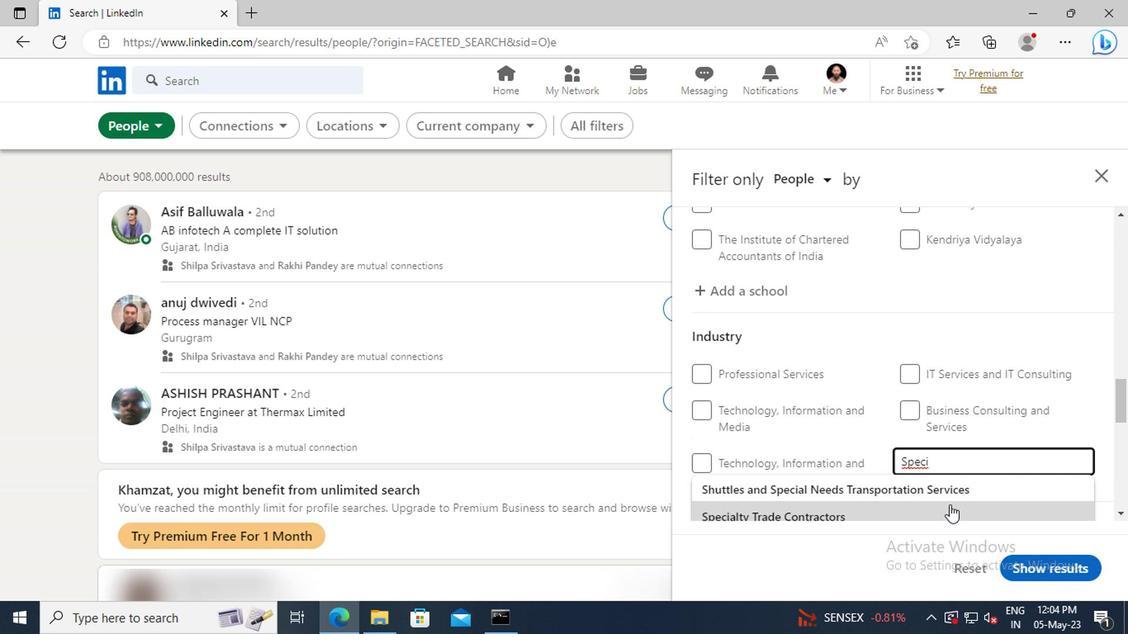 
Action: Mouse scrolled (944, 500) with delta (0, 0)
Screenshot: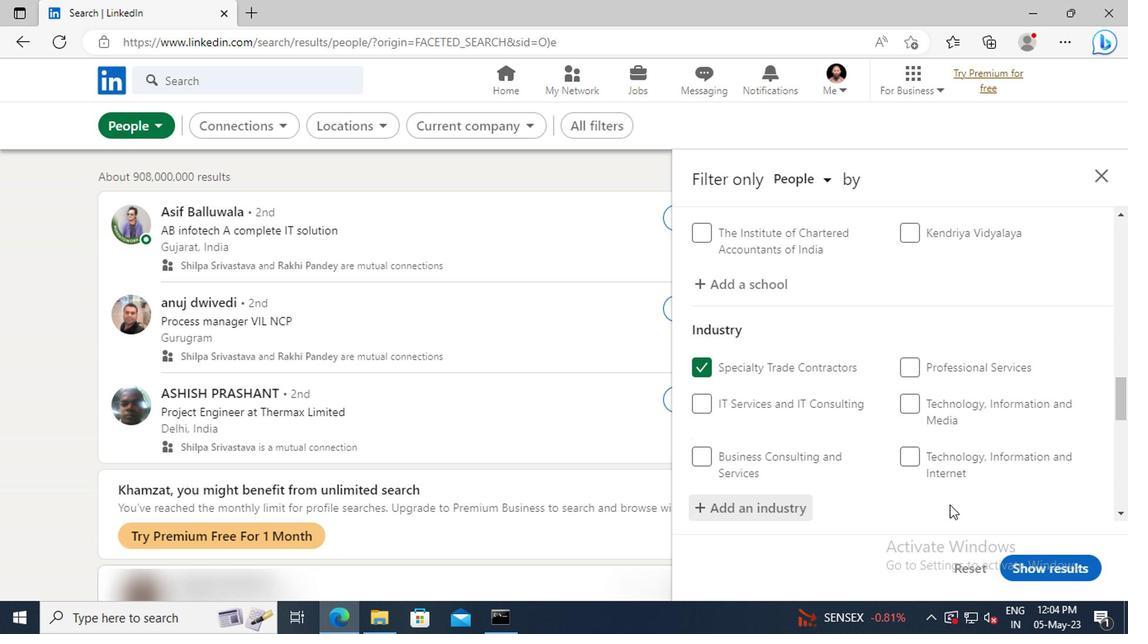 
Action: Mouse moved to (946, 500)
Screenshot: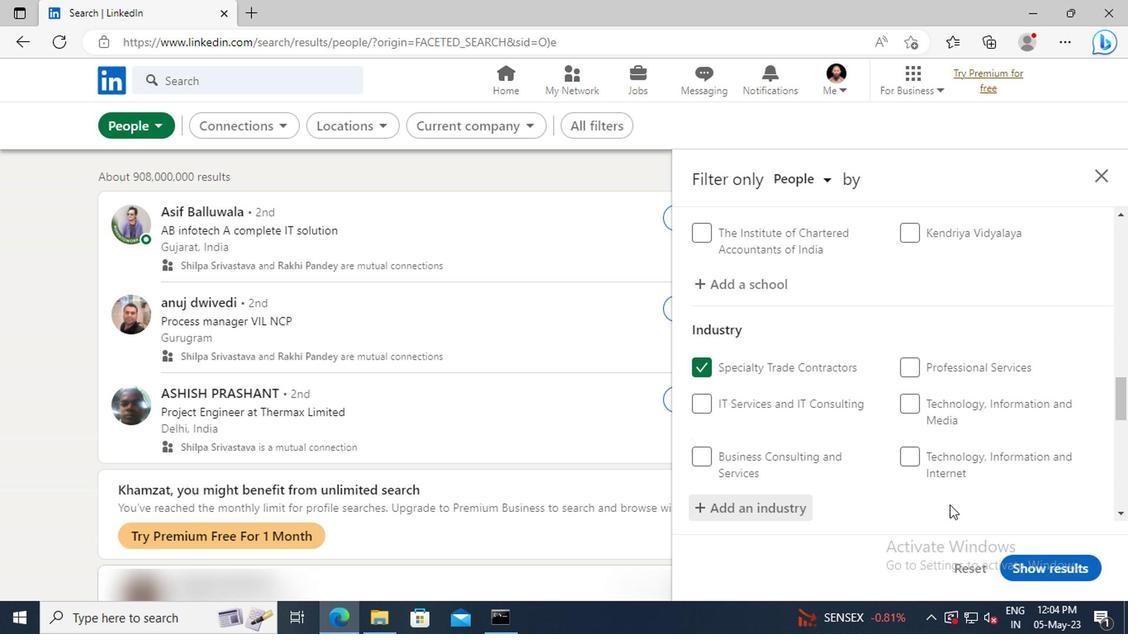 
Action: Mouse scrolled (946, 500) with delta (0, 0)
Screenshot: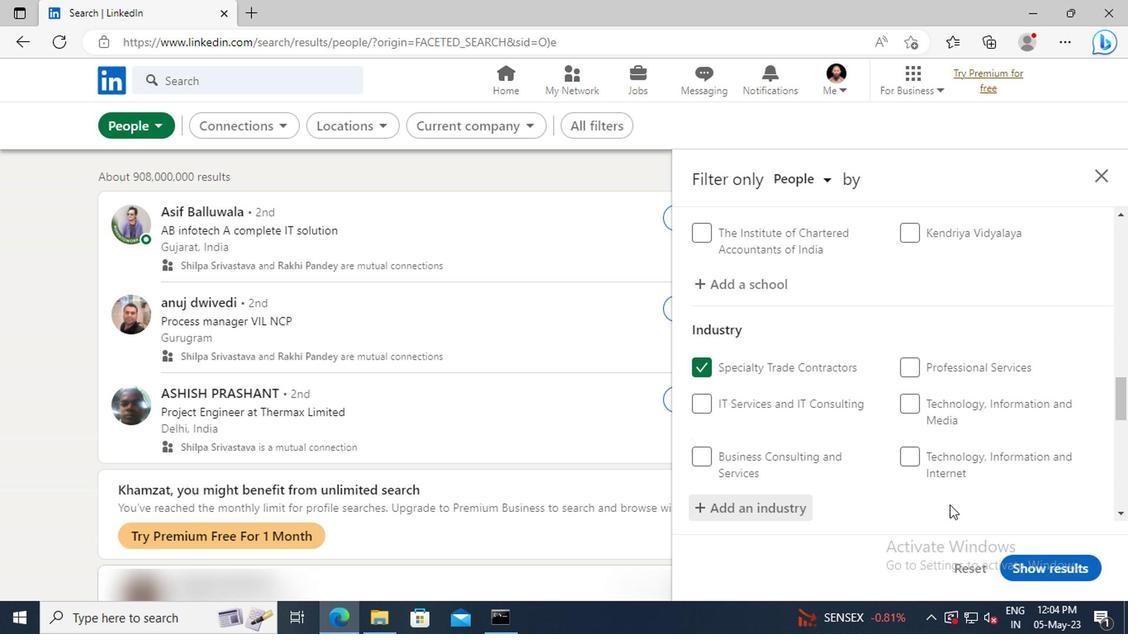 
Action: Mouse moved to (940, 444)
Screenshot: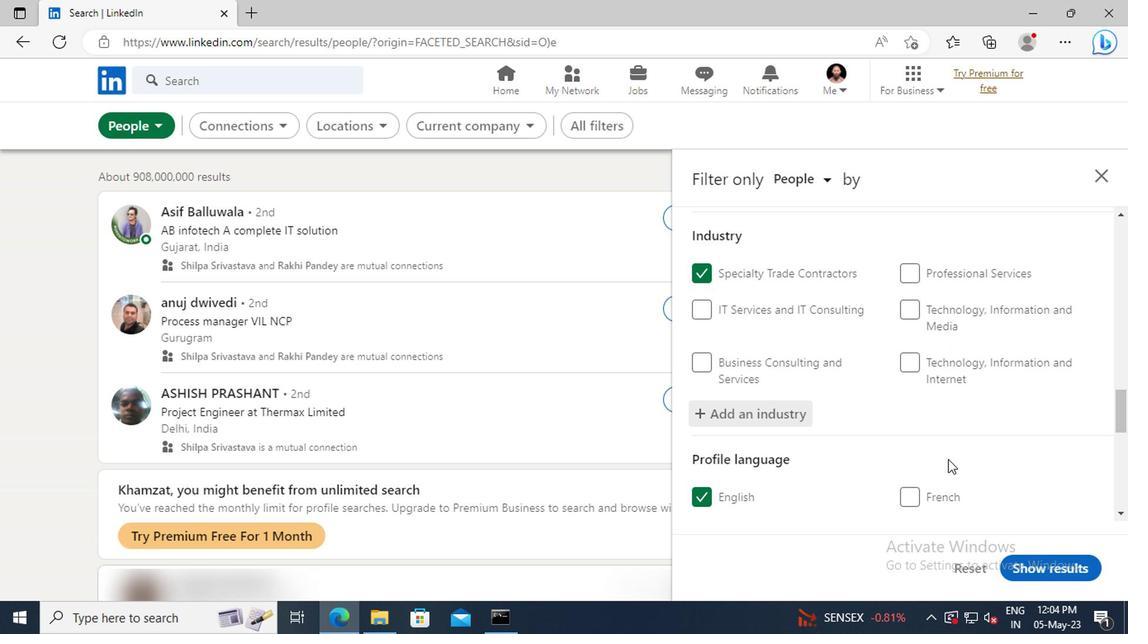 
Action: Mouse scrolled (940, 444) with delta (0, 0)
Screenshot: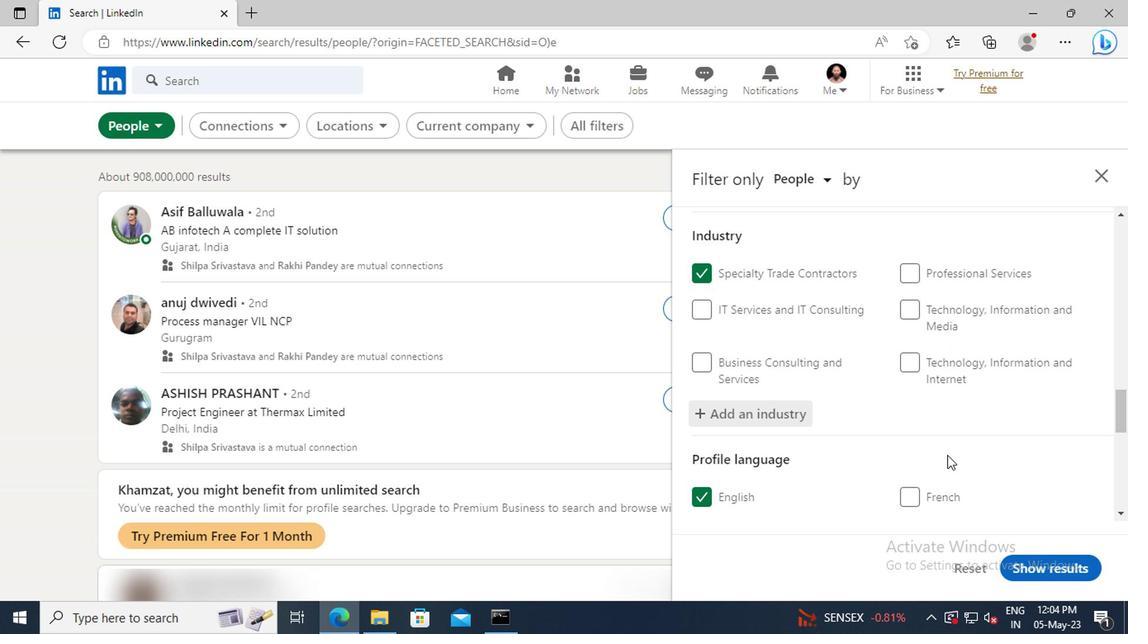 
Action: Mouse moved to (940, 442)
Screenshot: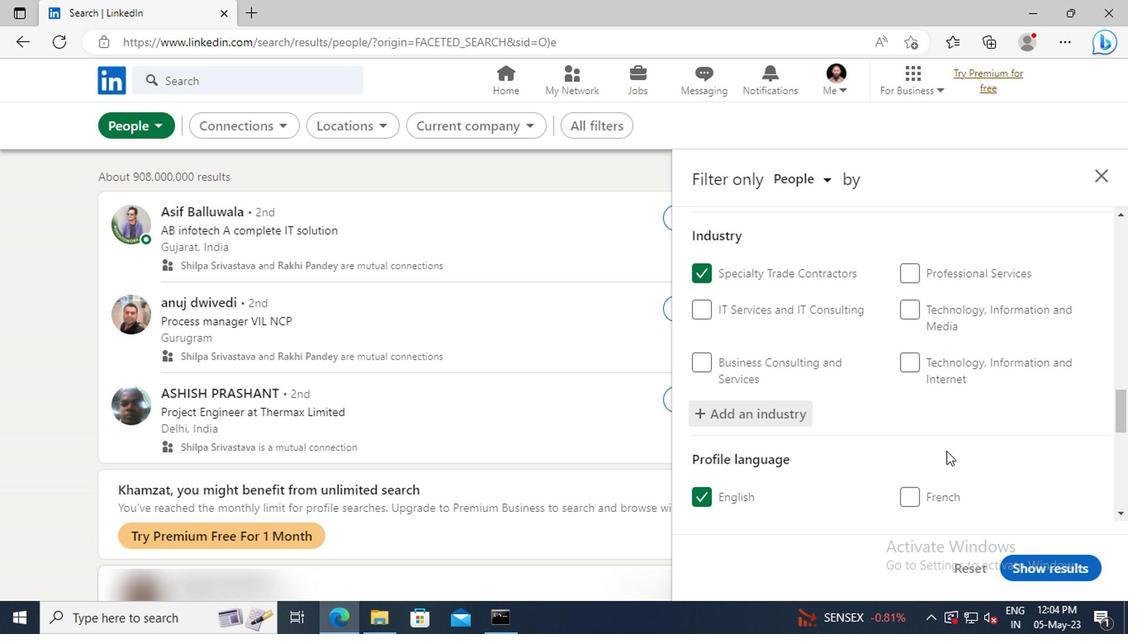 
Action: Mouse scrolled (940, 441) with delta (0, 0)
Screenshot: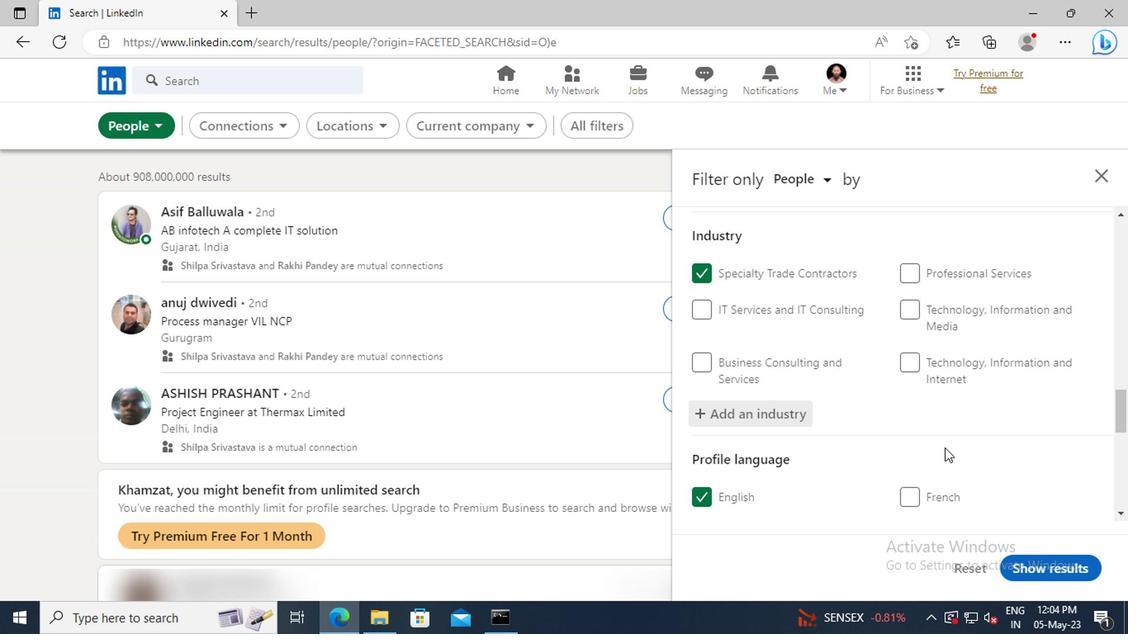 
Action: Mouse moved to (938, 435)
Screenshot: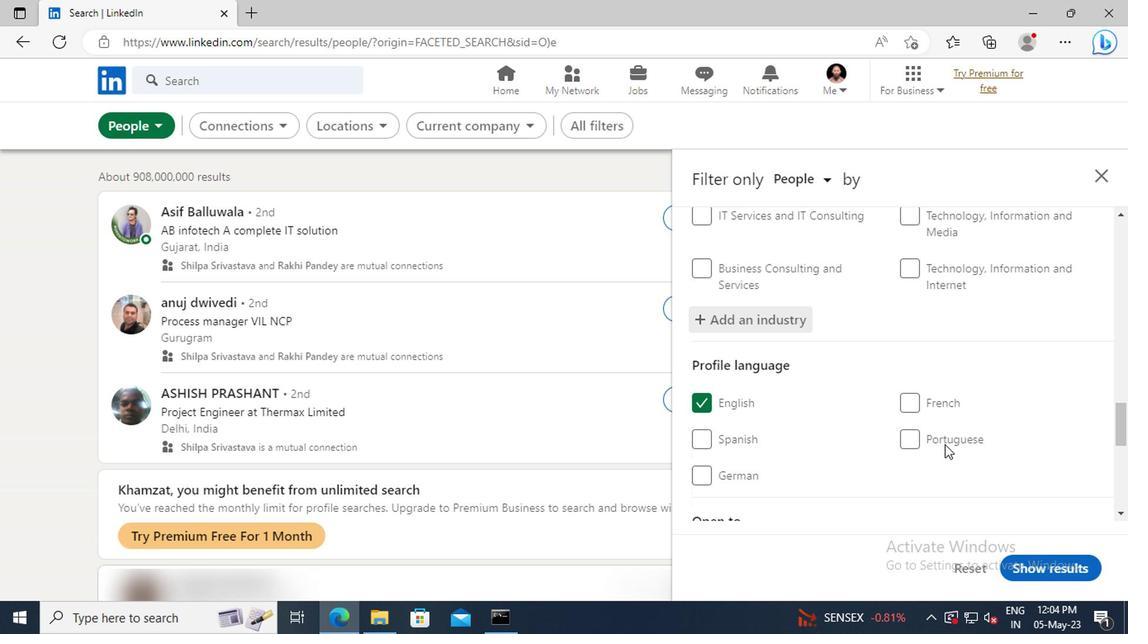
Action: Mouse scrolled (938, 434) with delta (0, -1)
Screenshot: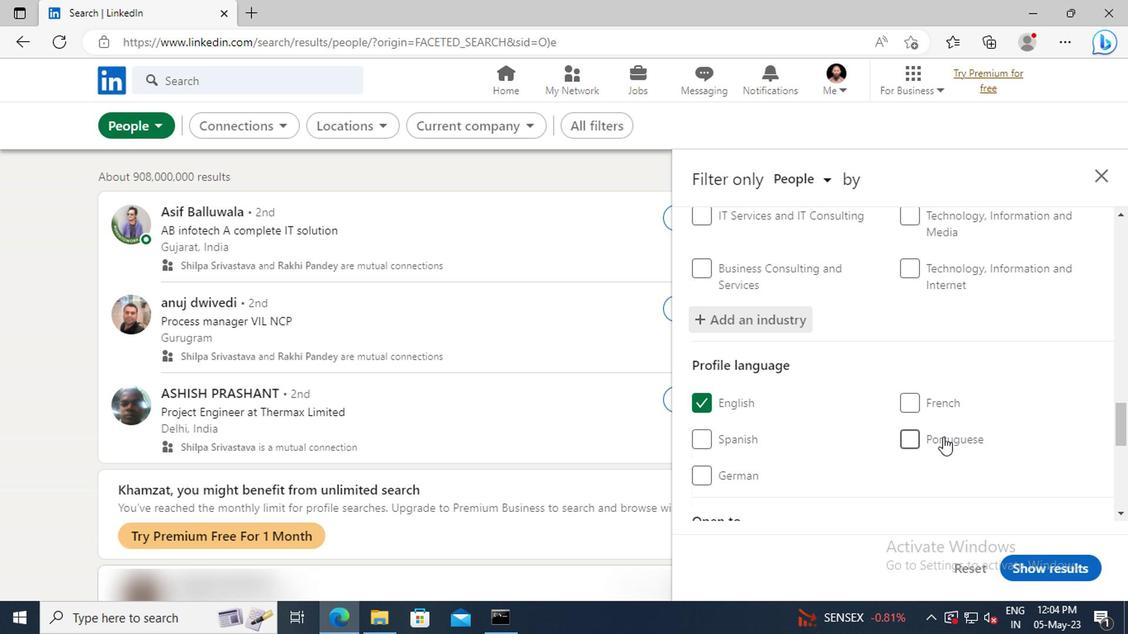
Action: Mouse scrolled (938, 434) with delta (0, -1)
Screenshot: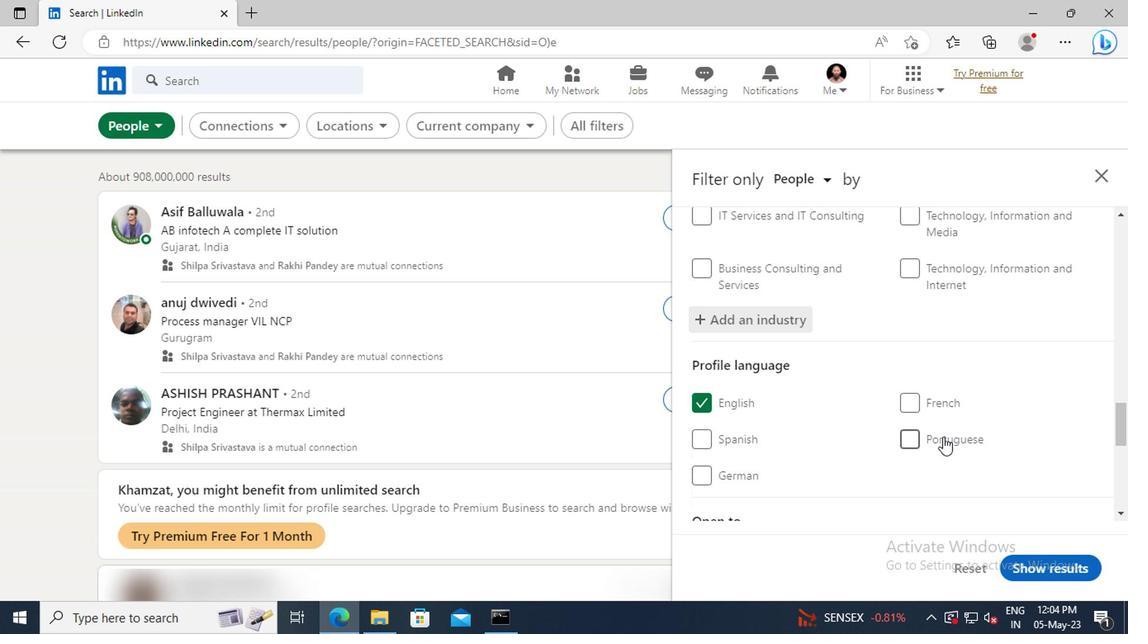 
Action: Mouse scrolled (938, 434) with delta (0, -1)
Screenshot: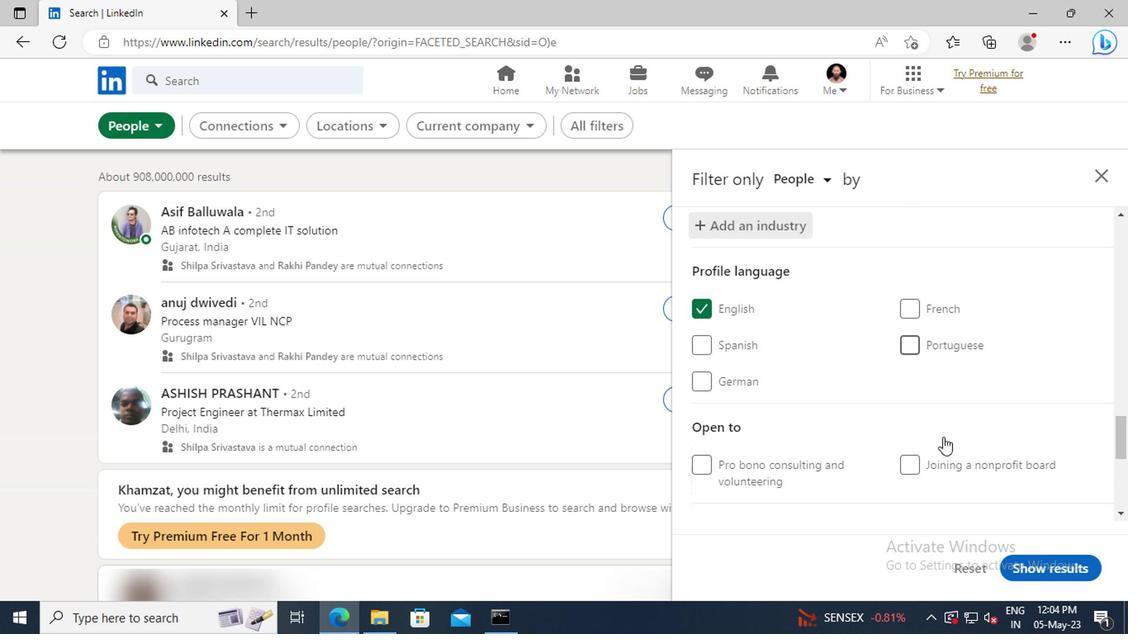 
Action: Mouse scrolled (938, 434) with delta (0, -1)
Screenshot: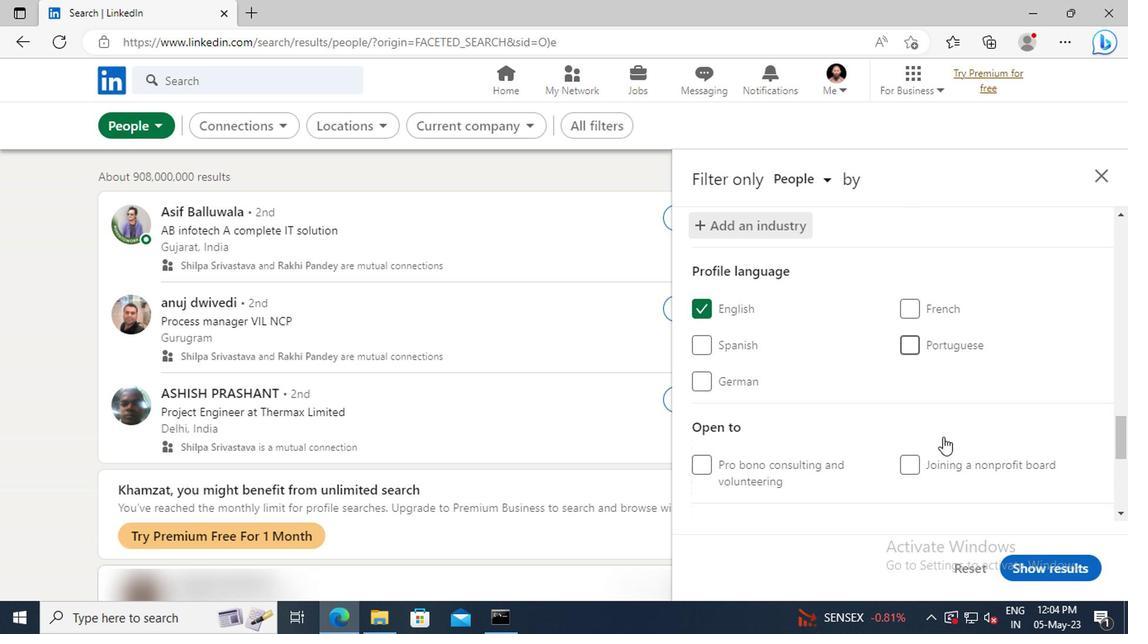 
Action: Mouse scrolled (938, 434) with delta (0, -1)
Screenshot: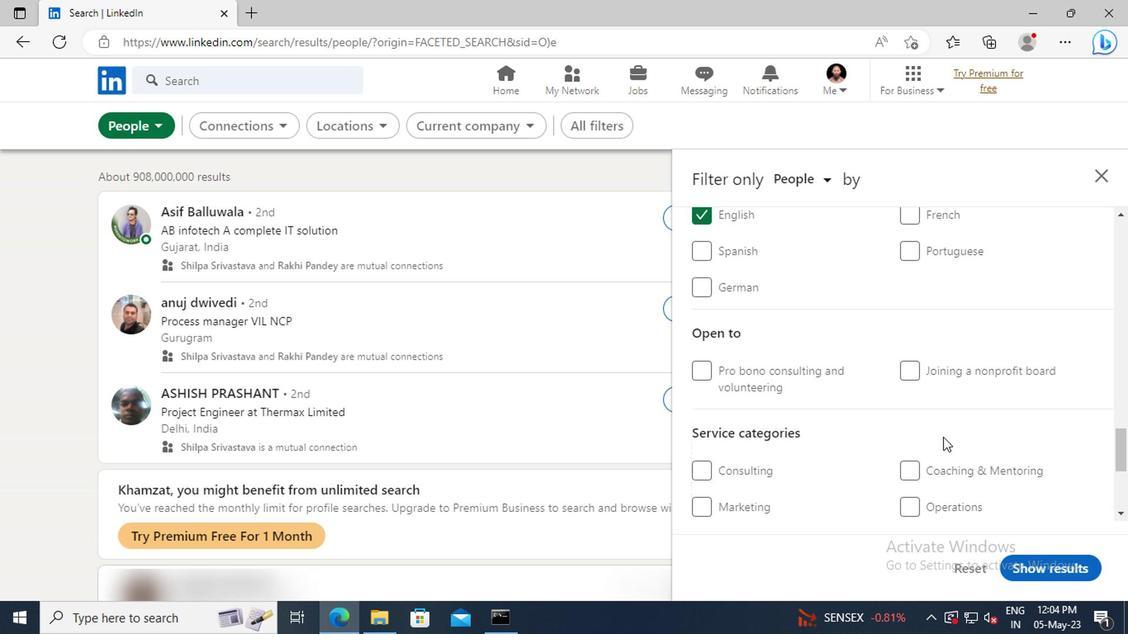 
Action: Mouse scrolled (938, 434) with delta (0, -1)
Screenshot: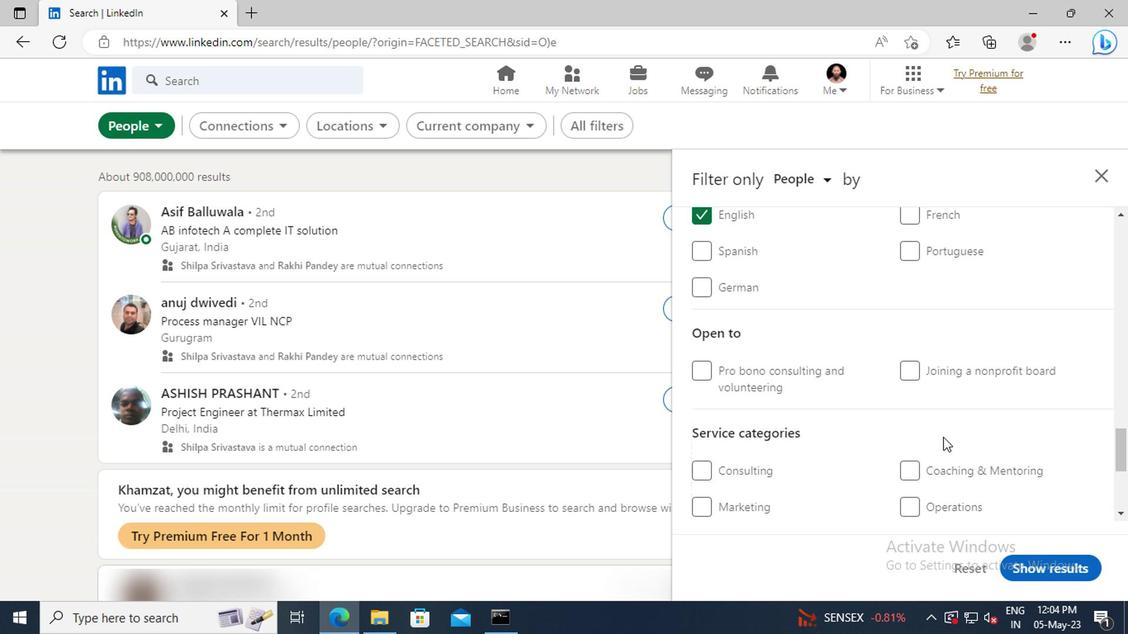 
Action: Mouse moved to (935, 444)
Screenshot: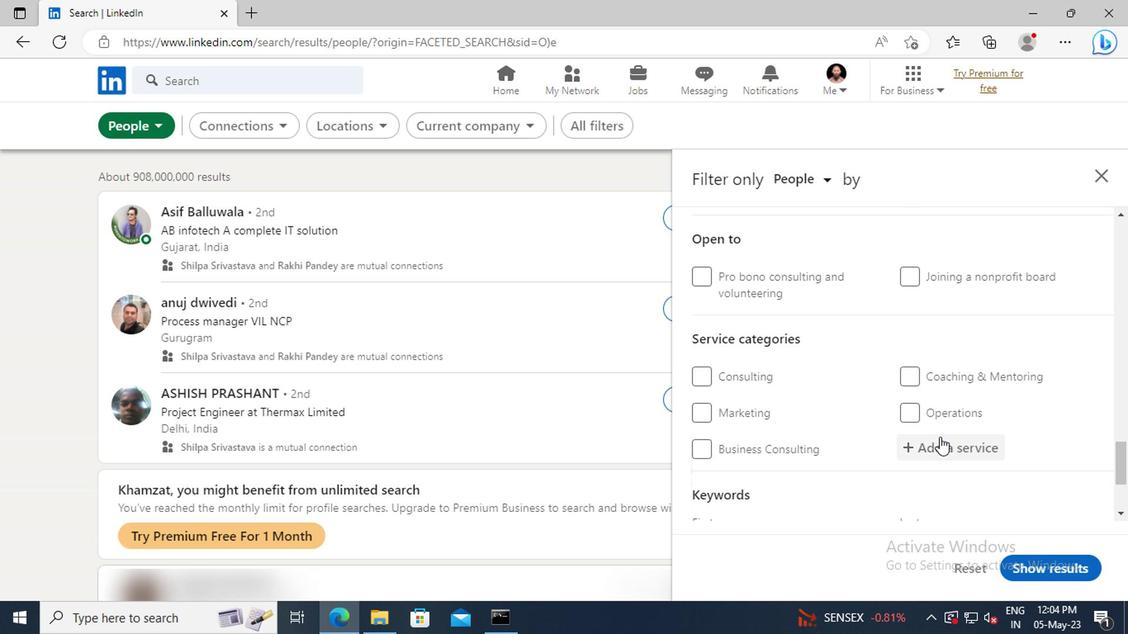 
Action: Mouse pressed left at (935, 444)
Screenshot: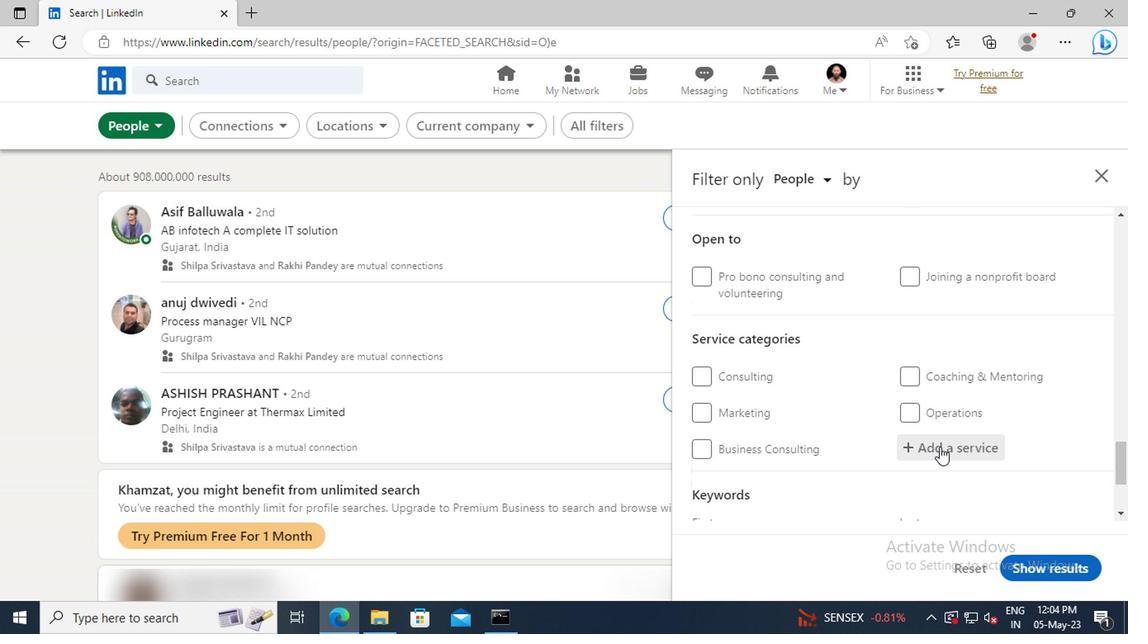 
Action: Key pressed <Key.shift>INFOR
Screenshot: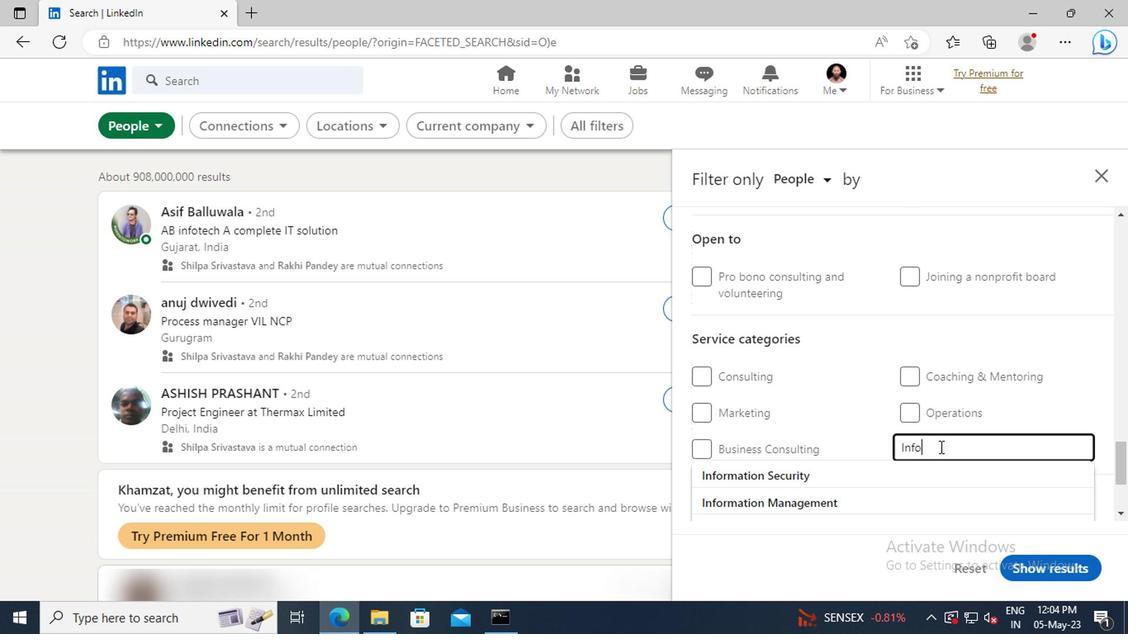 
Action: Mouse moved to (942, 469)
Screenshot: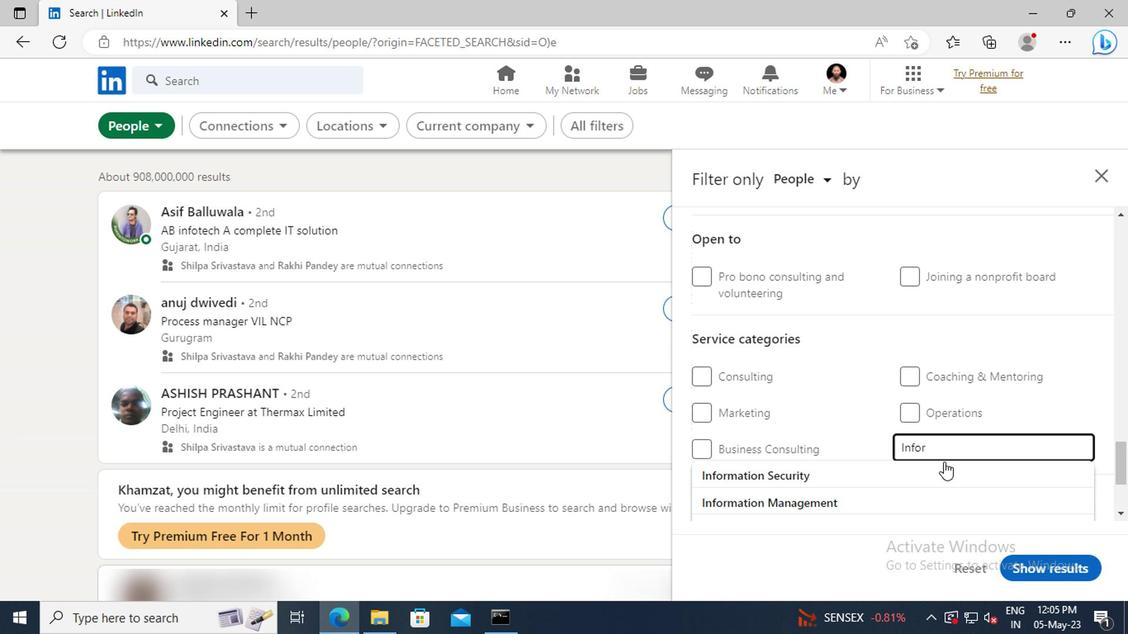 
Action: Mouse pressed left at (942, 469)
Screenshot: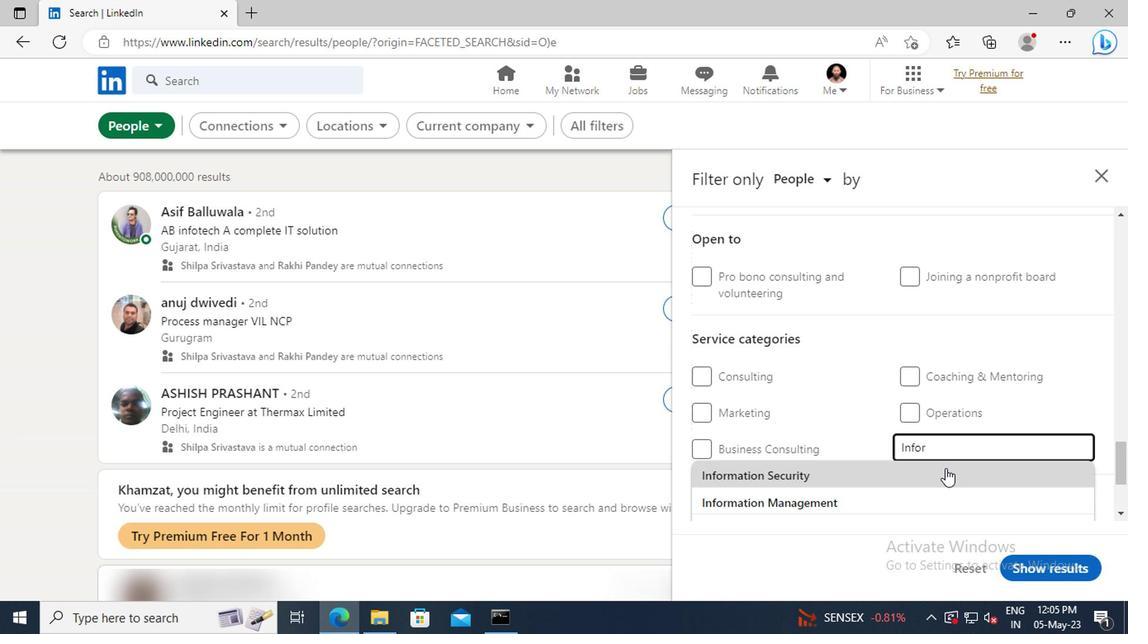 
Action: Mouse scrolled (942, 468) with delta (0, 0)
Screenshot: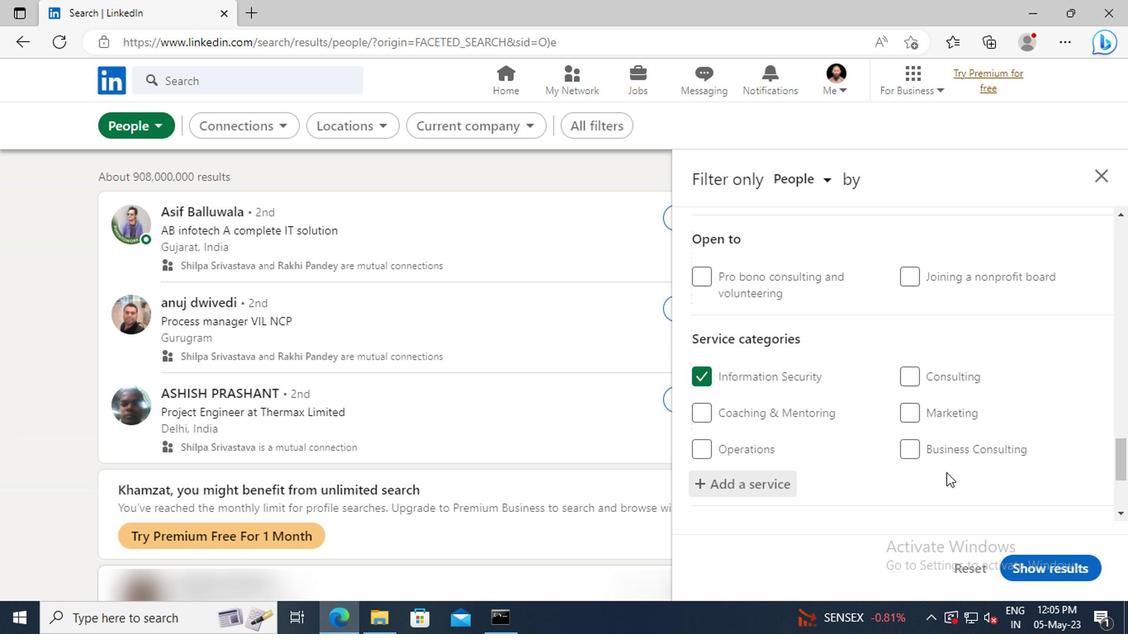 
Action: Mouse scrolled (942, 468) with delta (0, 0)
Screenshot: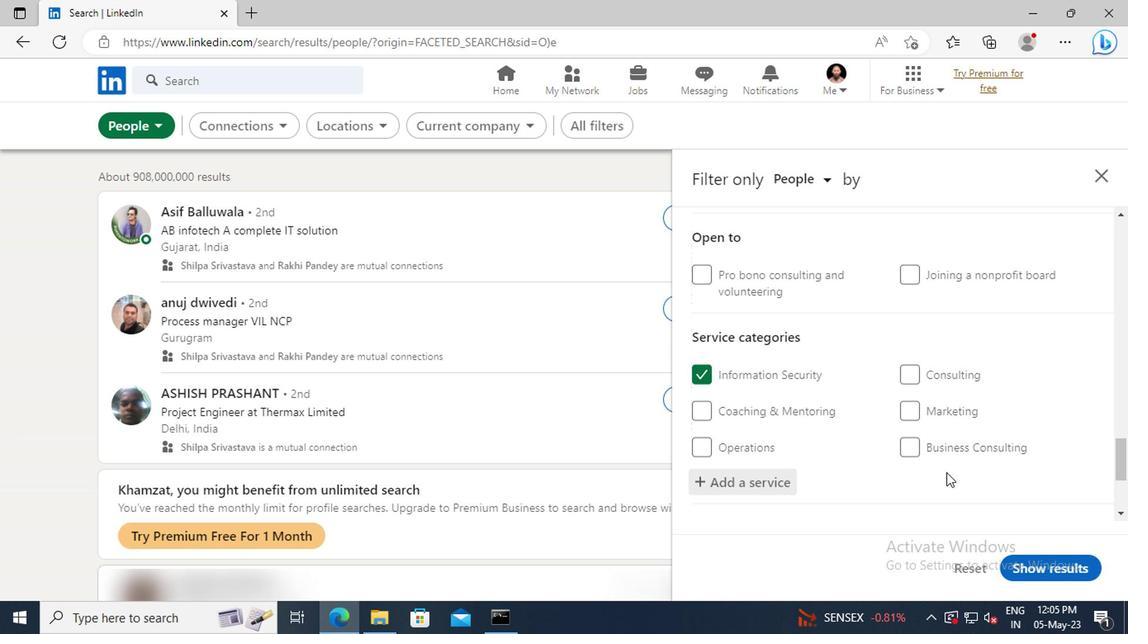 
Action: Mouse scrolled (942, 468) with delta (0, 0)
Screenshot: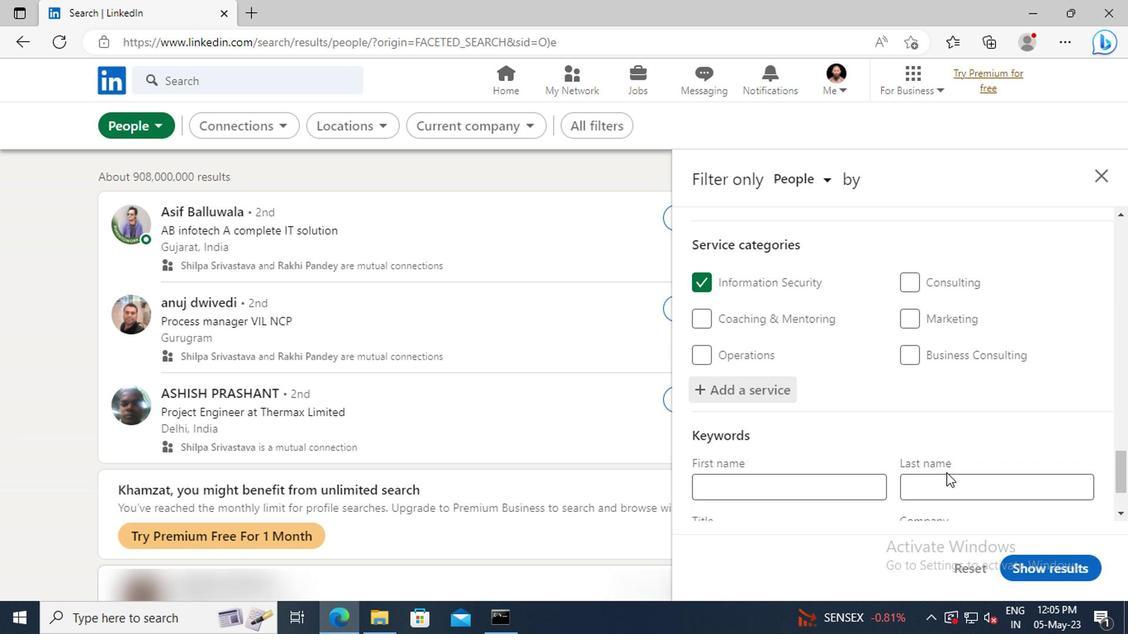 
Action: Mouse scrolled (942, 468) with delta (0, 0)
Screenshot: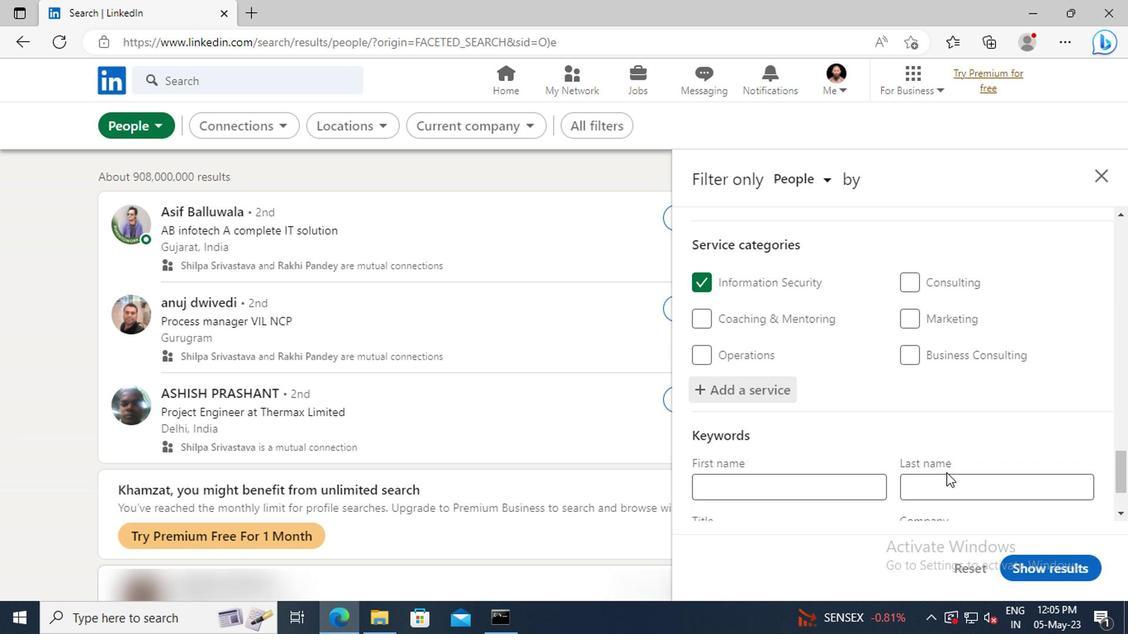 
Action: Mouse moved to (823, 453)
Screenshot: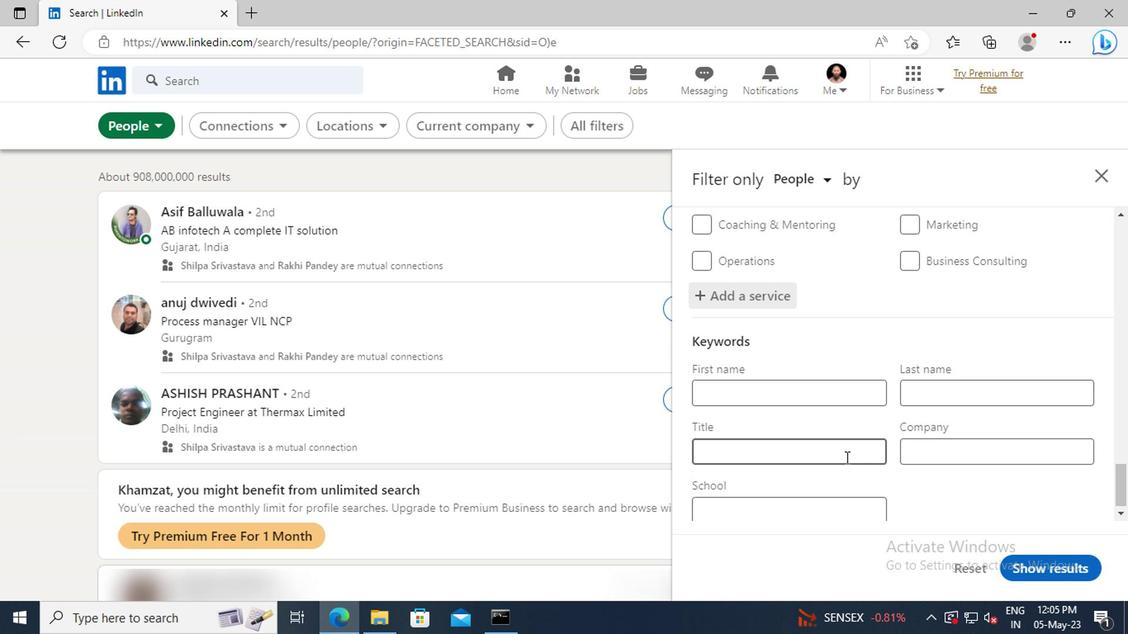 
Action: Mouse pressed left at (823, 453)
Screenshot: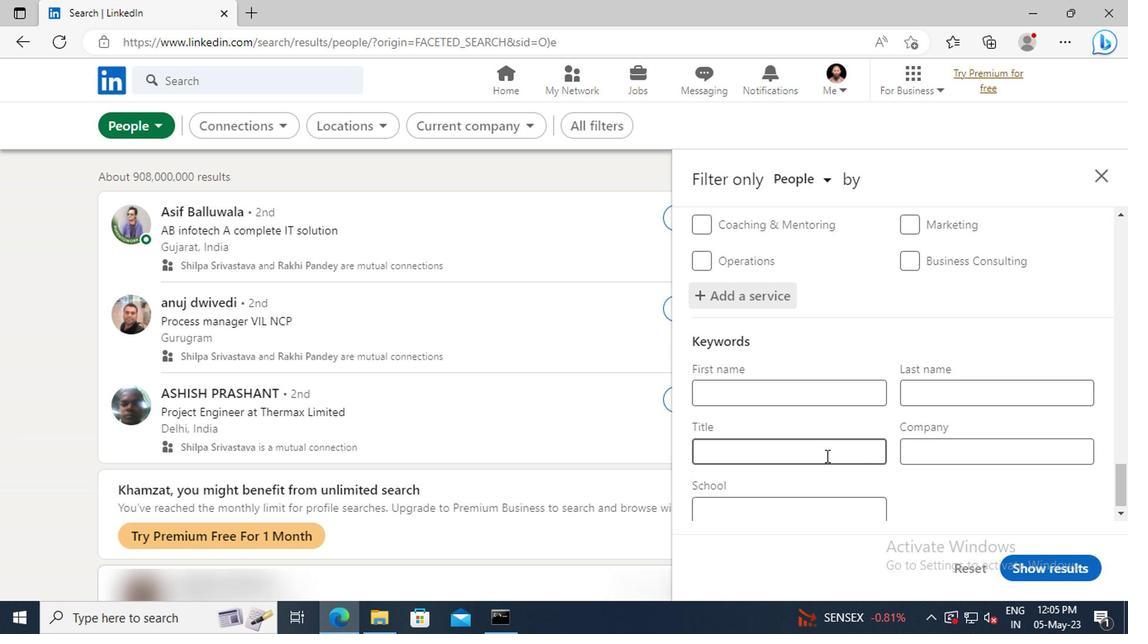 
Action: Key pressed <Key.shift>TAPER<Key.enter>
Screenshot: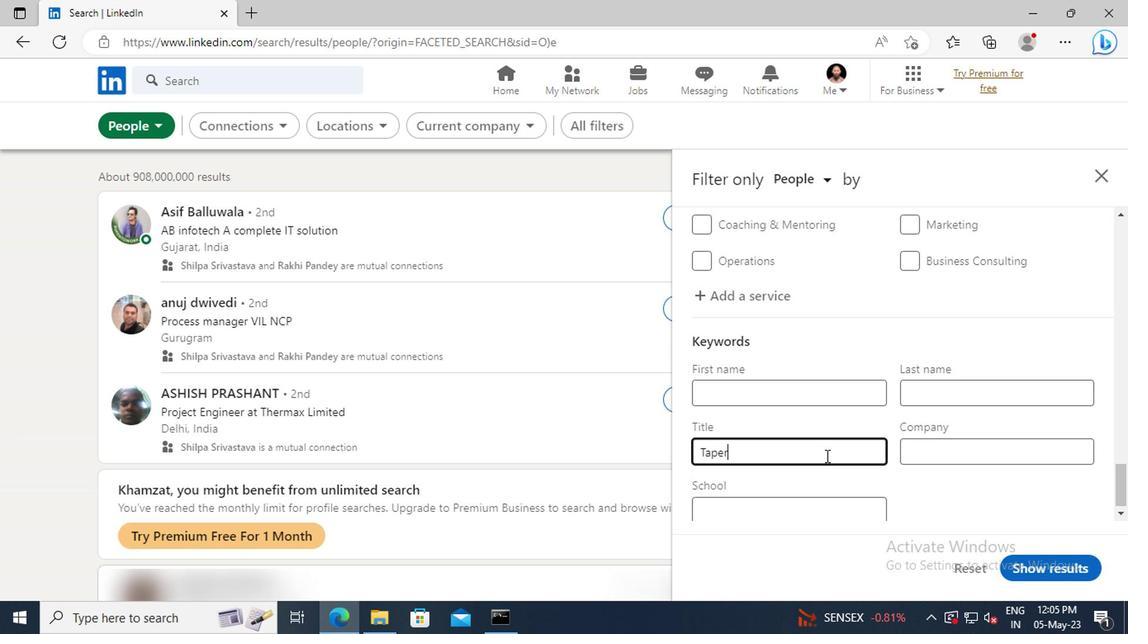 
Action: Mouse moved to (1021, 558)
Screenshot: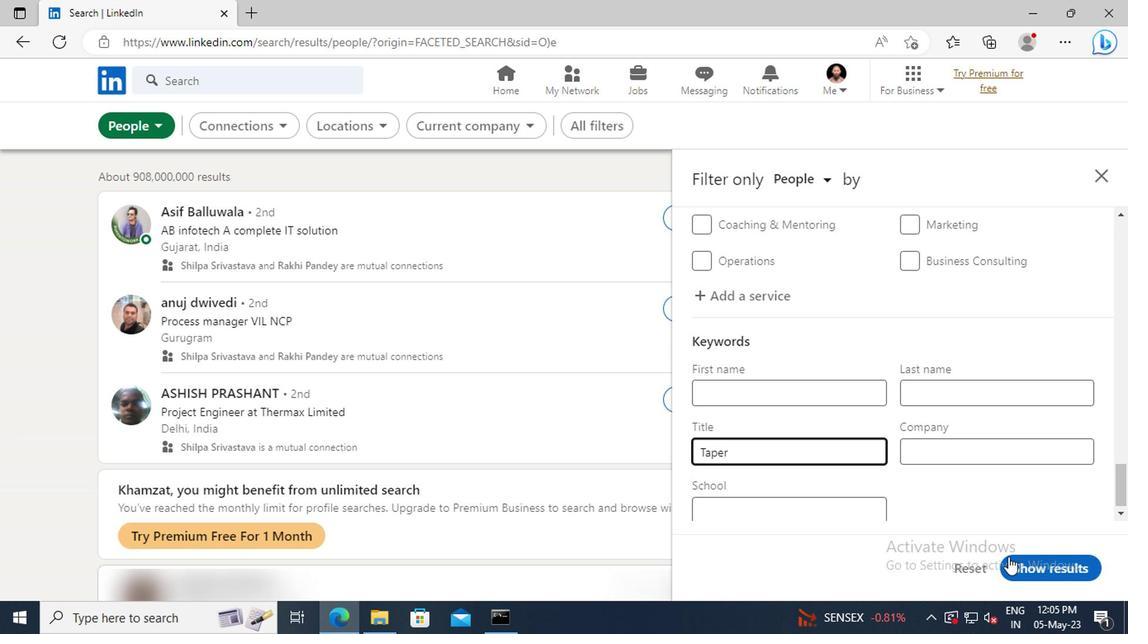 
Action: Mouse pressed left at (1021, 558)
Screenshot: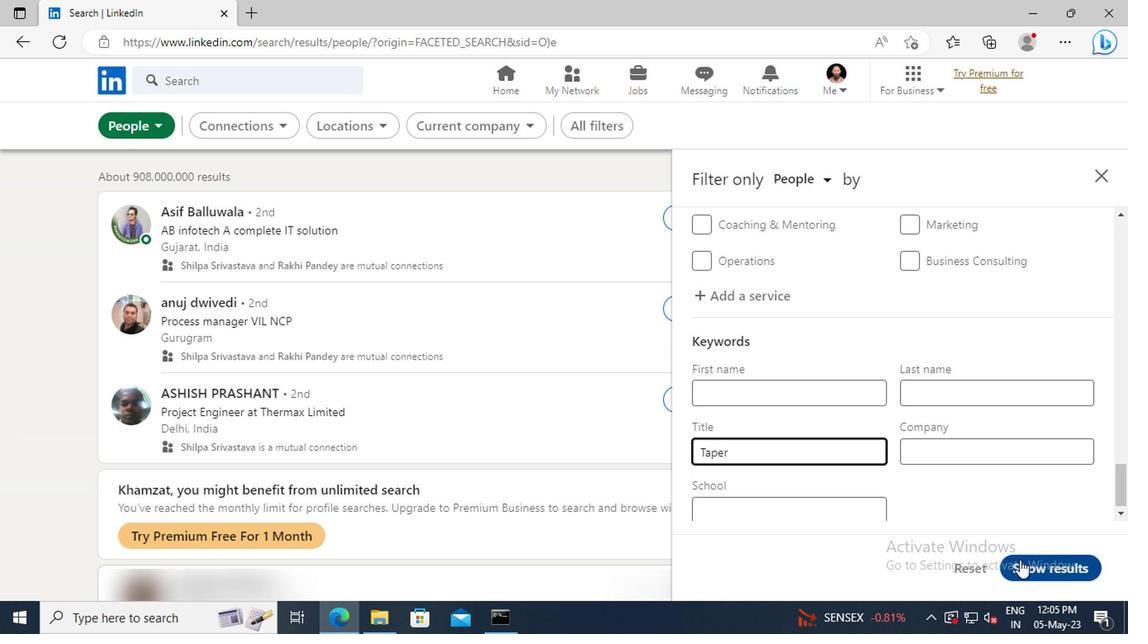 
